 Task: Look for space in Ciudad Hidalgo, Mexico from 1st August, 2023 to 5th August, 2023 for 3 adults, 1 child in price range Rs.13000 to Rs.20000. Place can be entire place with 2 bedrooms having 3 beds and 2 bathrooms. Property type can be flatguest house, hotel. Booking option can be shelf check-in. Required host language is English.
Action: Mouse moved to (532, 137)
Screenshot: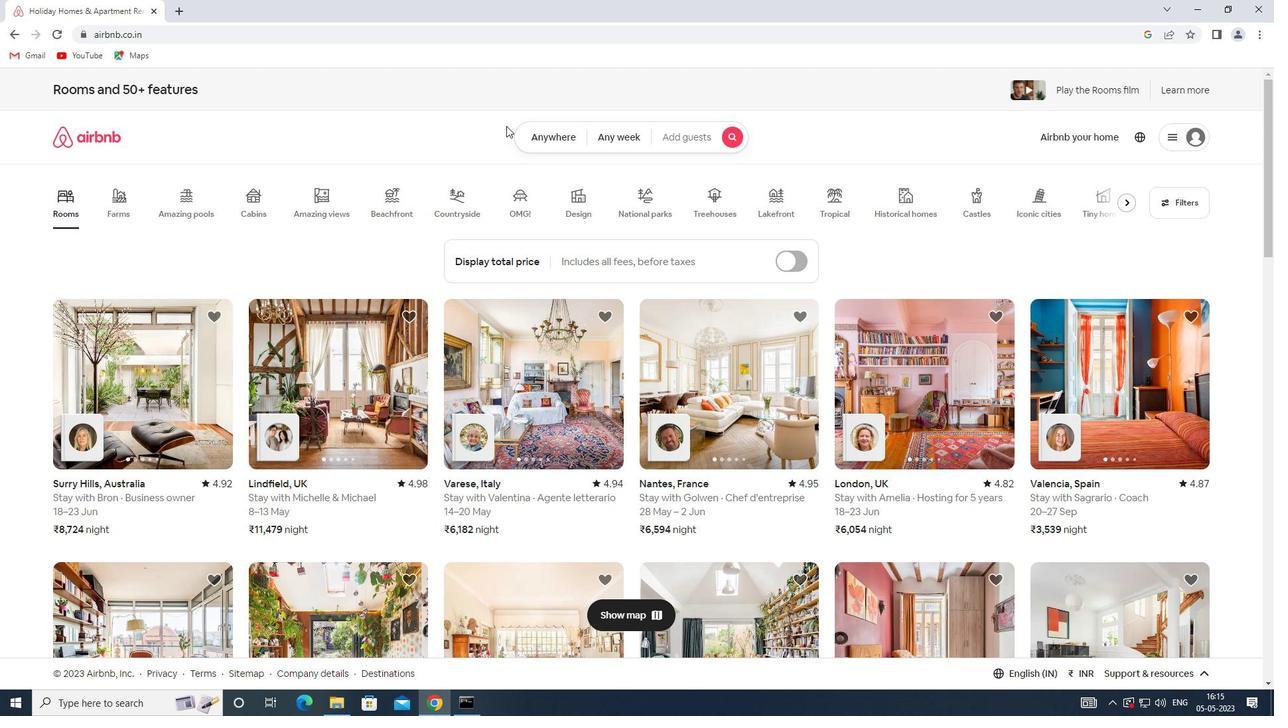
Action: Mouse pressed left at (532, 137)
Screenshot: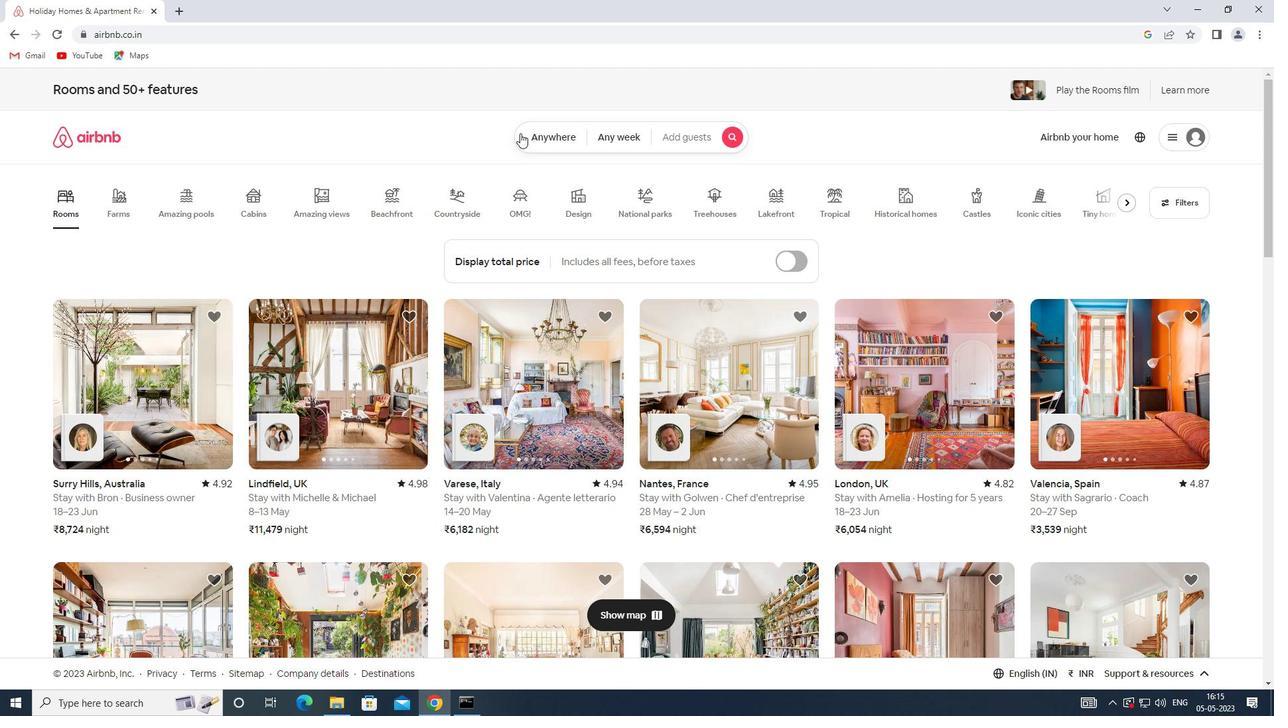 
Action: Mouse moved to (392, 182)
Screenshot: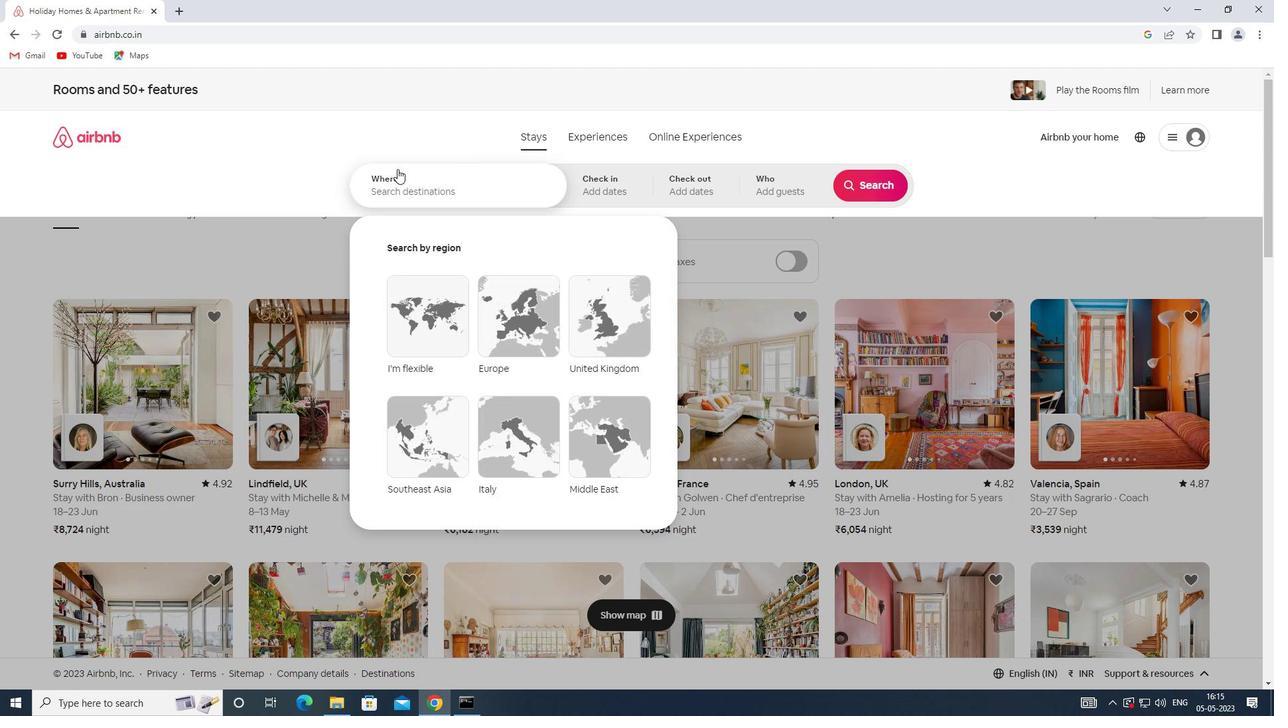 
Action: Mouse pressed left at (392, 182)
Screenshot: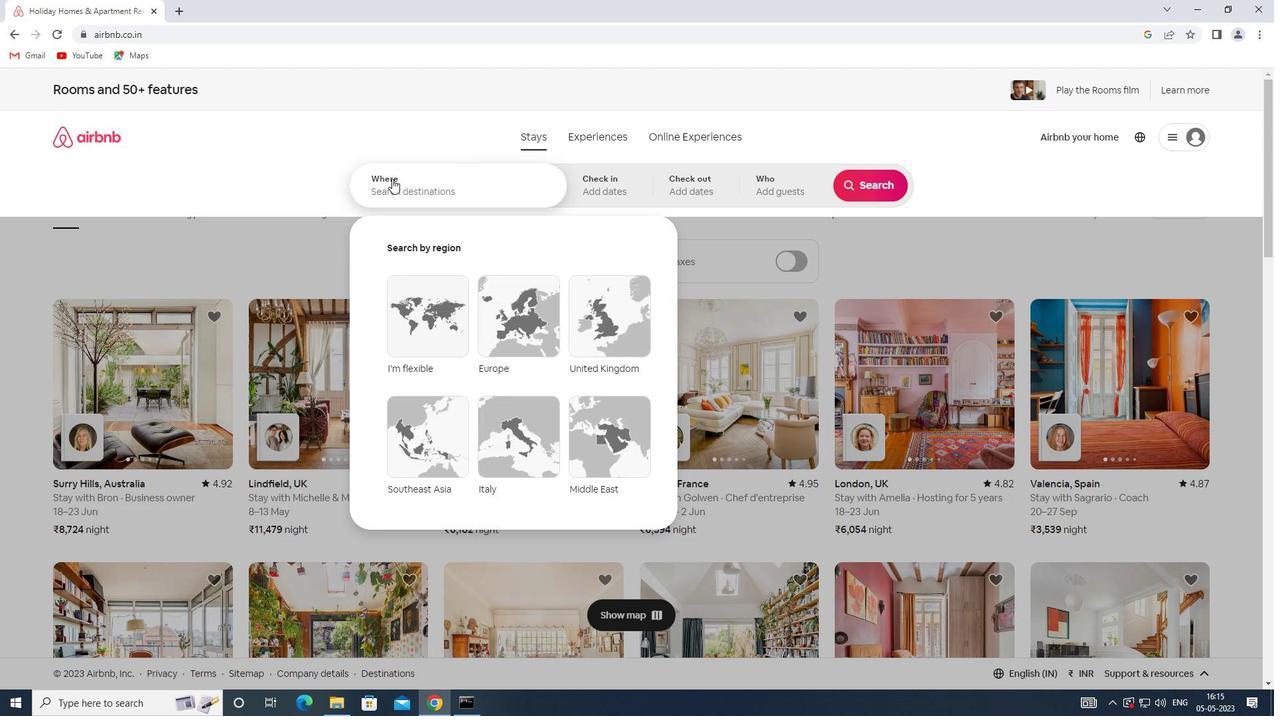 
Action: Key pressed <Key.shift><Key.shift><Key.shift><Key.shift>SPACE<Key.space>IN<Key.space><Key.shift>CIUDAD<Key.space><Key.shift>HIDALGO,<Key.shift>MEXICO
Screenshot: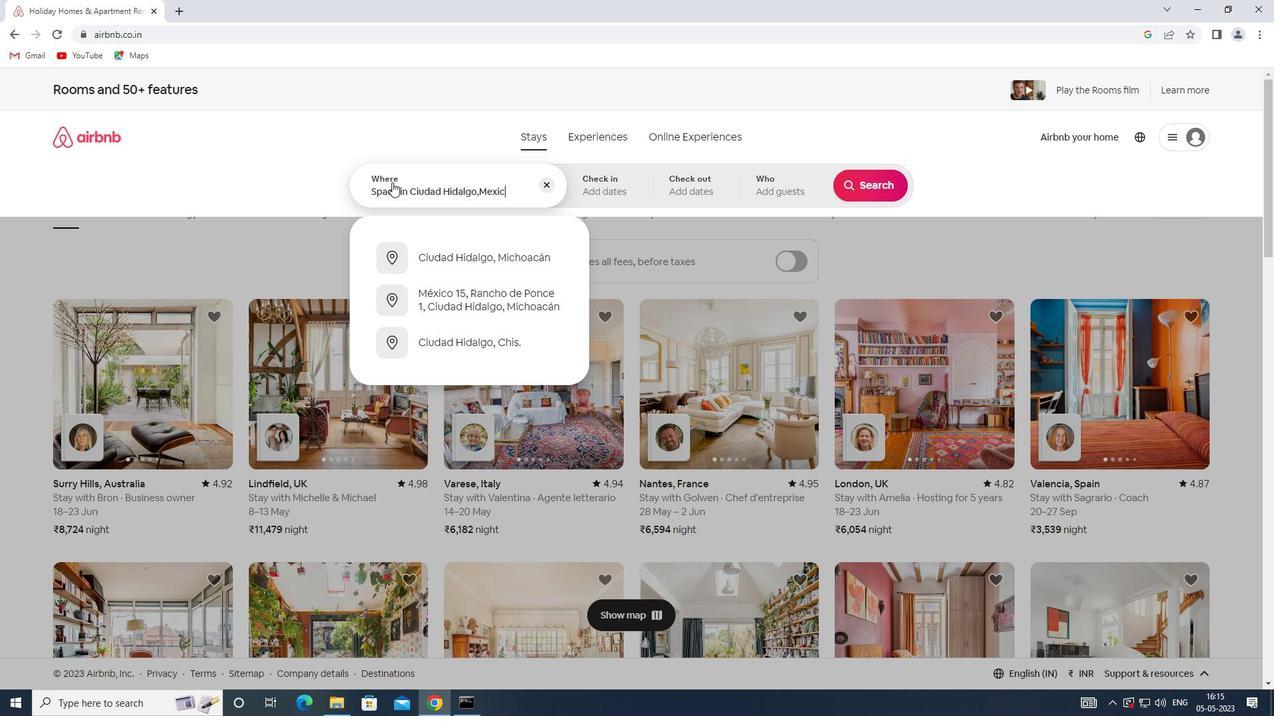 
Action: Mouse moved to (628, 189)
Screenshot: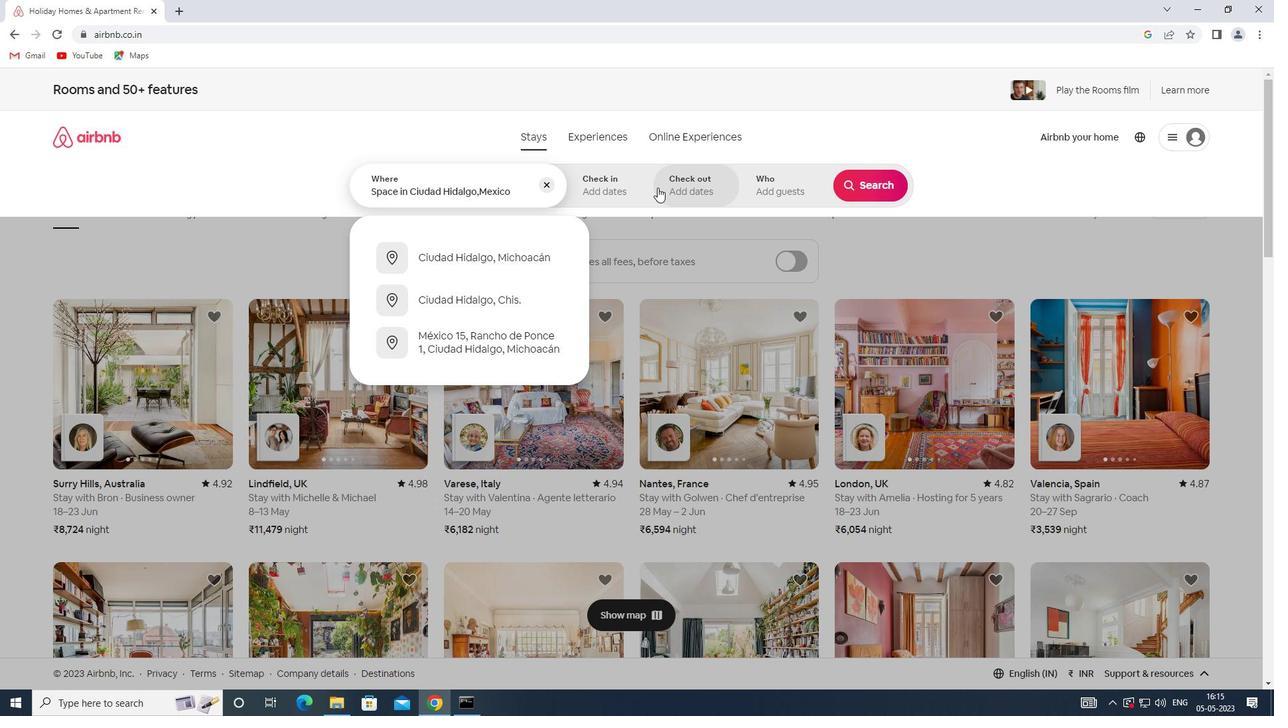 
Action: Mouse pressed left at (628, 189)
Screenshot: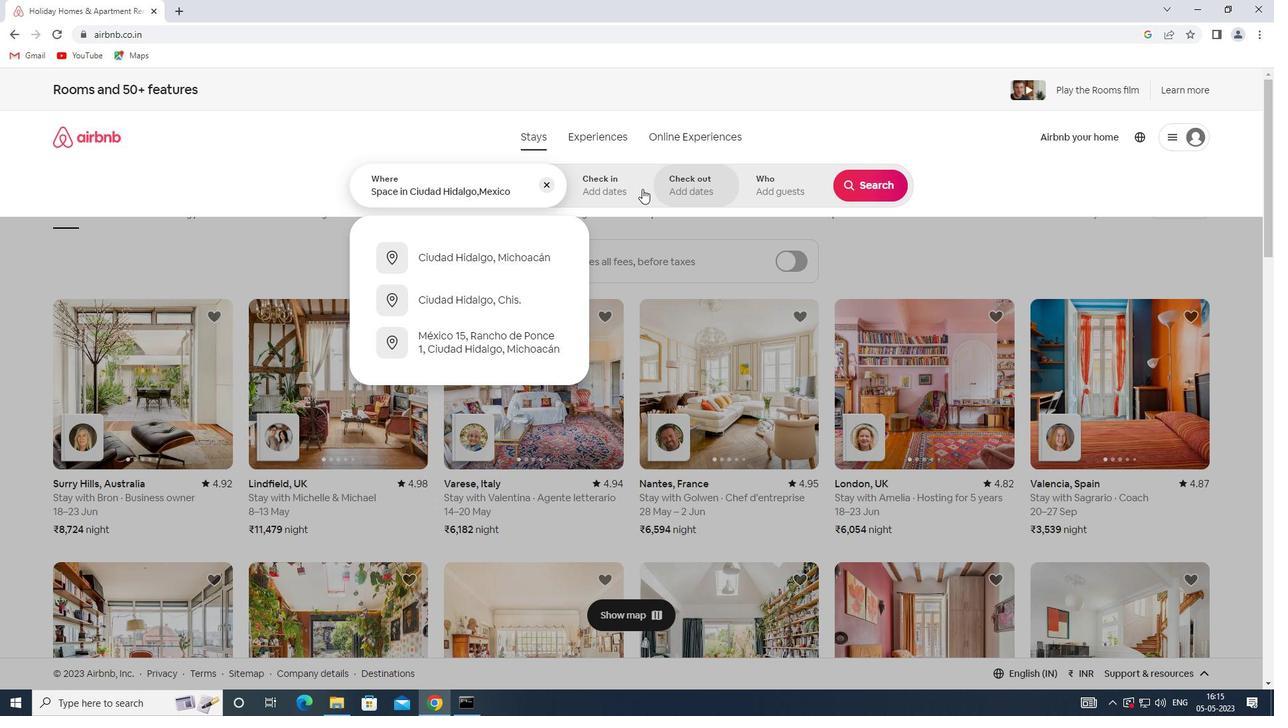 
Action: Mouse moved to (874, 293)
Screenshot: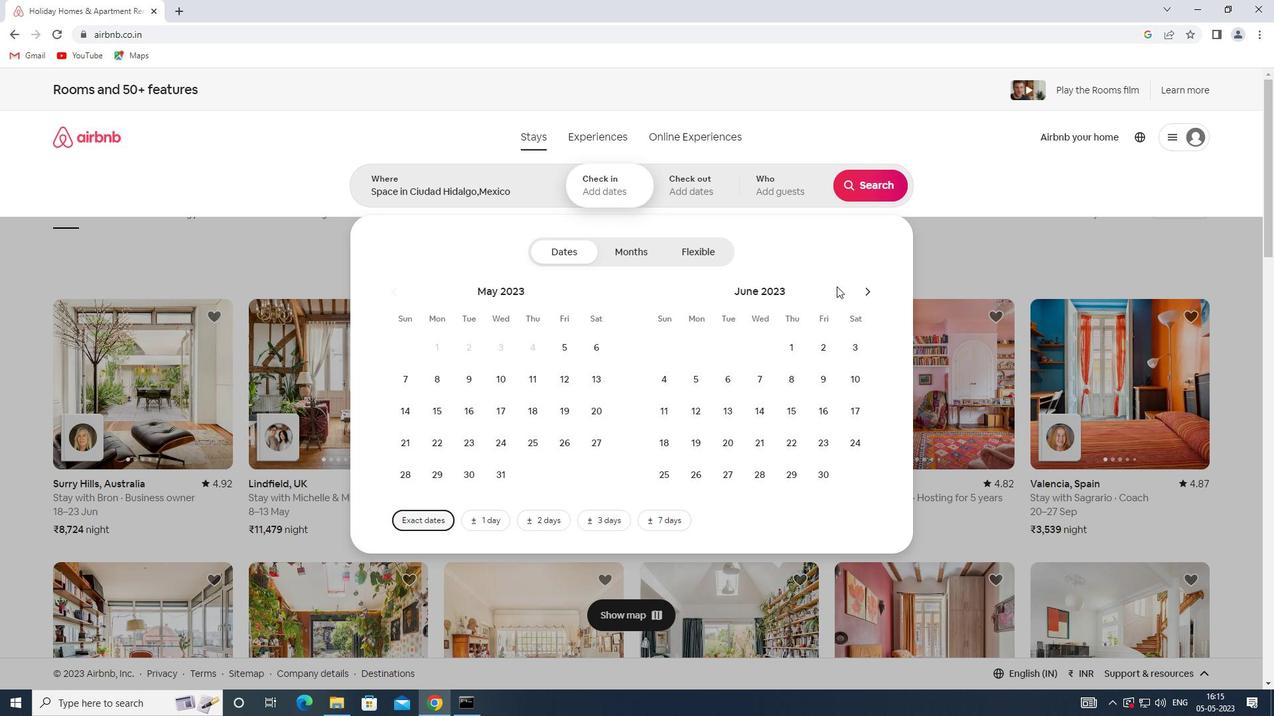 
Action: Mouse pressed left at (874, 293)
Screenshot: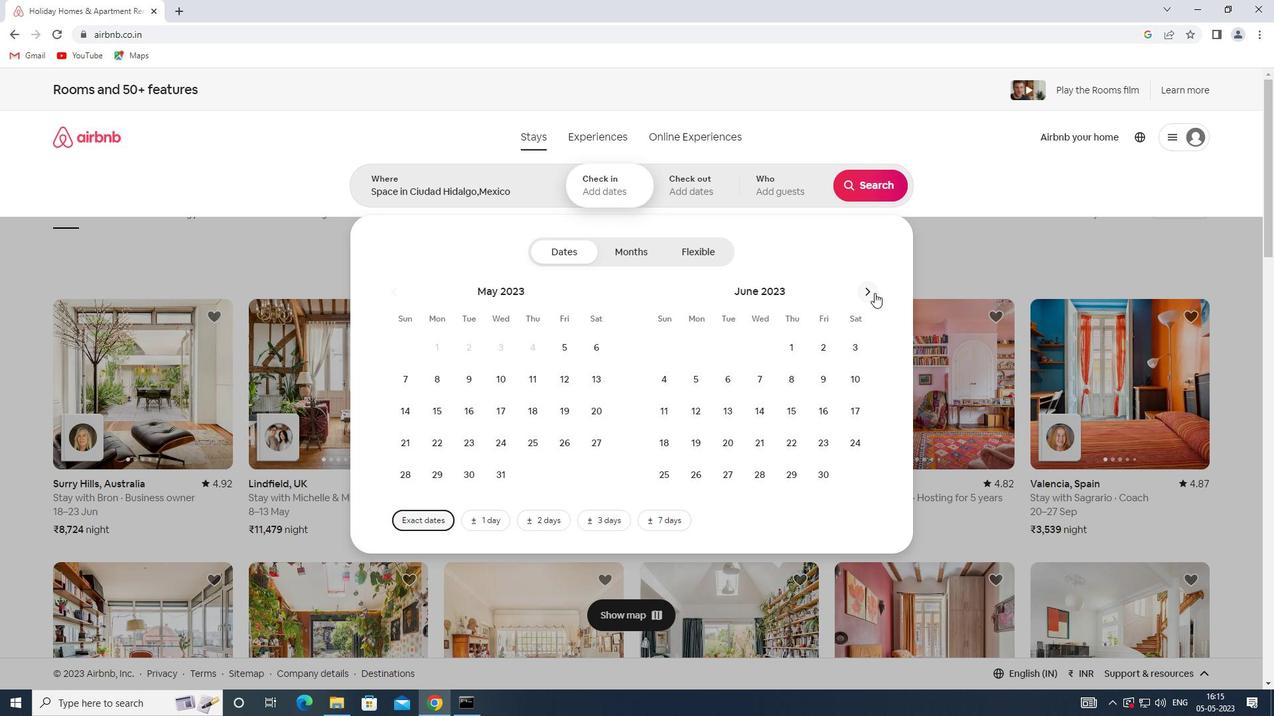 
Action: Mouse pressed left at (874, 293)
Screenshot: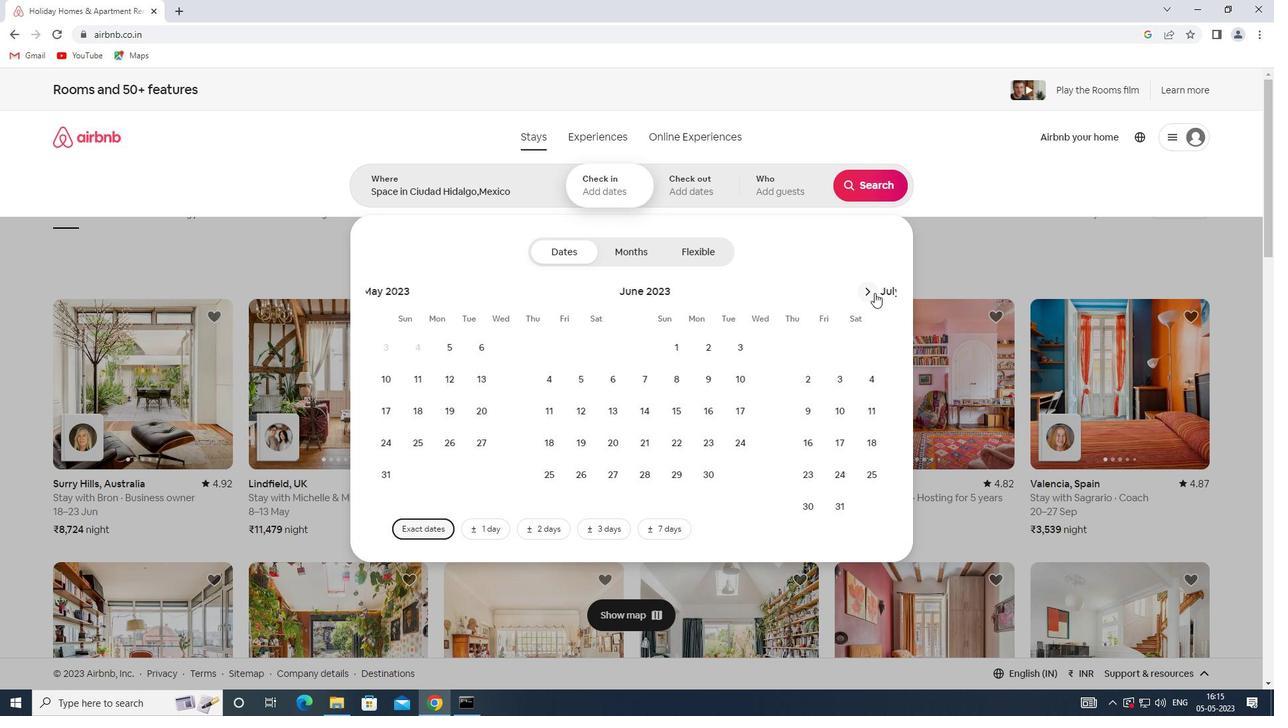 
Action: Mouse moved to (725, 351)
Screenshot: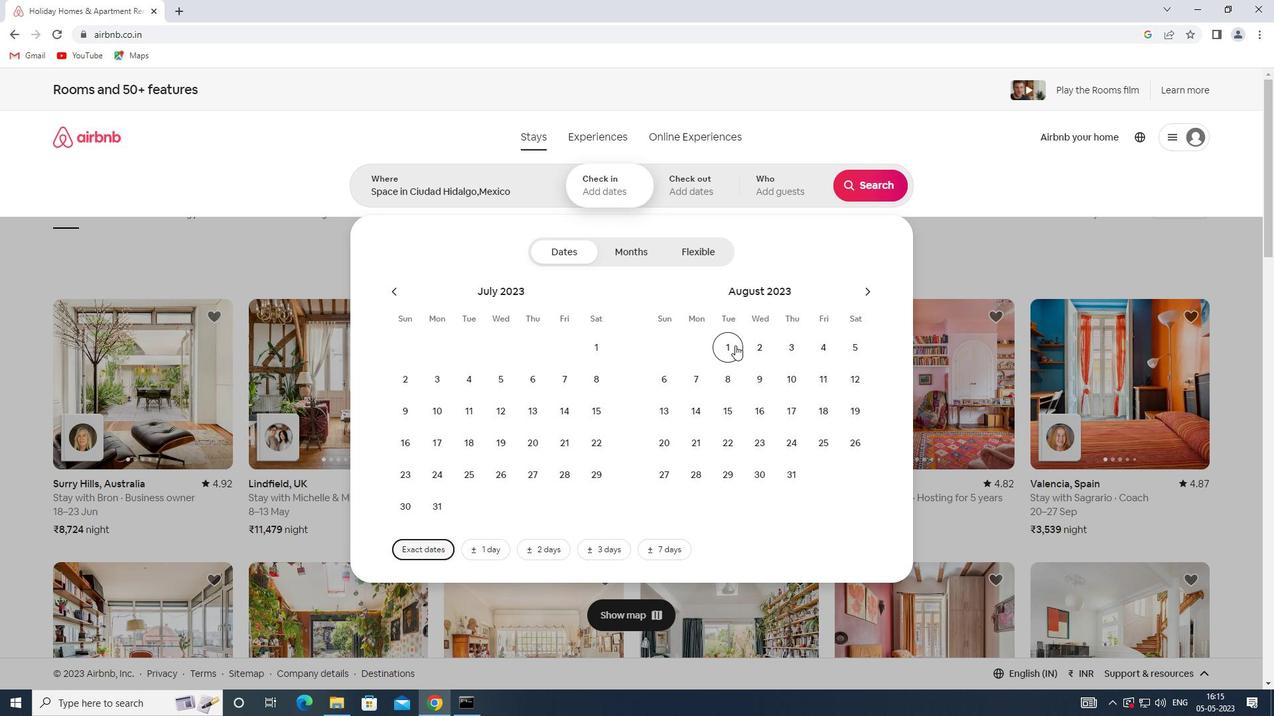 
Action: Mouse pressed left at (725, 351)
Screenshot: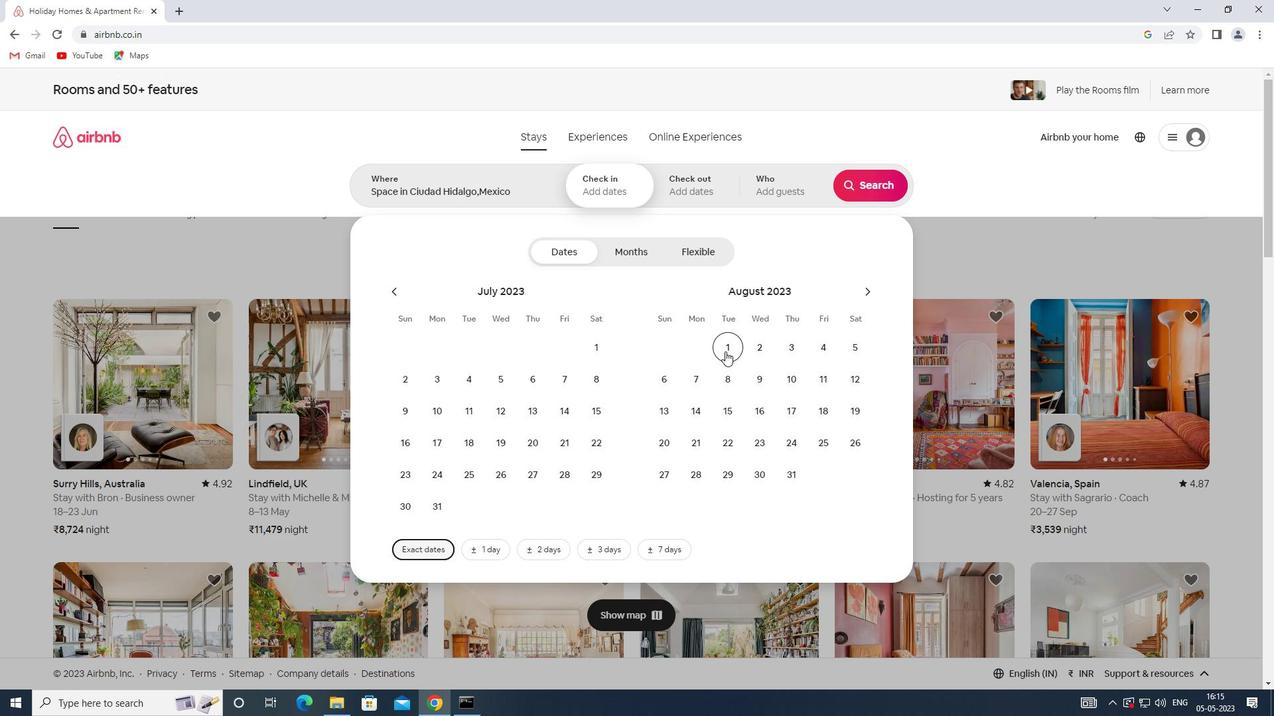 
Action: Mouse moved to (846, 355)
Screenshot: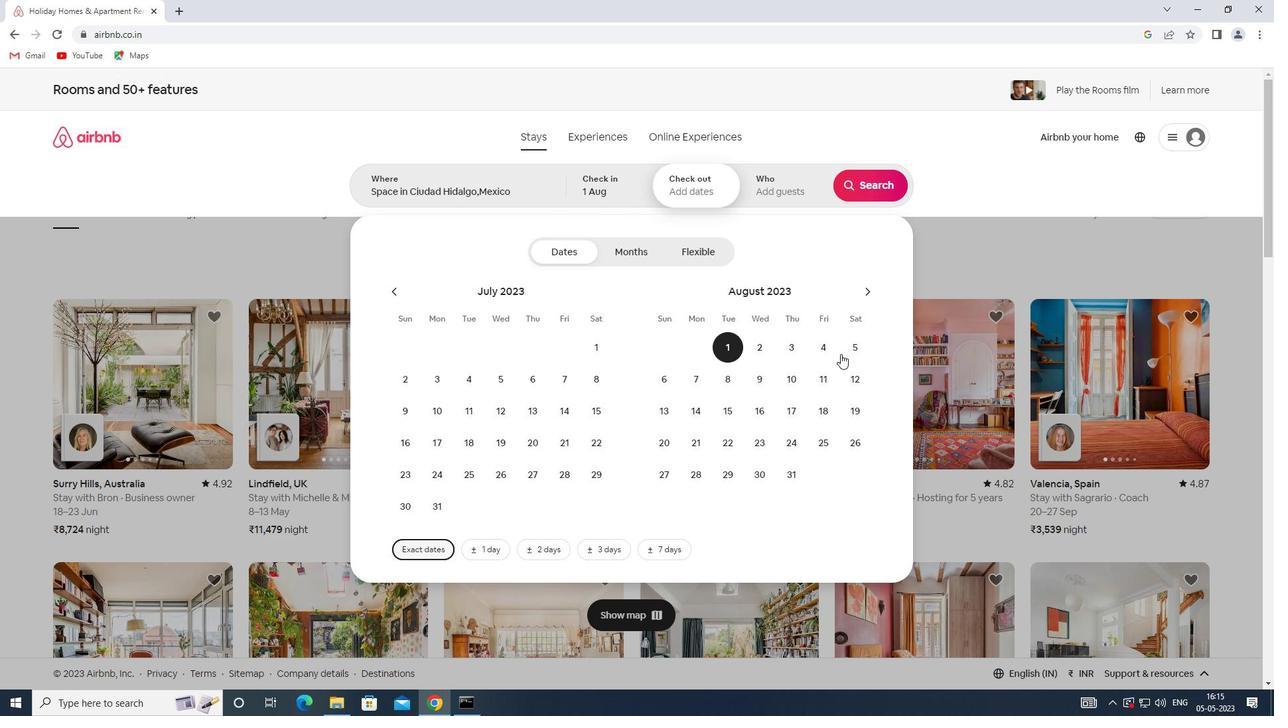 
Action: Mouse pressed left at (846, 355)
Screenshot: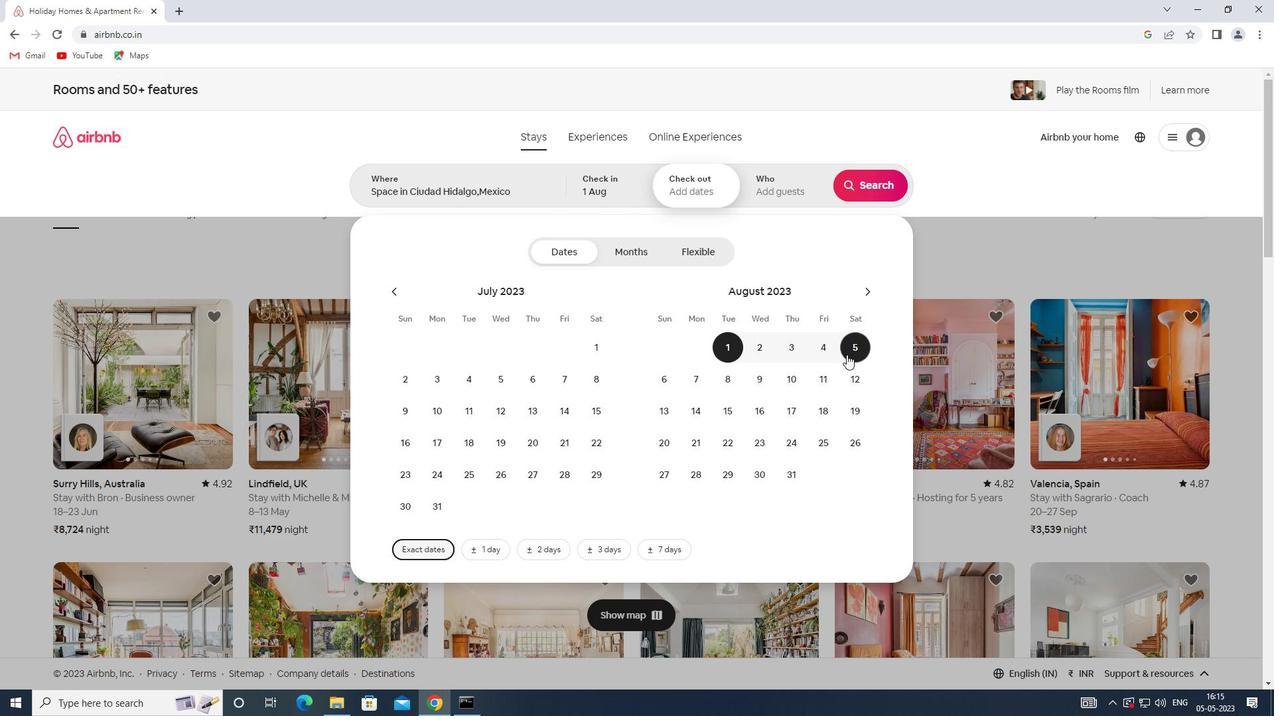 
Action: Mouse moved to (777, 187)
Screenshot: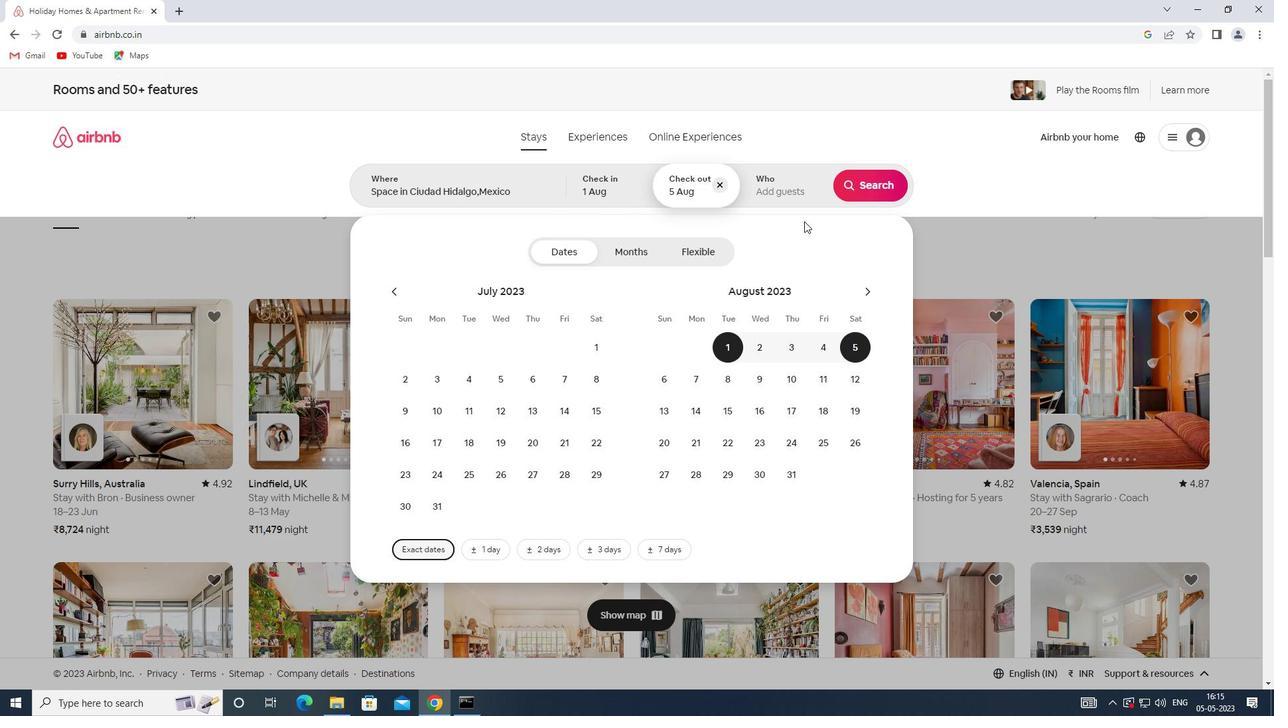 
Action: Mouse pressed left at (777, 187)
Screenshot: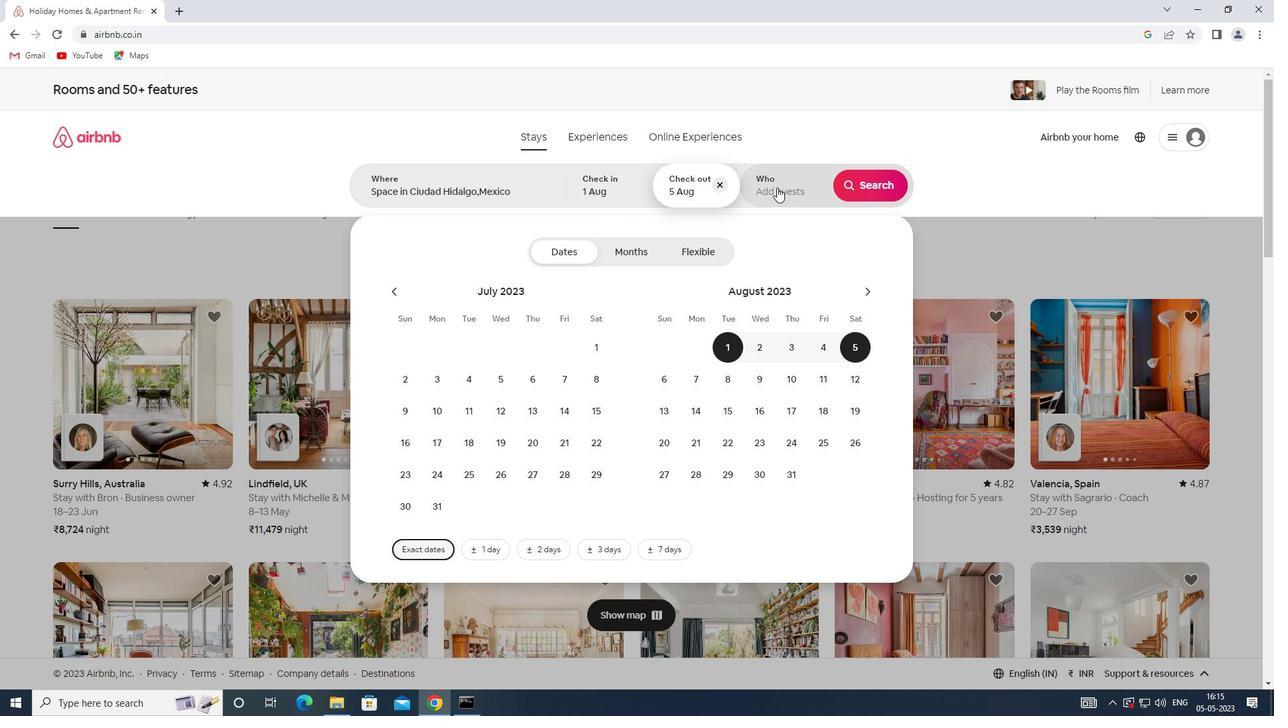 
Action: Mouse moved to (865, 255)
Screenshot: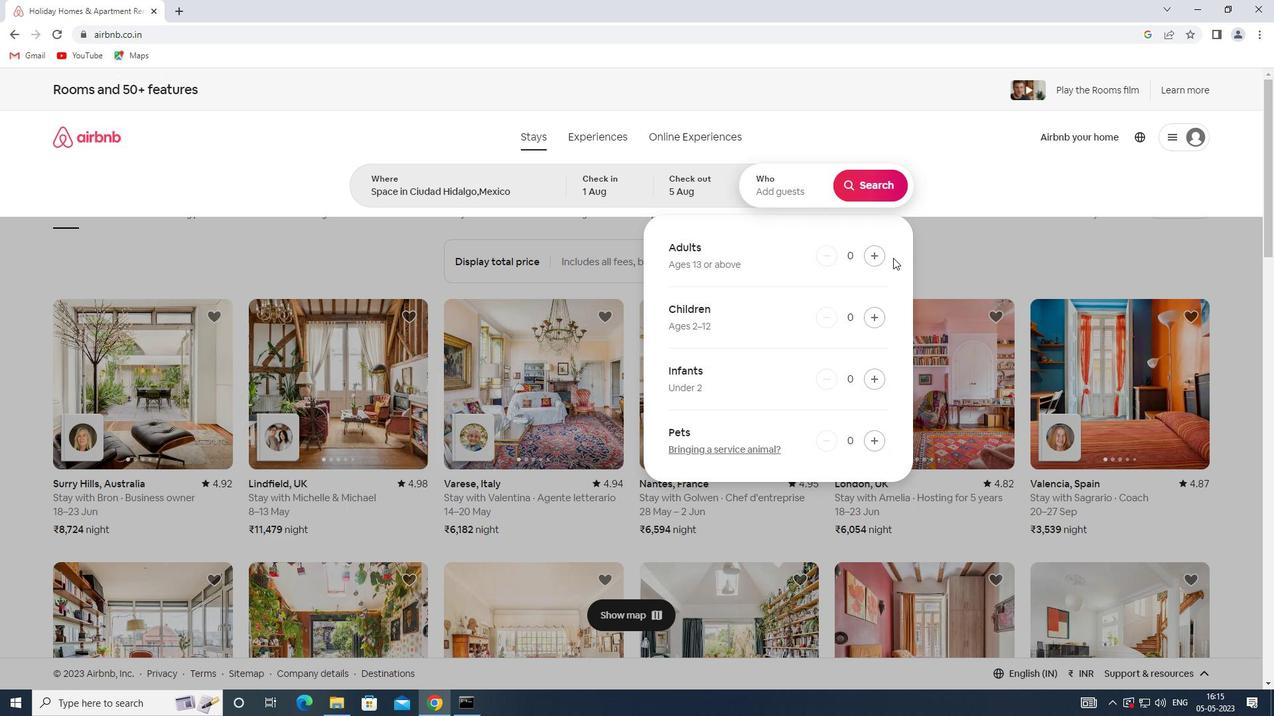 
Action: Mouse pressed left at (865, 255)
Screenshot: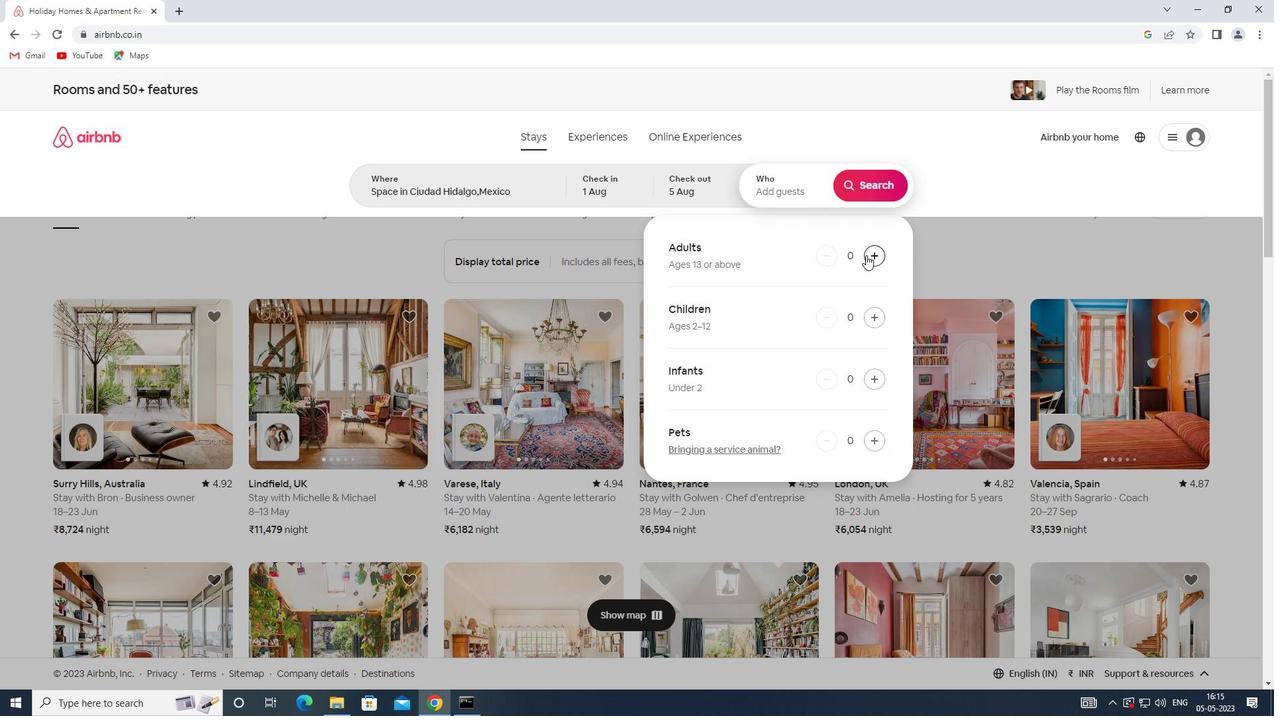 
Action: Mouse pressed left at (865, 255)
Screenshot: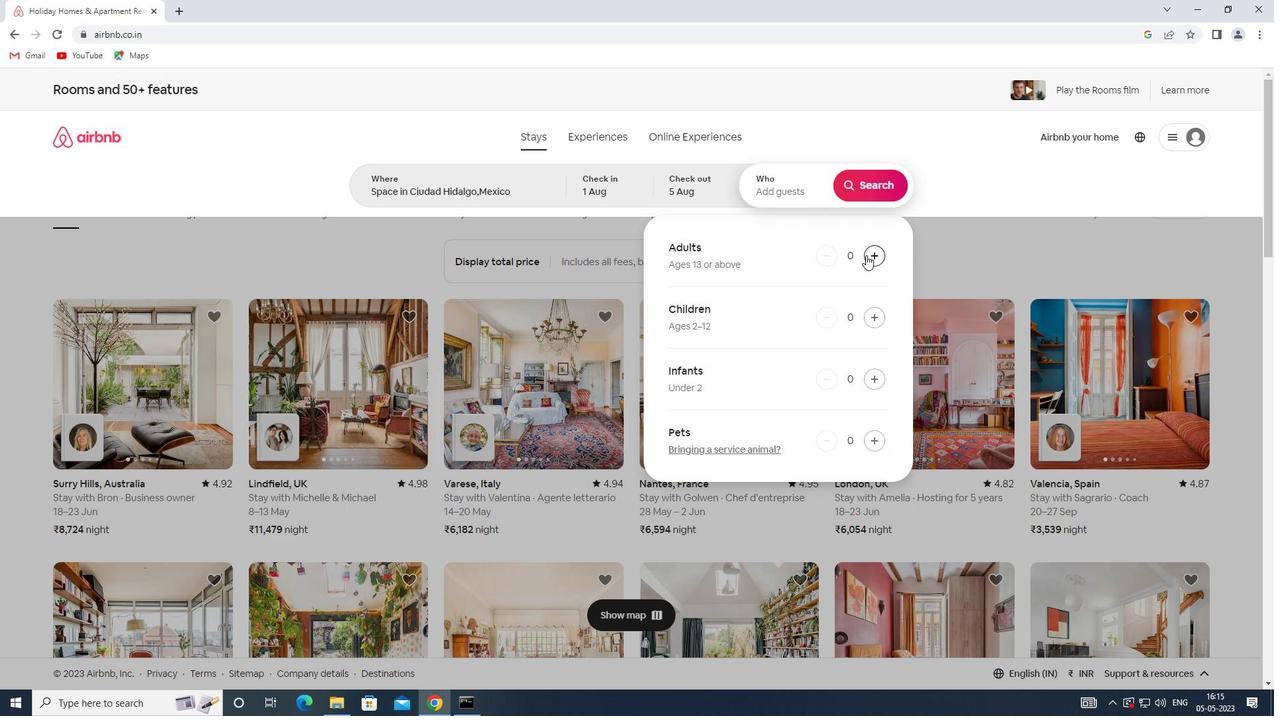 
Action: Mouse pressed left at (865, 255)
Screenshot: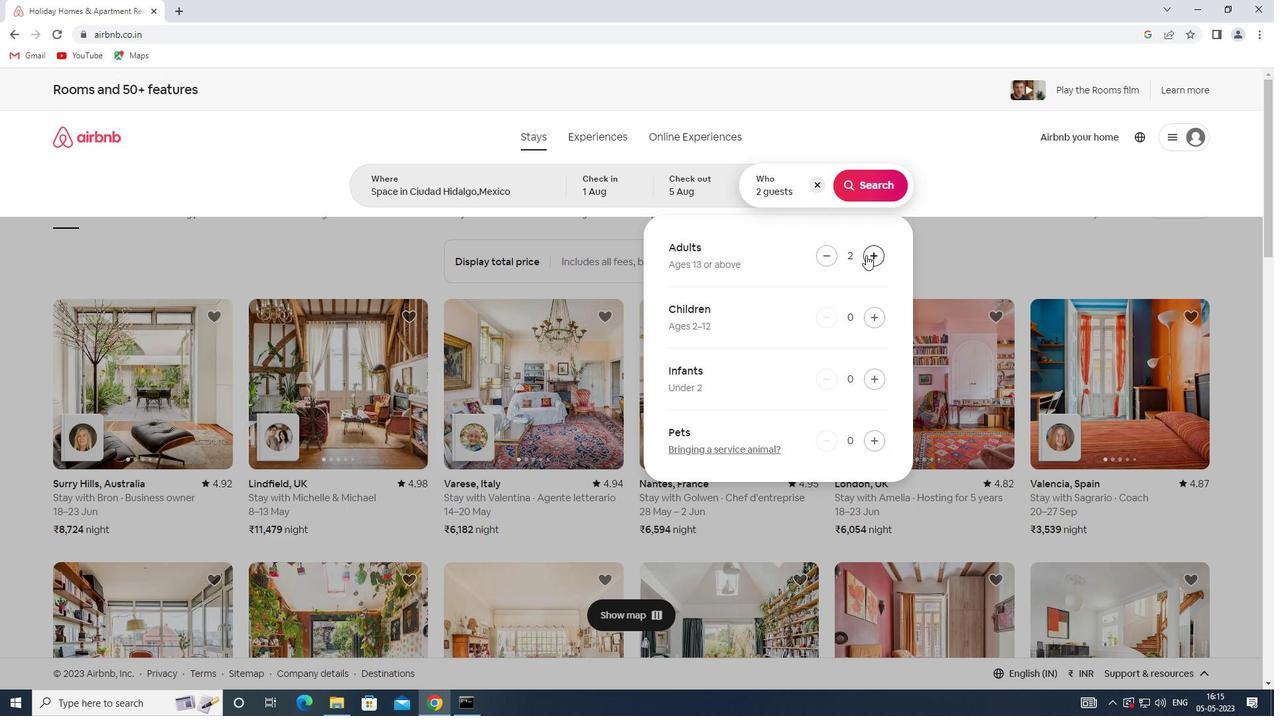 
Action: Mouse moved to (868, 315)
Screenshot: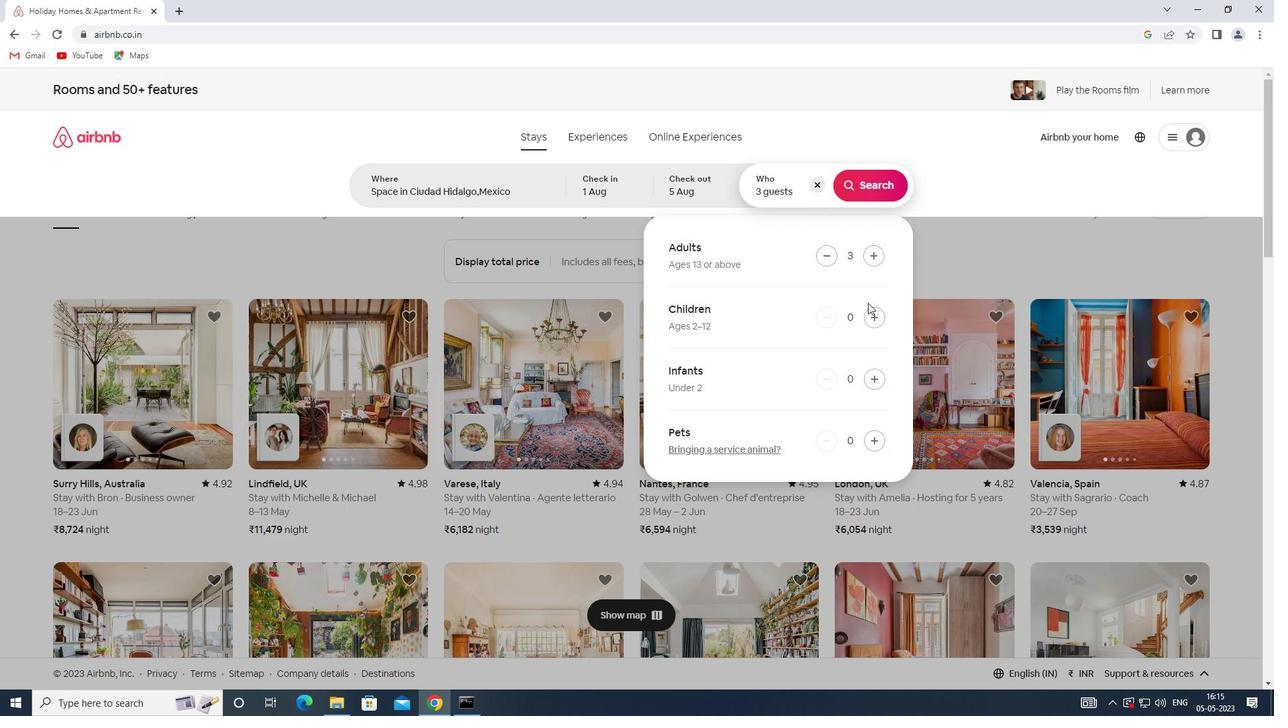 
Action: Mouse pressed left at (868, 315)
Screenshot: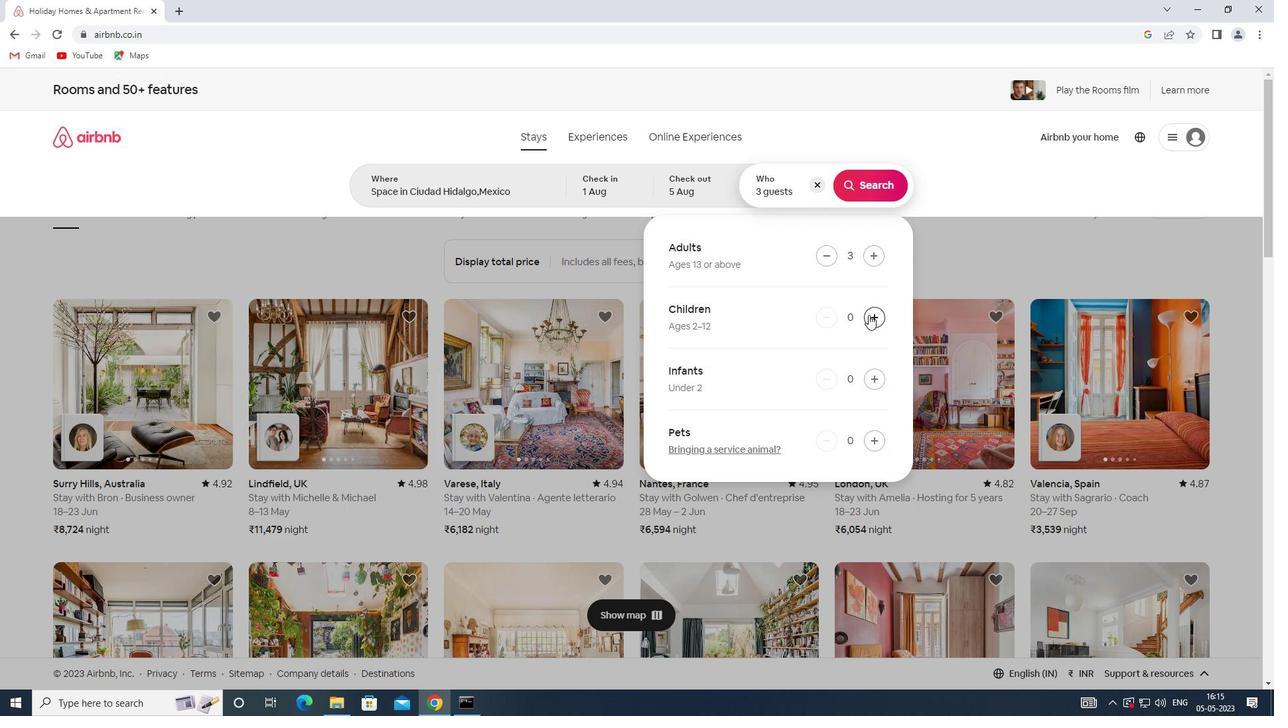 
Action: Mouse moved to (874, 191)
Screenshot: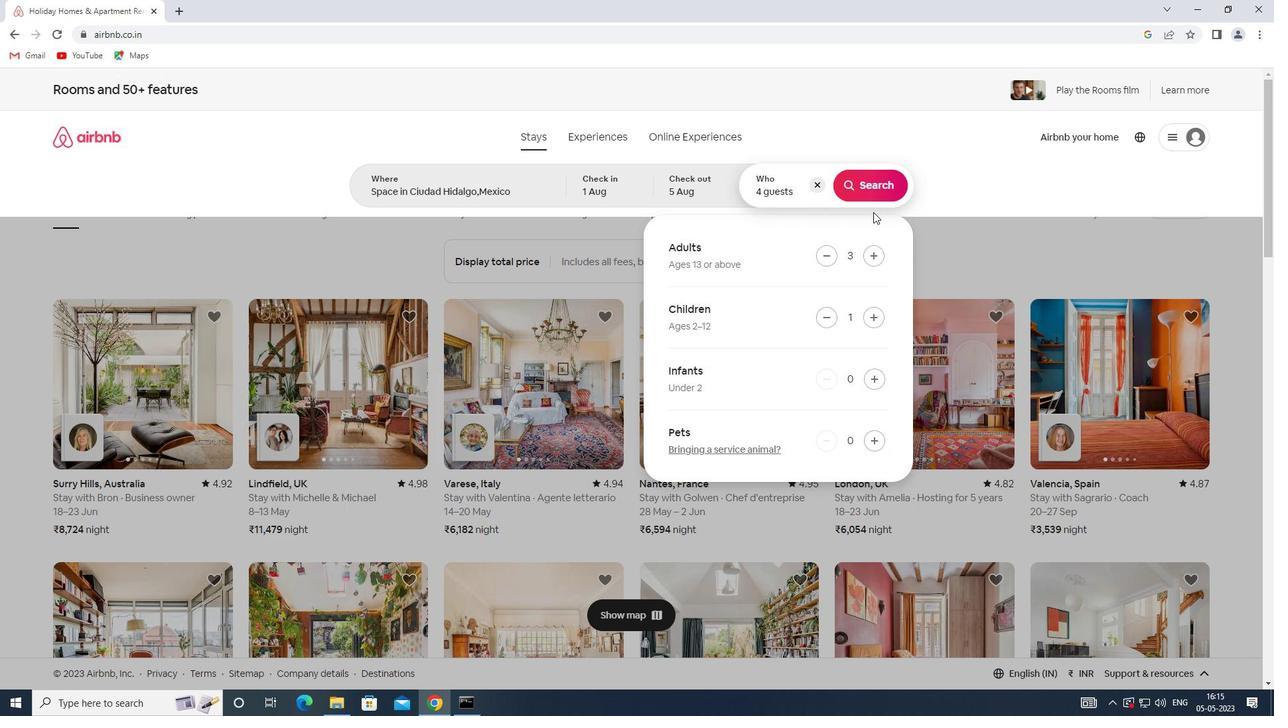 
Action: Mouse pressed left at (874, 191)
Screenshot: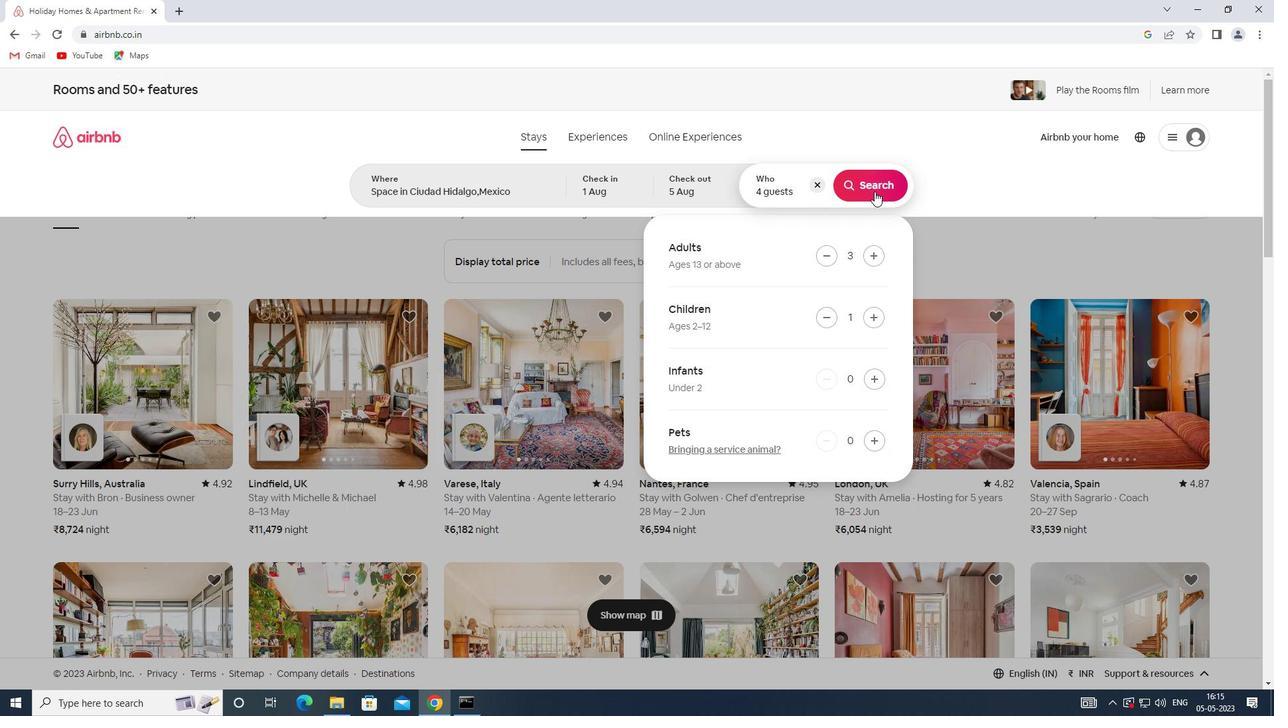 
Action: Mouse moved to (1223, 147)
Screenshot: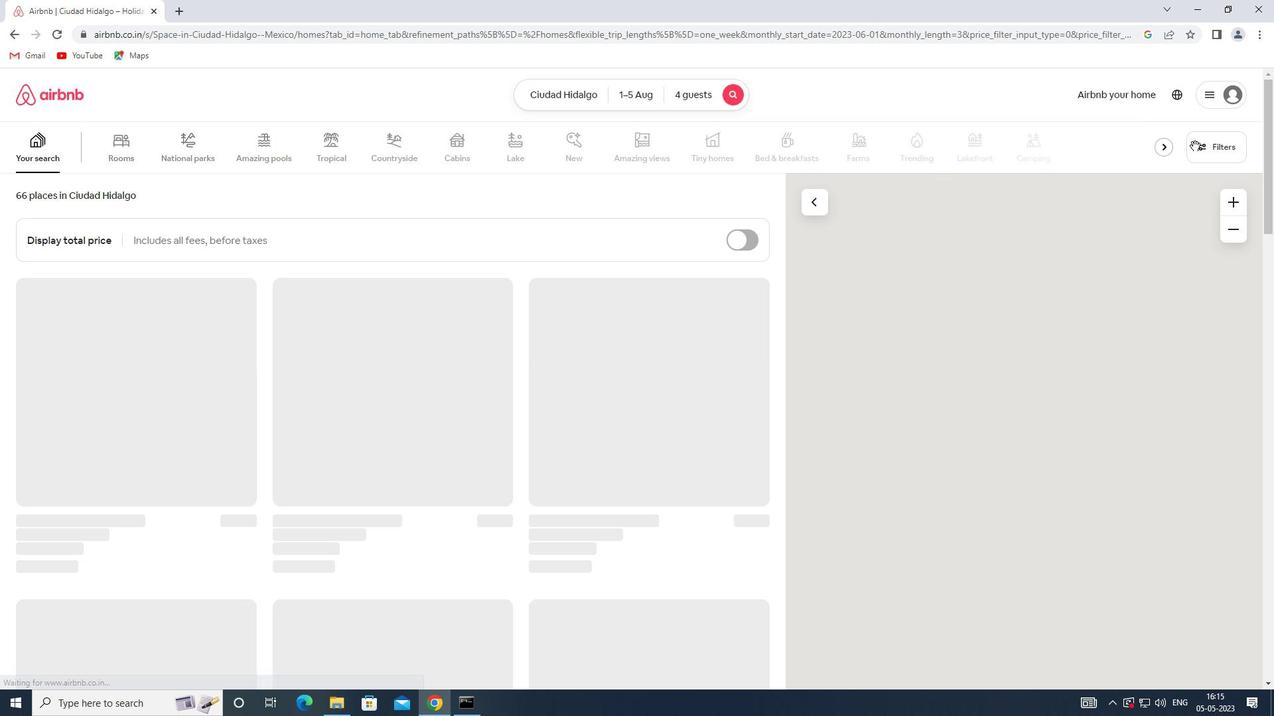 
Action: Mouse pressed left at (1223, 147)
Screenshot: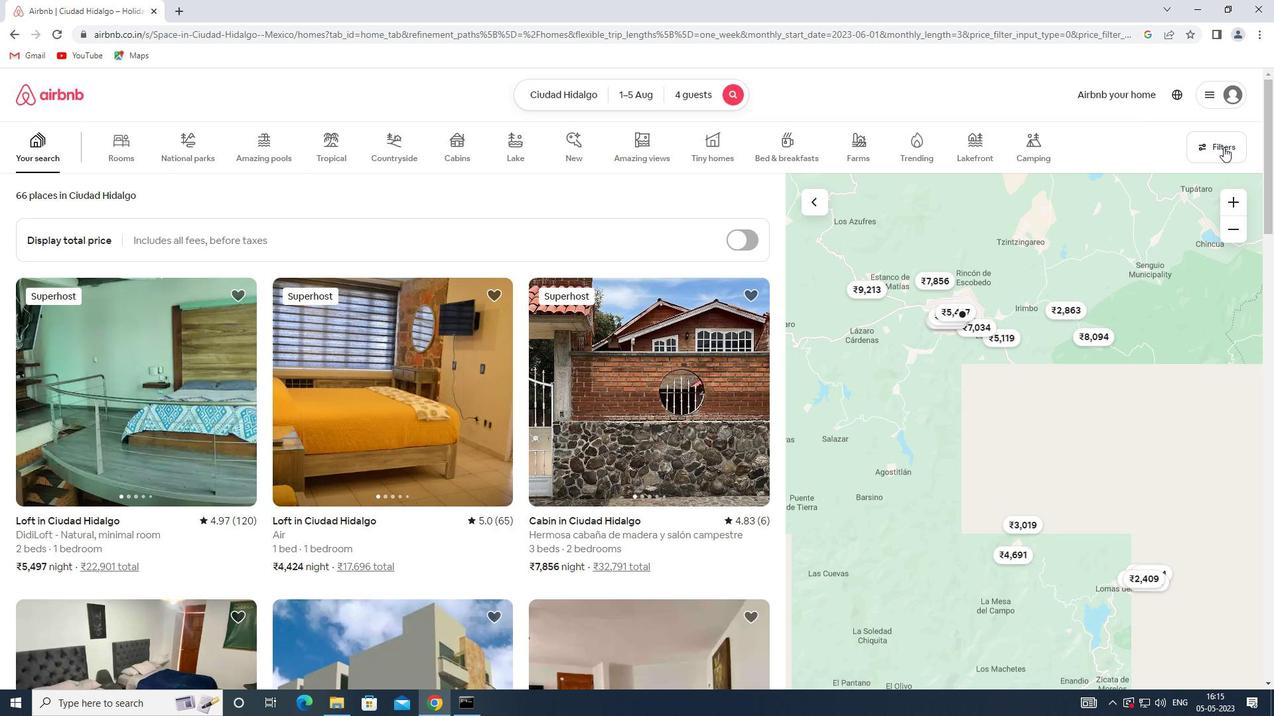 
Action: Mouse moved to (481, 477)
Screenshot: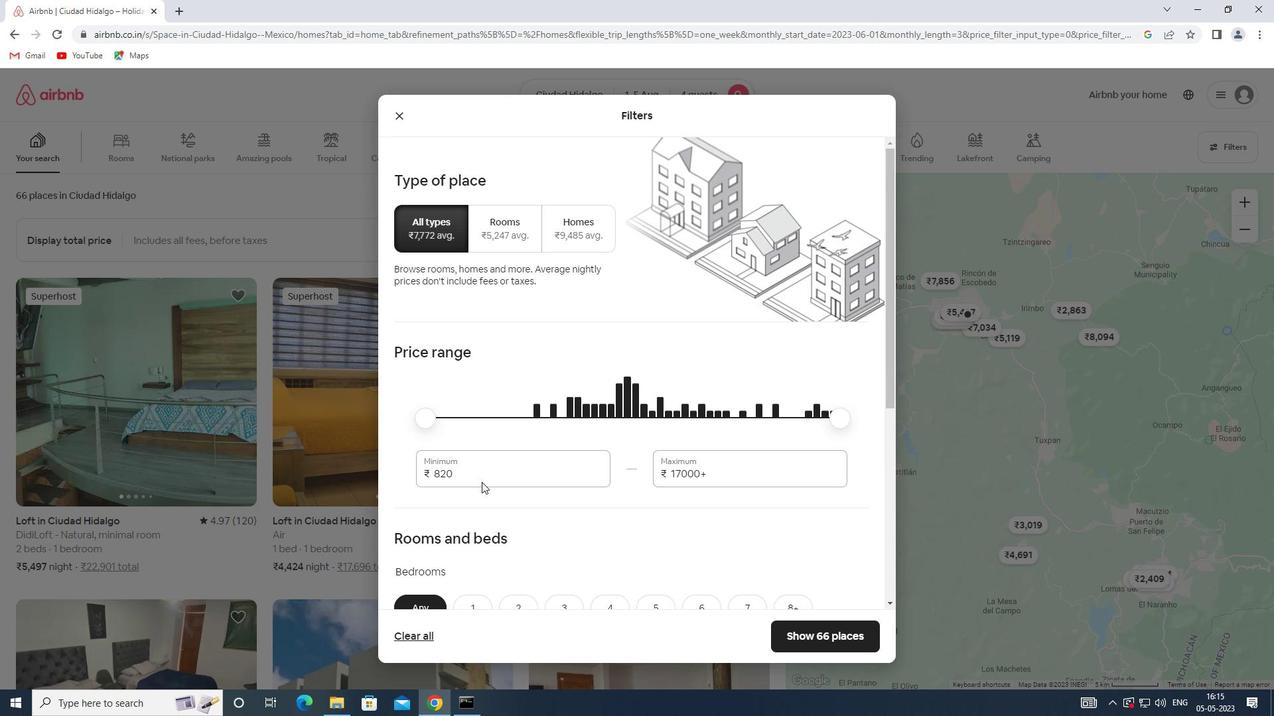 
Action: Mouse pressed left at (481, 477)
Screenshot: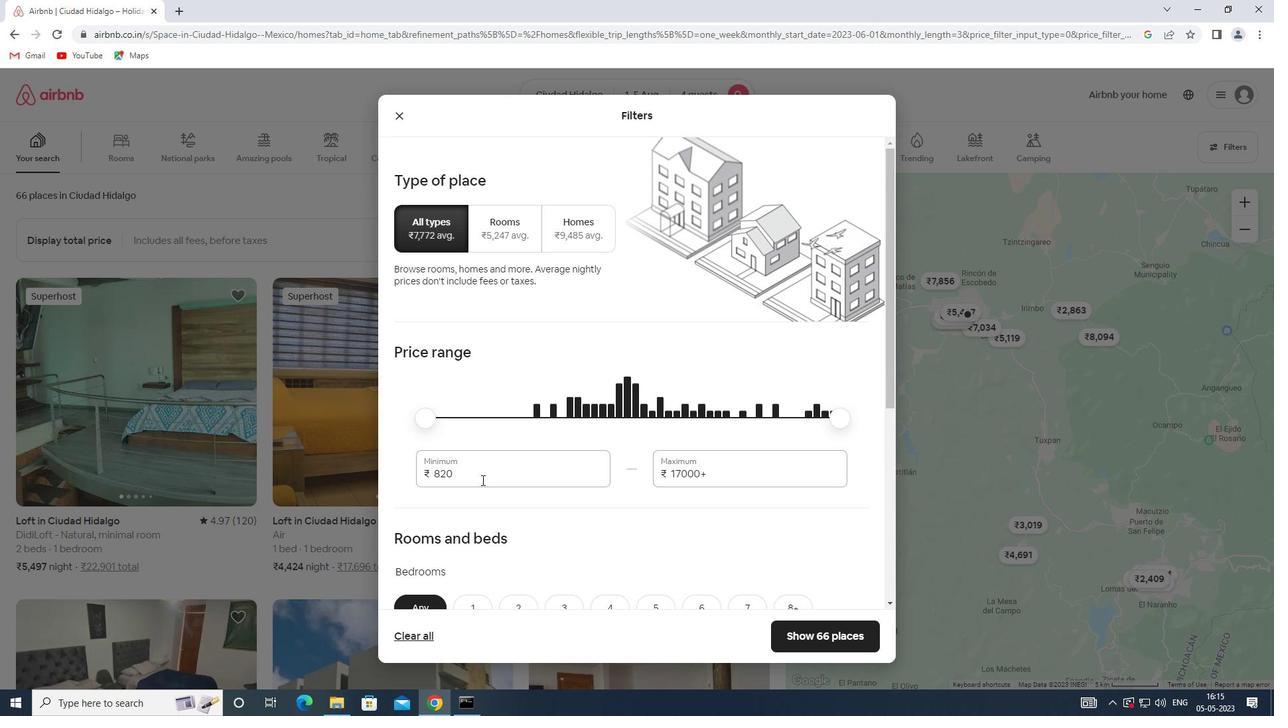 
Action: Mouse moved to (414, 467)
Screenshot: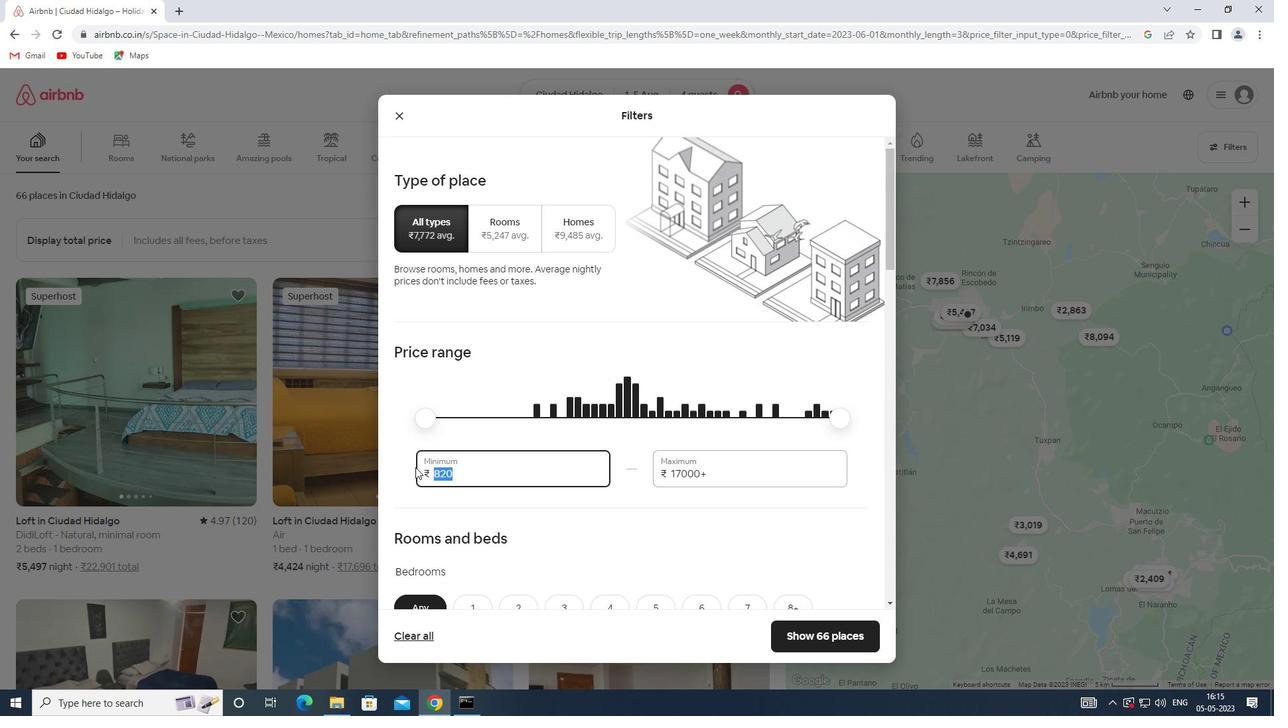 
Action: Key pressed 13000
Screenshot: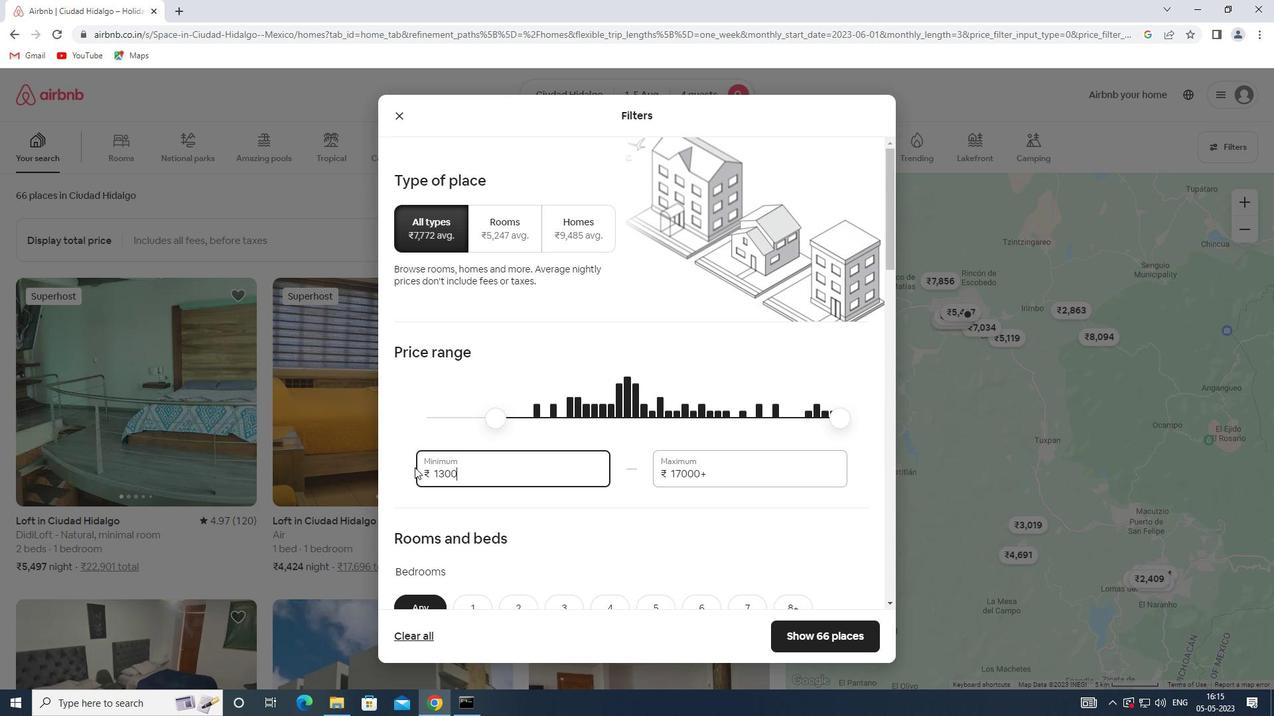 
Action: Mouse moved to (709, 481)
Screenshot: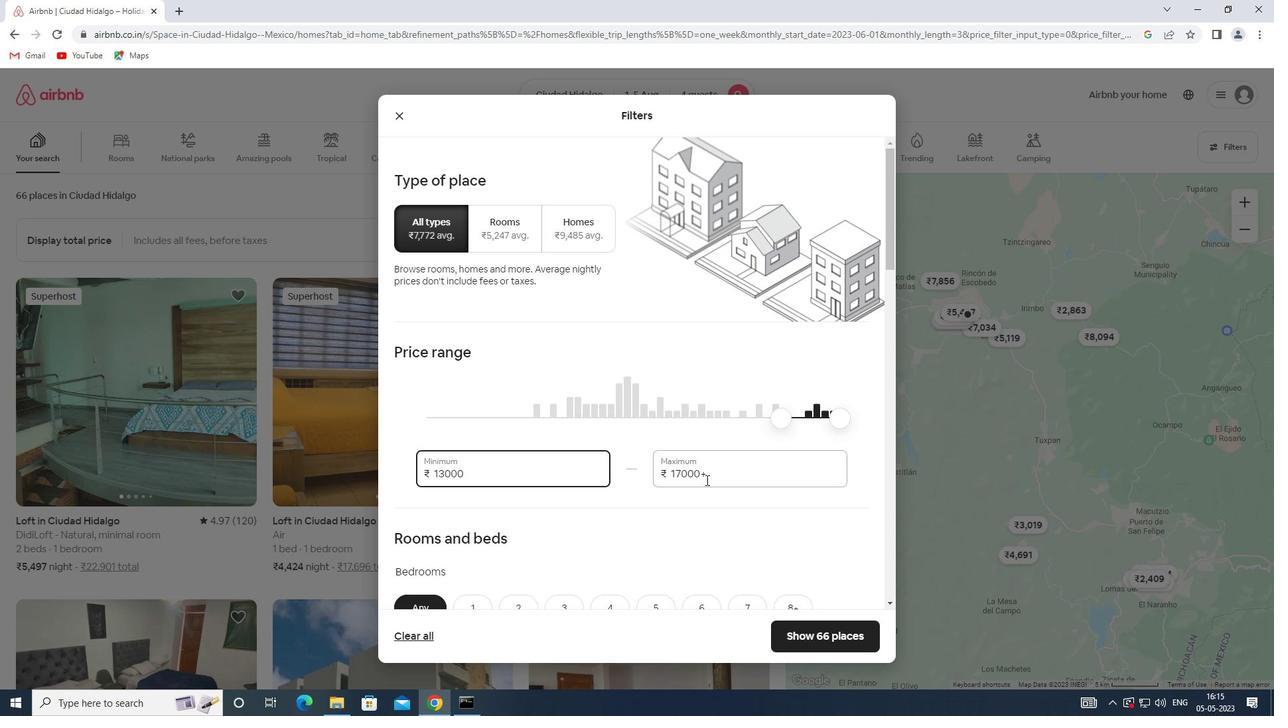 
Action: Mouse pressed left at (709, 481)
Screenshot: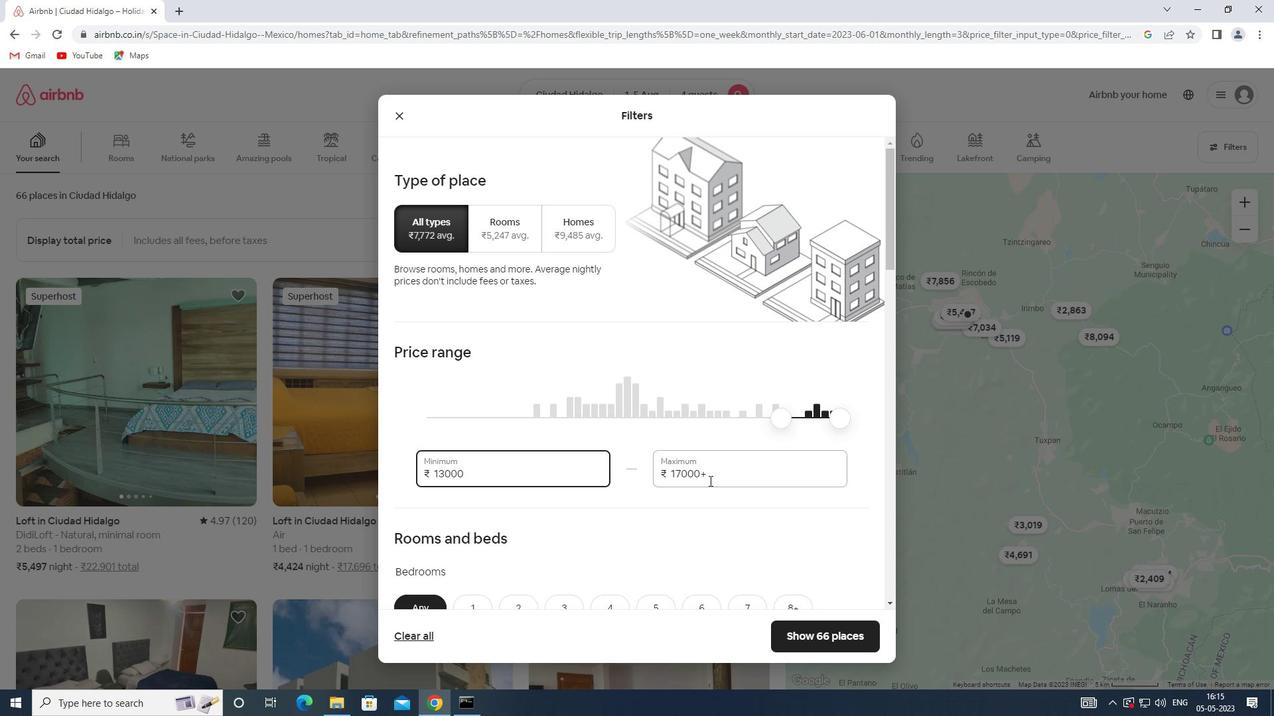 
Action: Mouse moved to (666, 471)
Screenshot: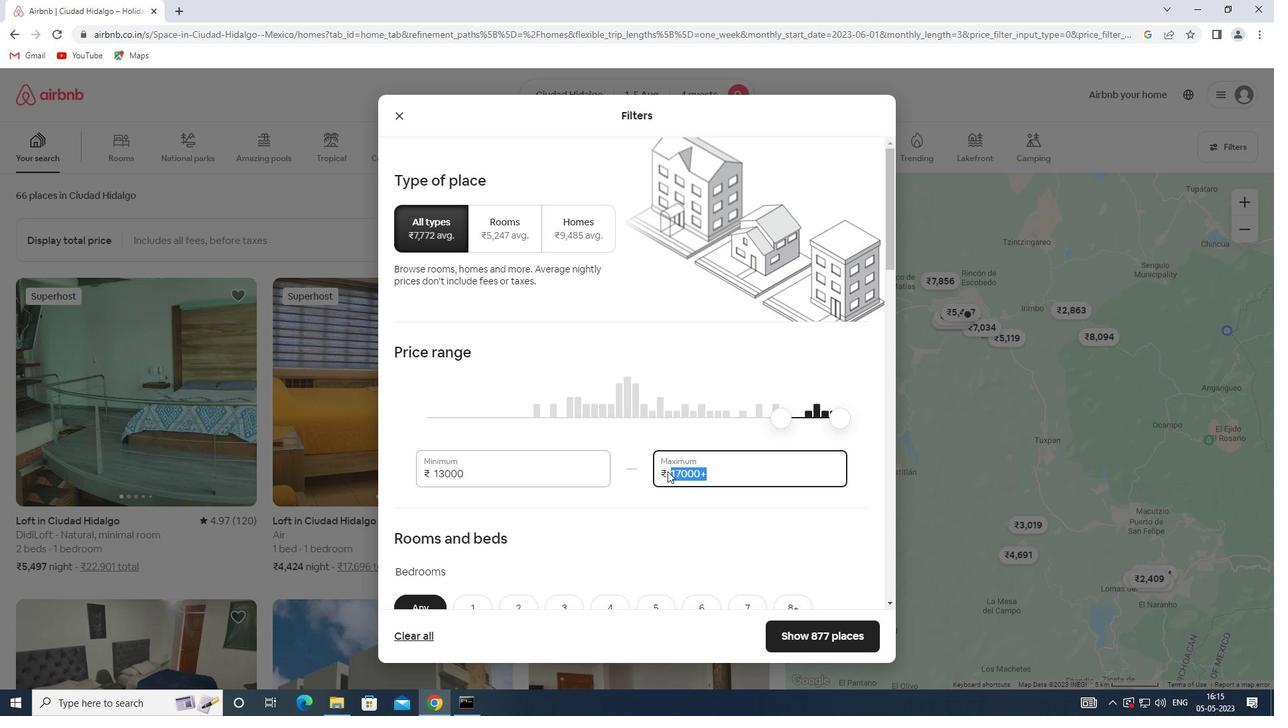 
Action: Key pressed 20000
Screenshot: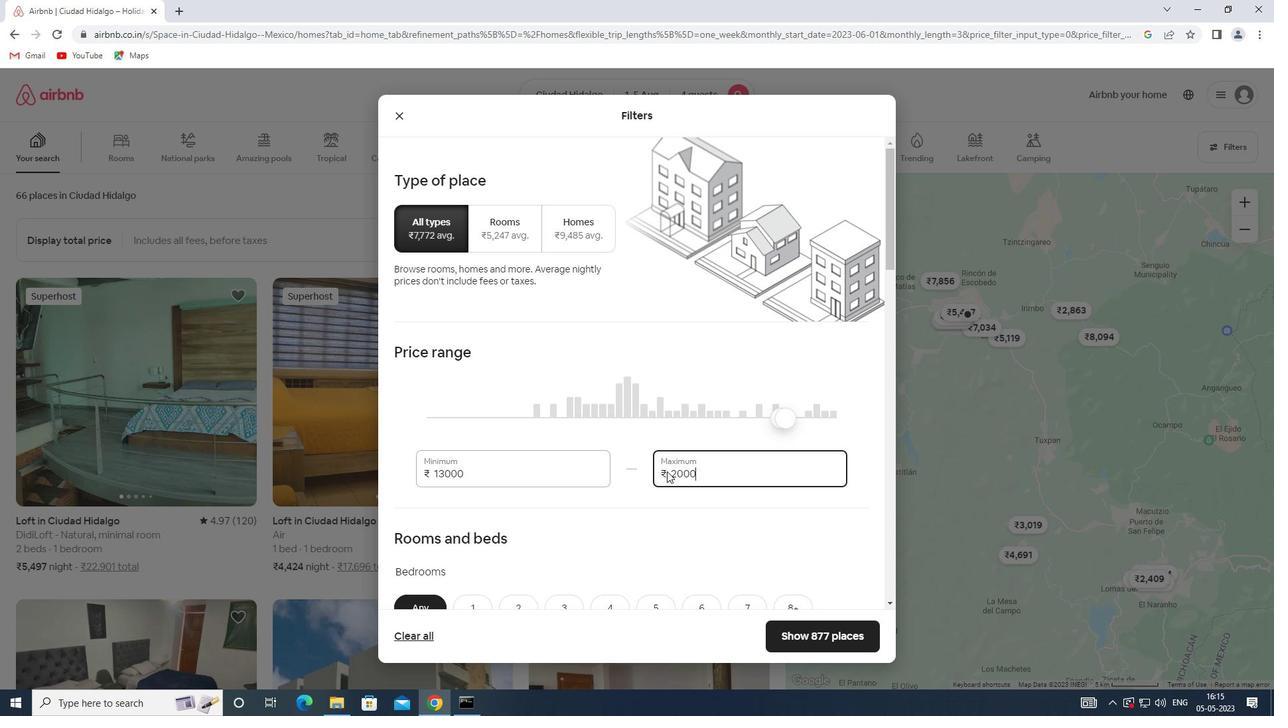 
Action: Mouse moved to (640, 427)
Screenshot: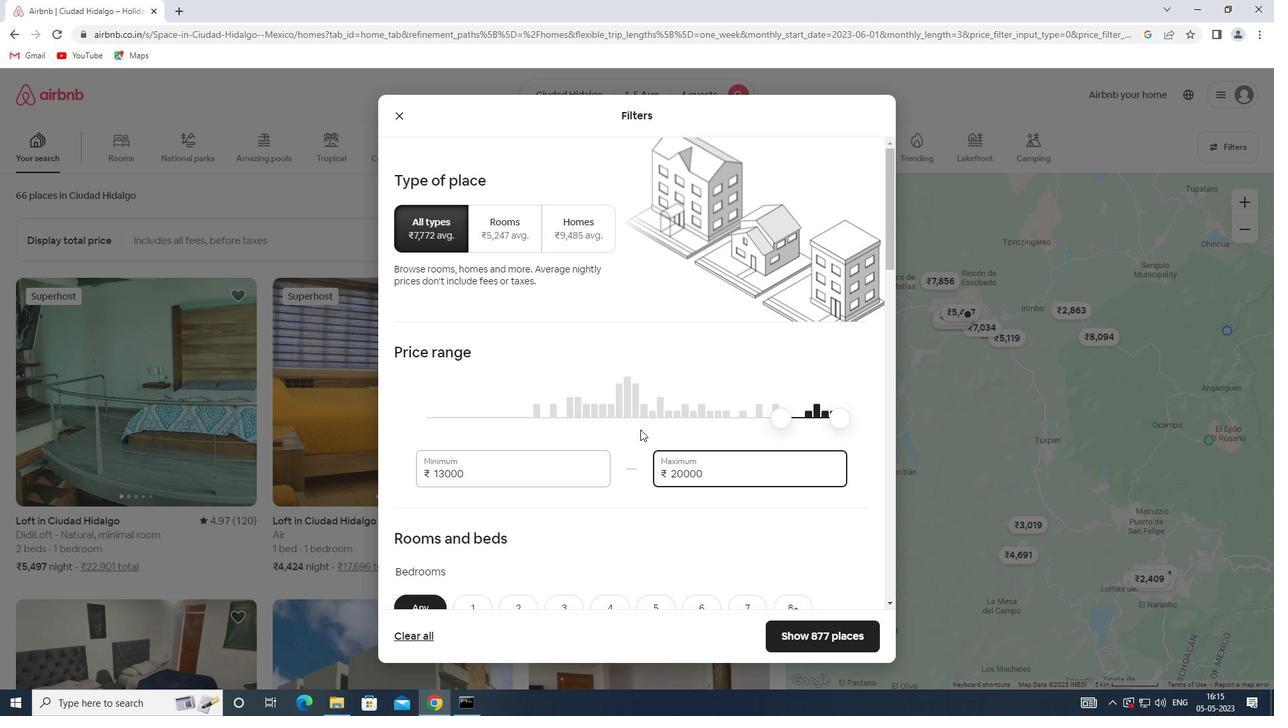 
Action: Mouse scrolled (640, 427) with delta (0, 0)
Screenshot: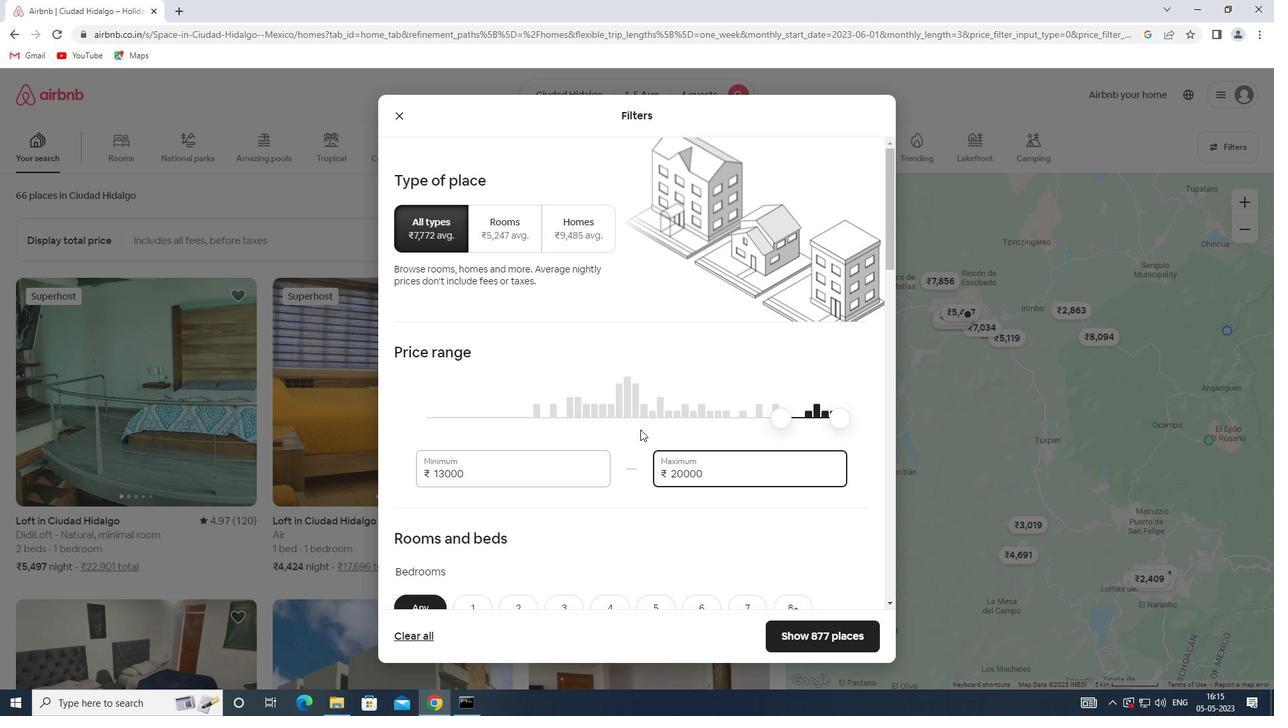 
Action: Mouse moved to (639, 426)
Screenshot: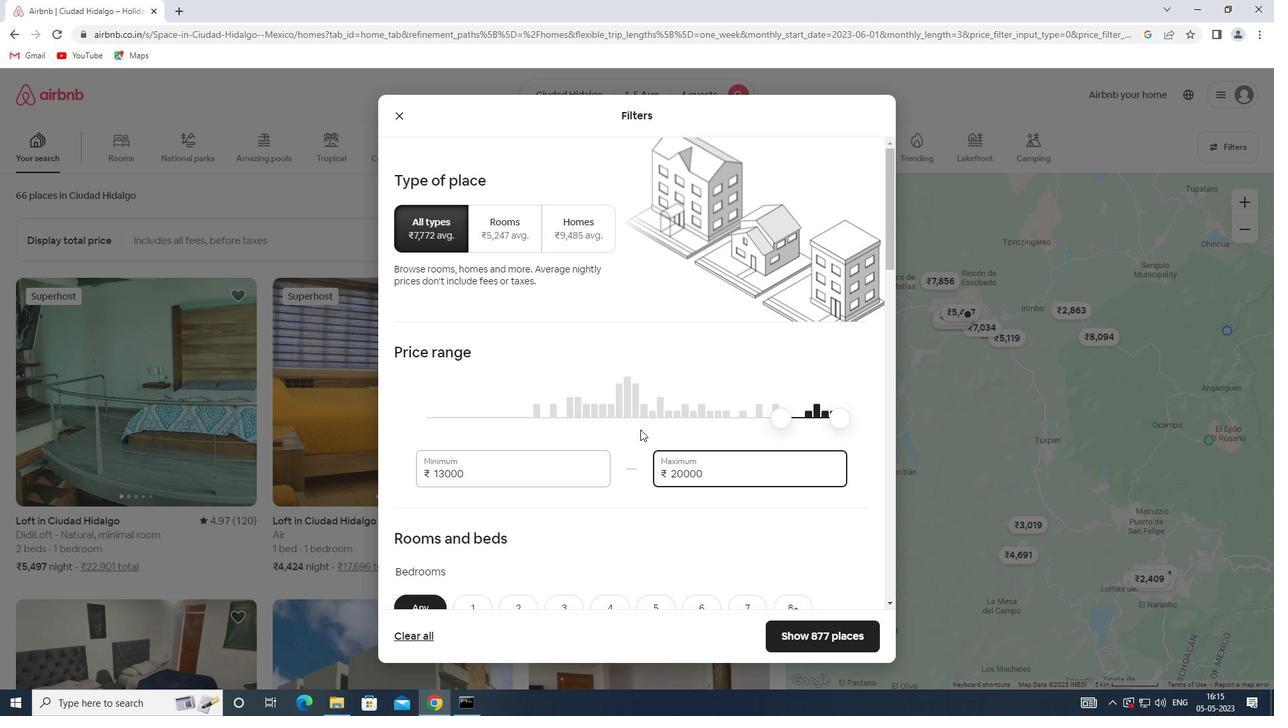 
Action: Mouse scrolled (639, 426) with delta (0, 0)
Screenshot: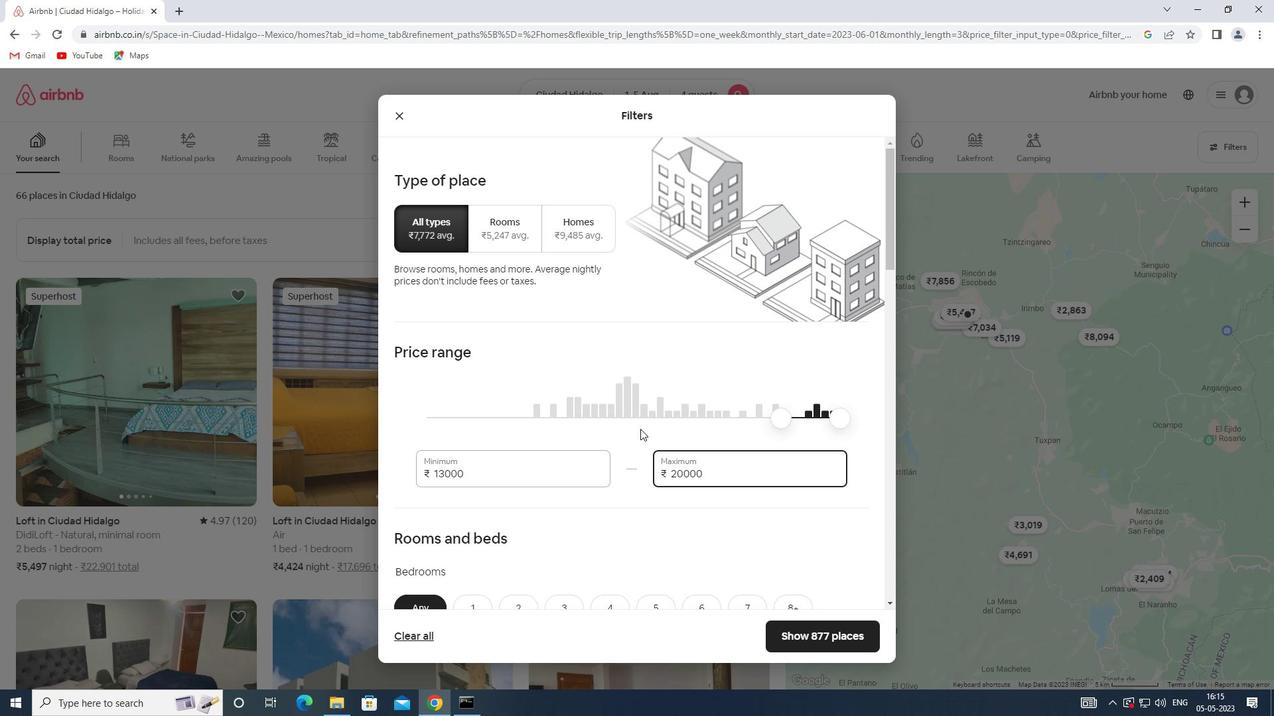 
Action: Mouse scrolled (639, 426) with delta (0, 0)
Screenshot: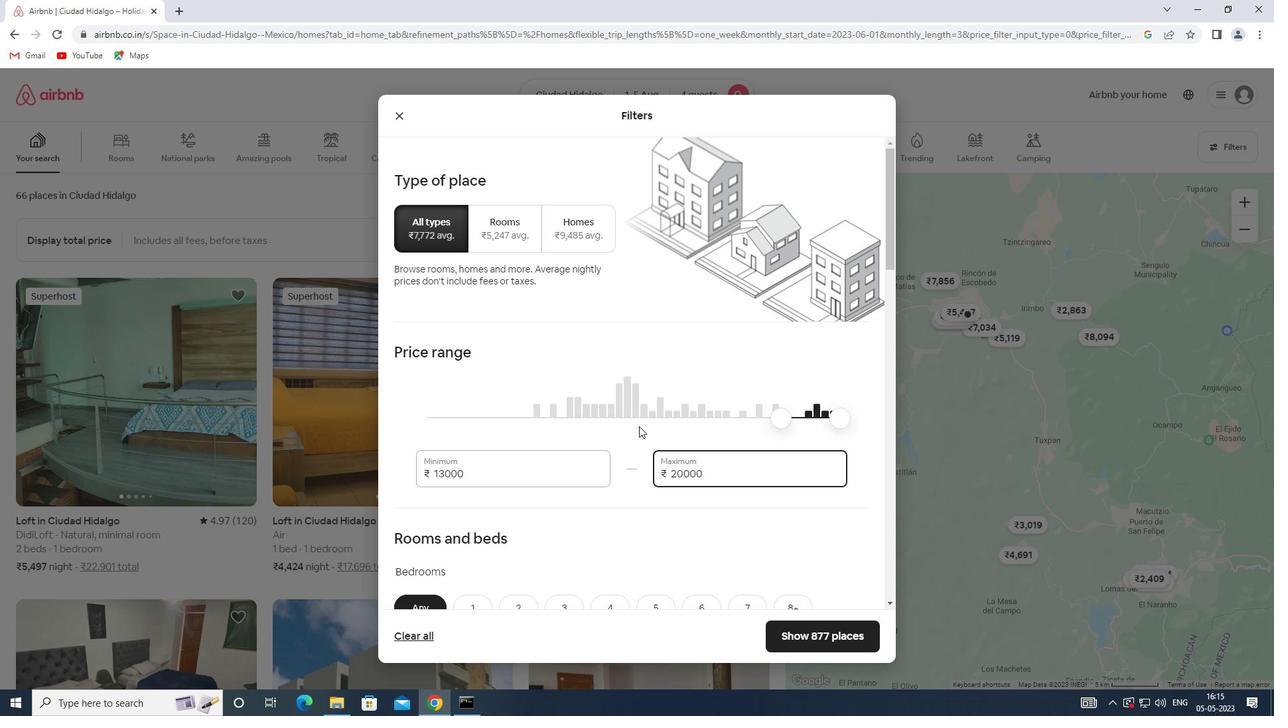
Action: Mouse moved to (522, 408)
Screenshot: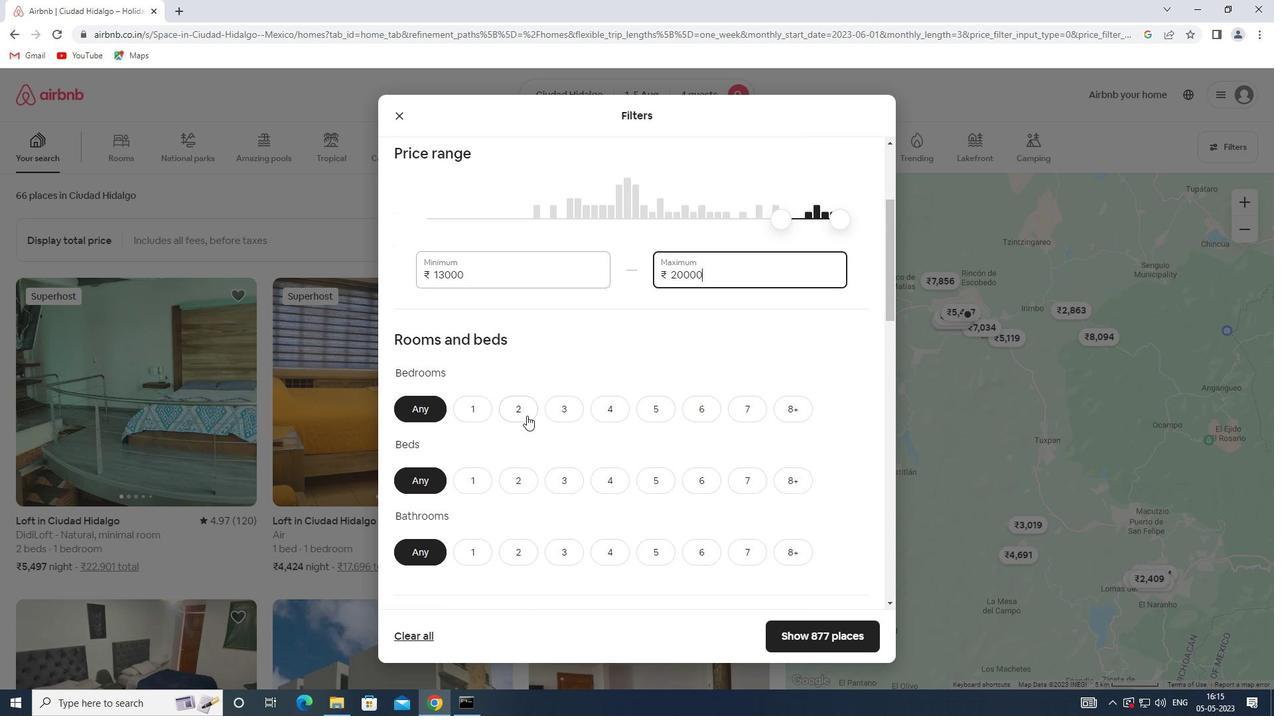 
Action: Mouse pressed left at (522, 408)
Screenshot: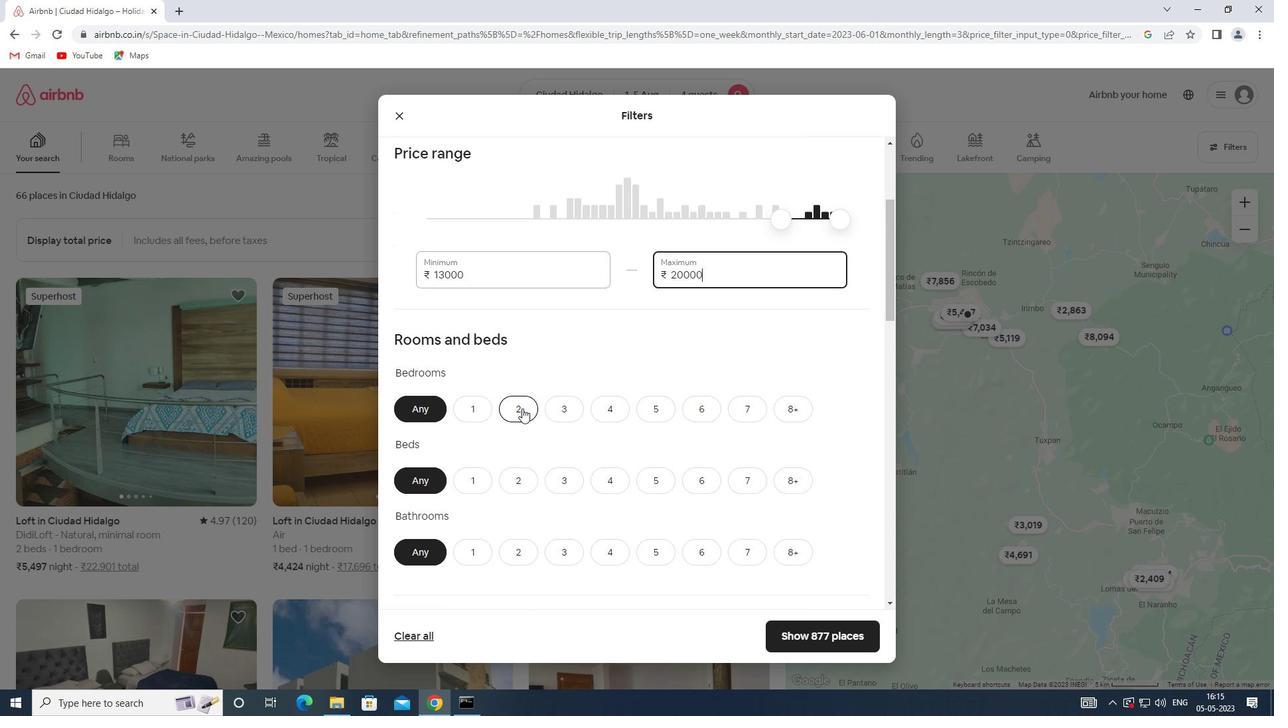 
Action: Mouse moved to (552, 479)
Screenshot: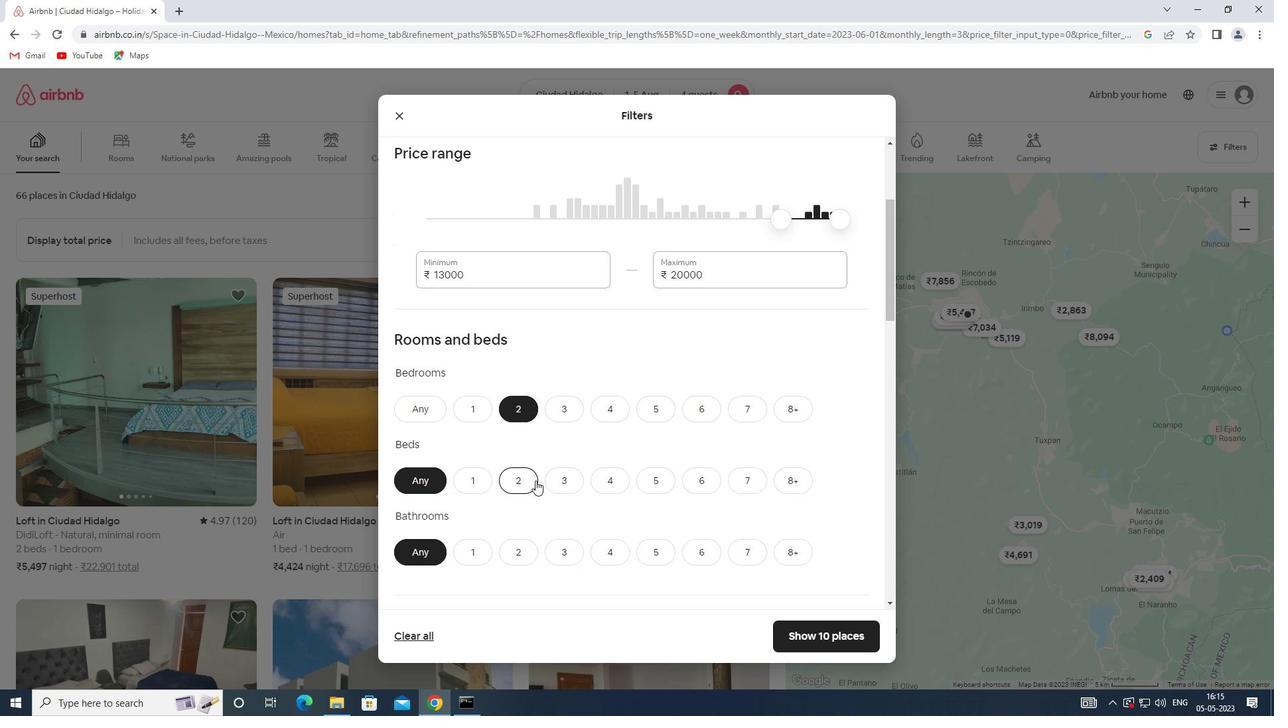 
Action: Mouse pressed left at (552, 479)
Screenshot: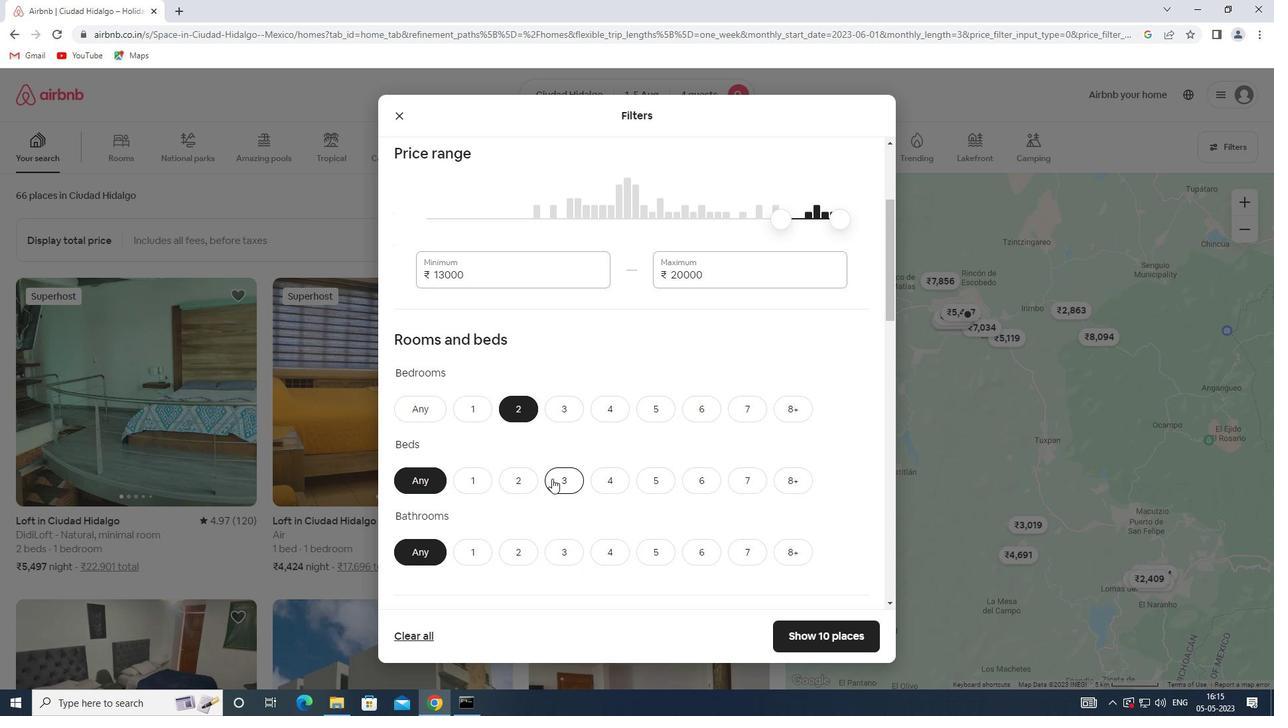 
Action: Mouse moved to (512, 554)
Screenshot: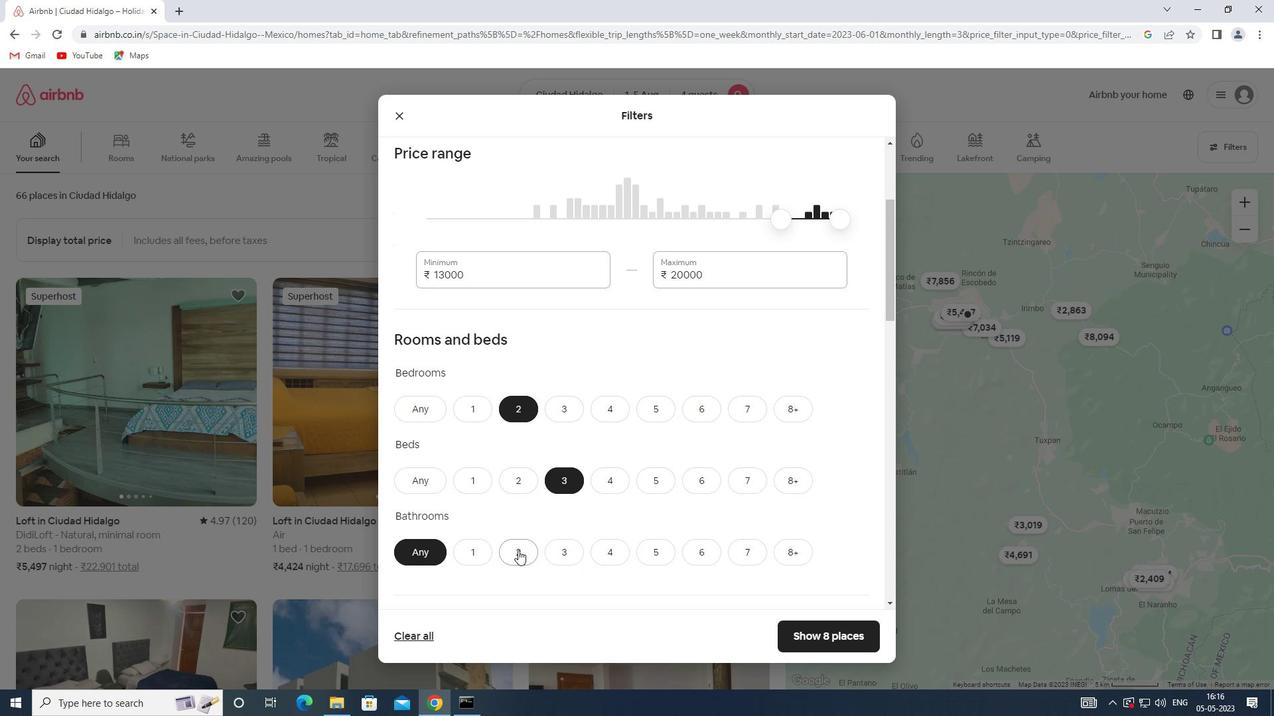 
Action: Mouse pressed left at (512, 554)
Screenshot: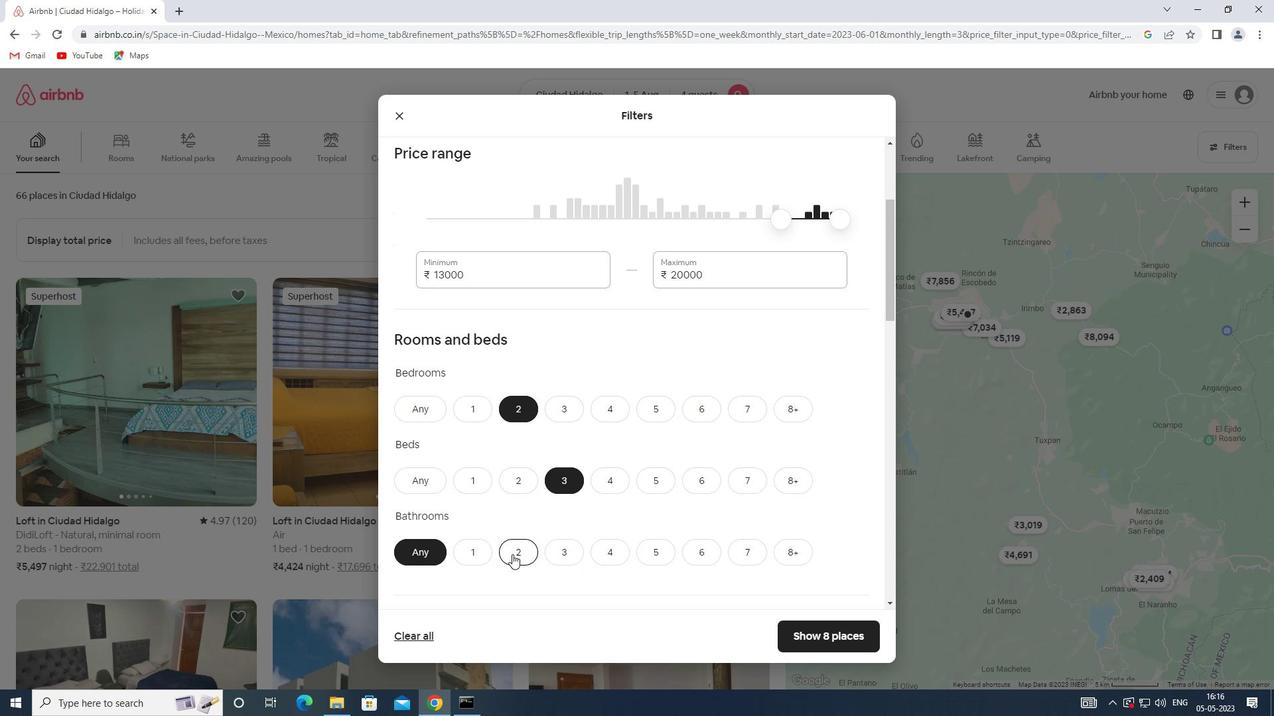 
Action: Mouse moved to (543, 482)
Screenshot: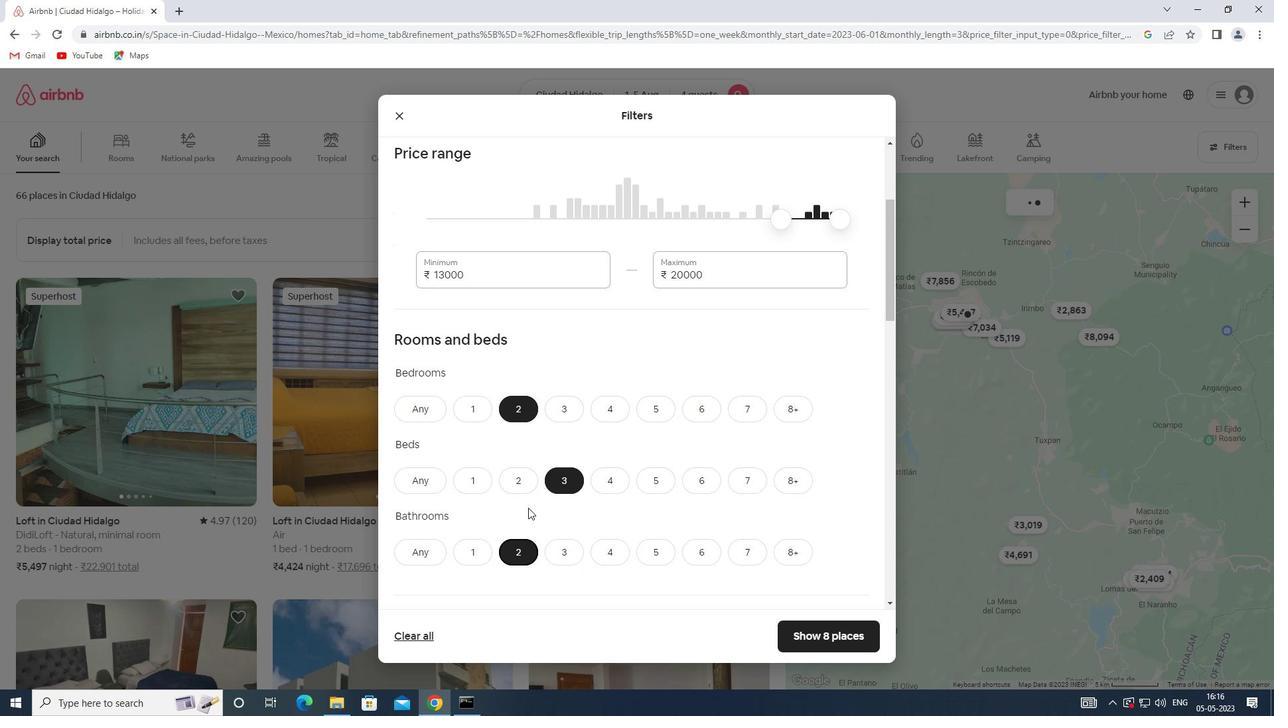 
Action: Mouse scrolled (543, 481) with delta (0, 0)
Screenshot: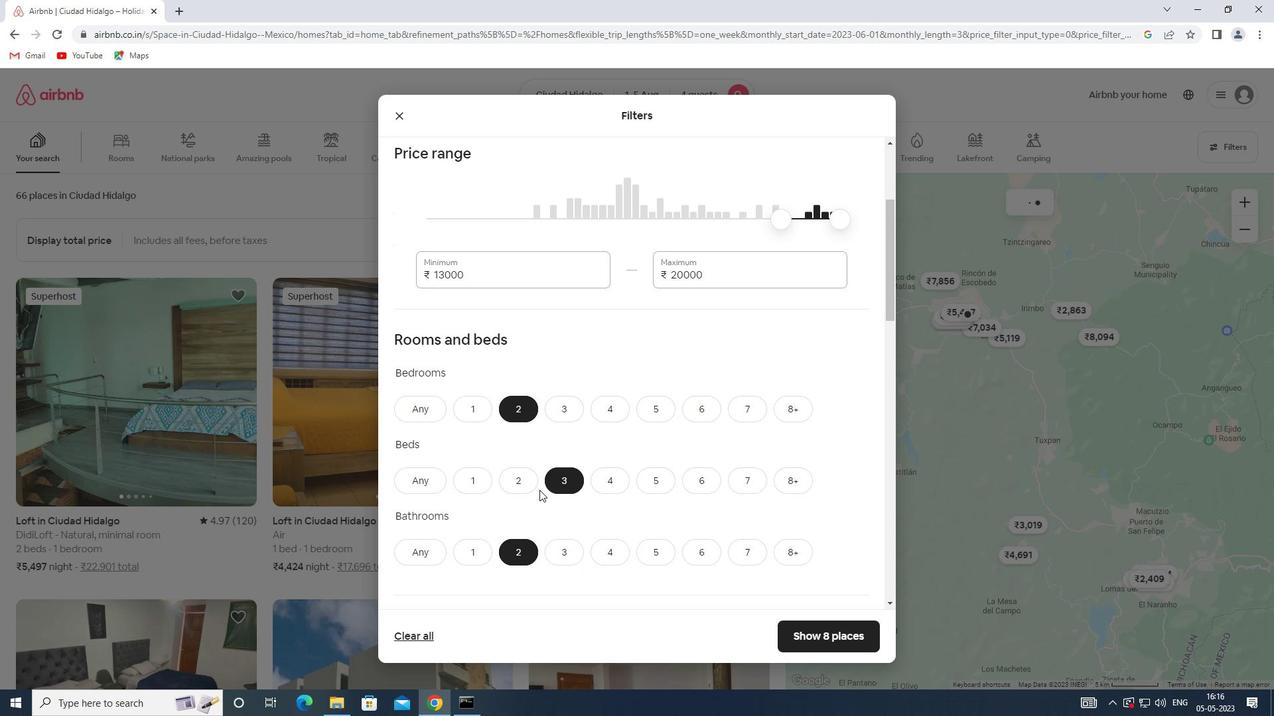 
Action: Mouse scrolled (543, 481) with delta (0, 0)
Screenshot: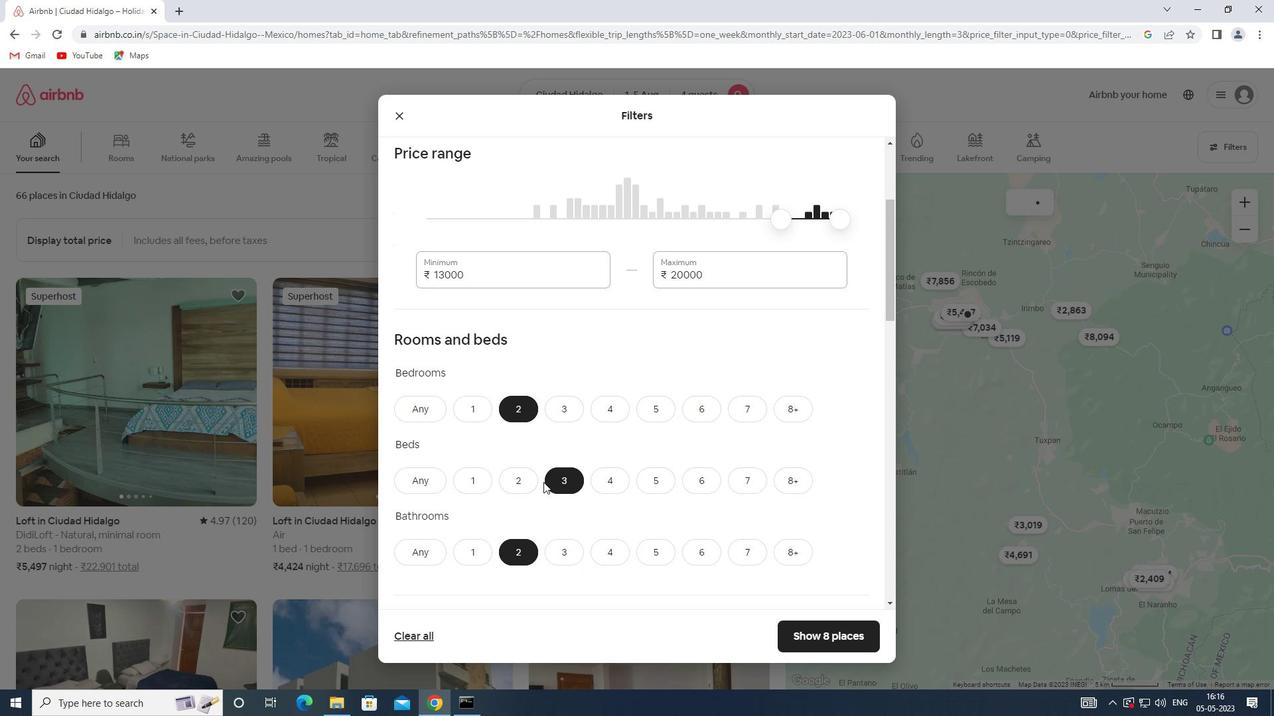 
Action: Mouse scrolled (543, 481) with delta (0, 0)
Screenshot: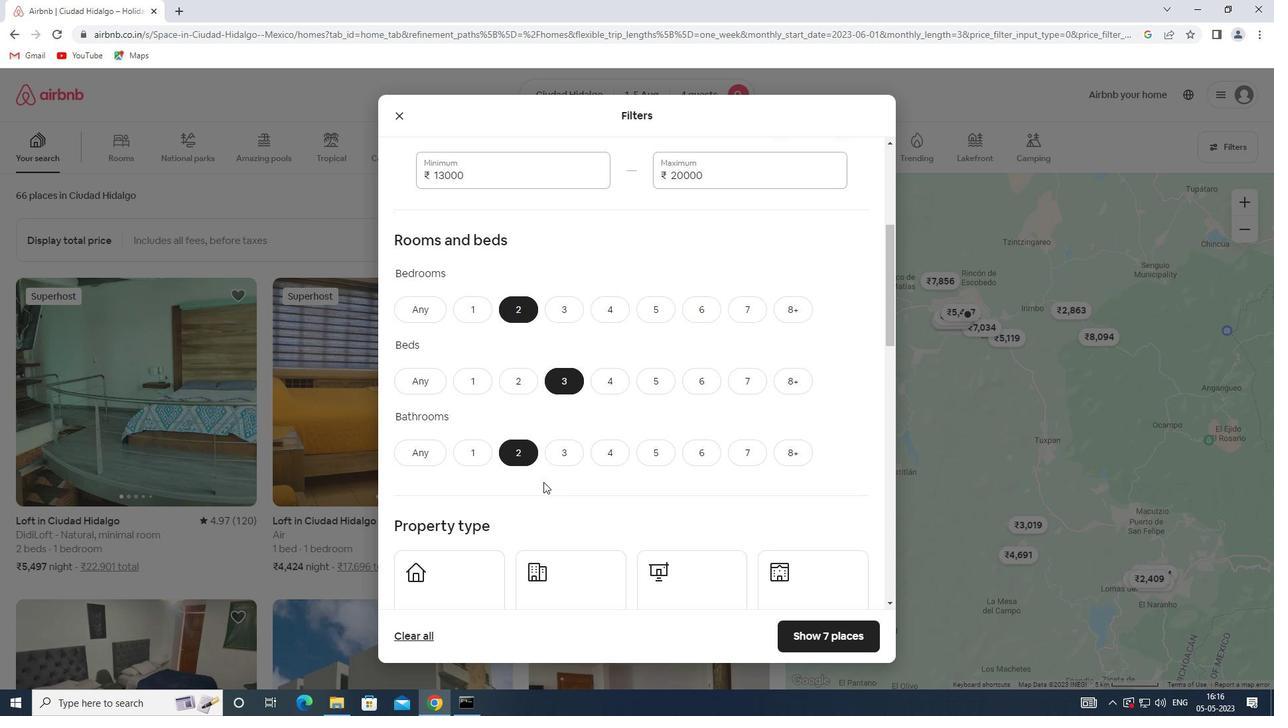 
Action: Mouse scrolled (543, 481) with delta (0, 0)
Screenshot: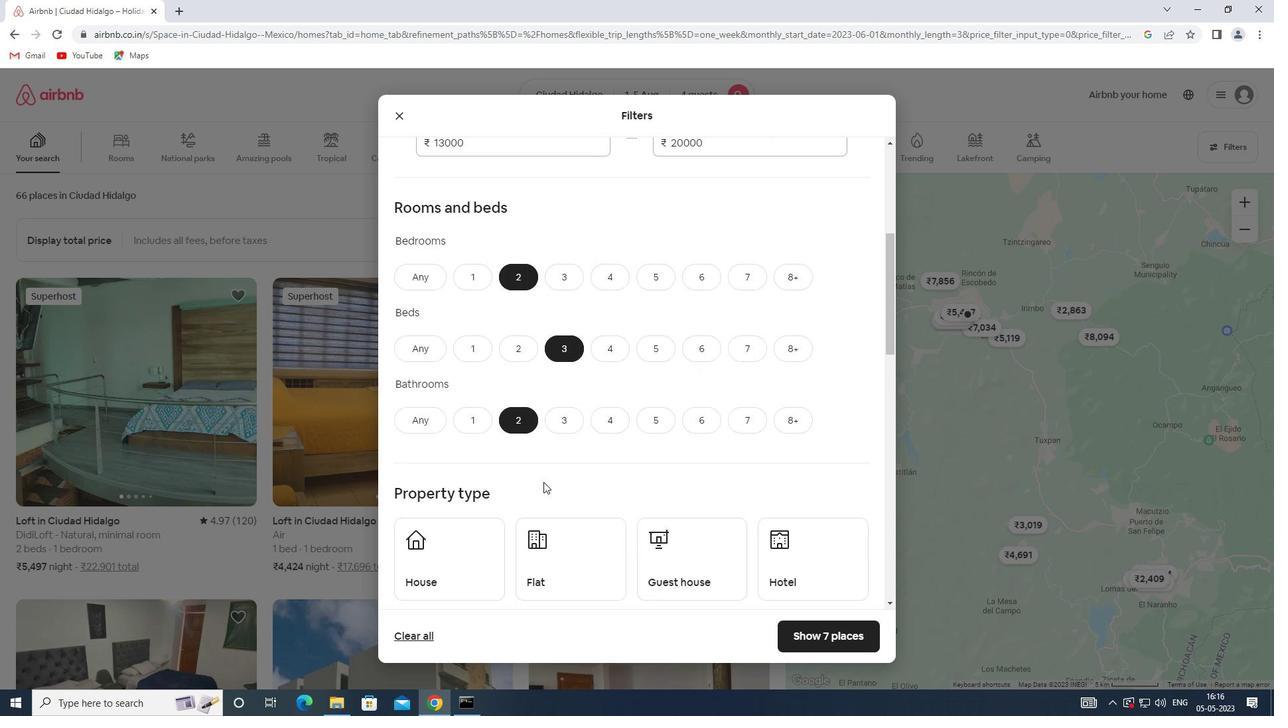 
Action: Mouse moved to (547, 447)
Screenshot: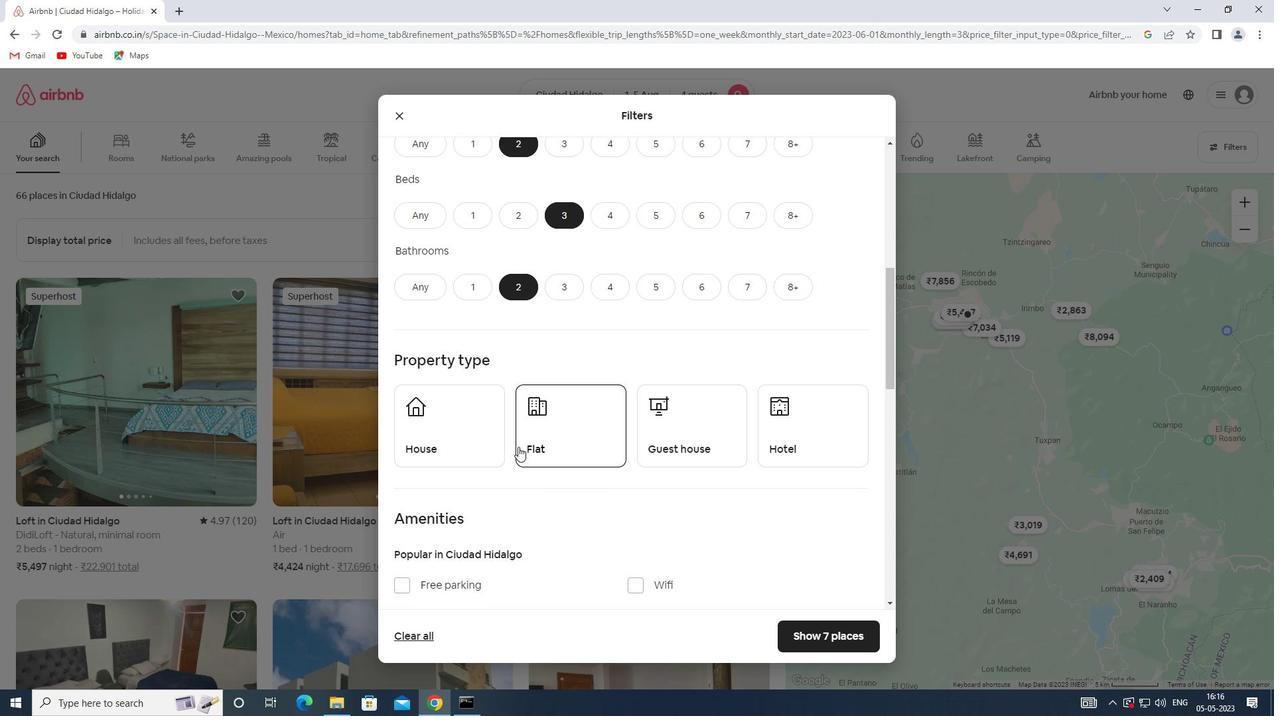 
Action: Mouse pressed left at (547, 447)
Screenshot: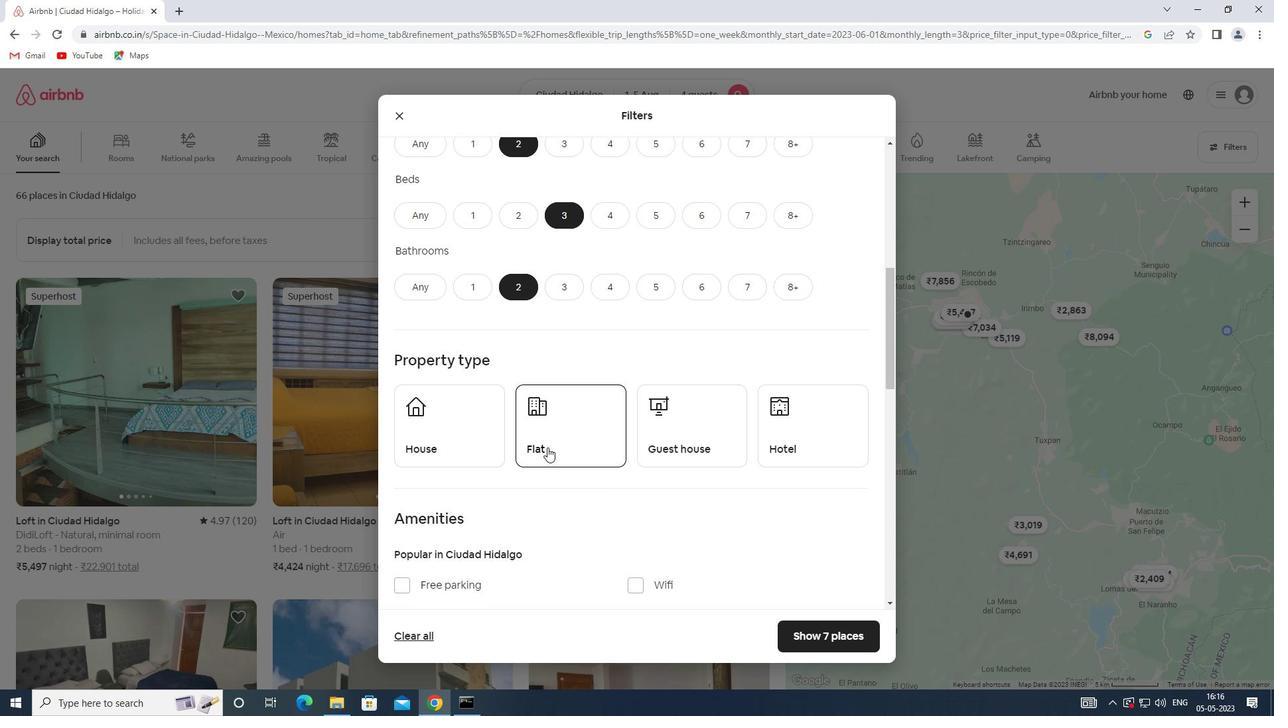 
Action: Mouse moved to (668, 446)
Screenshot: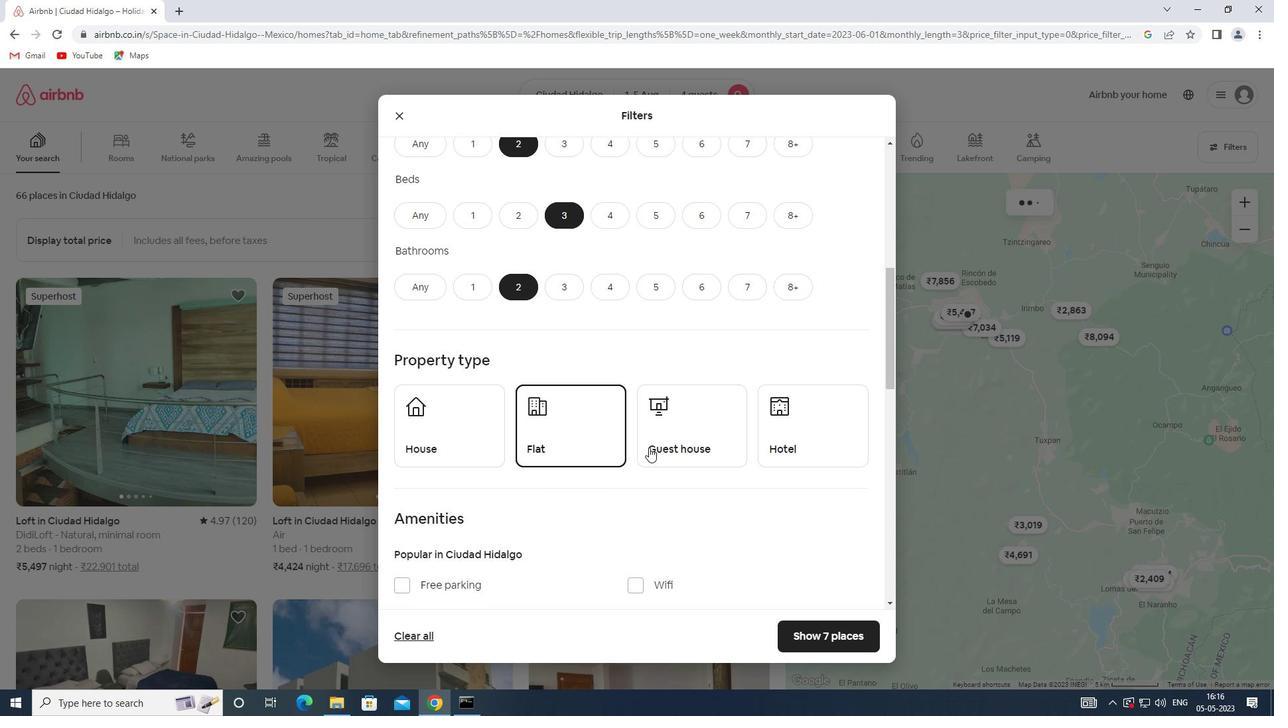 
Action: Mouse pressed left at (668, 446)
Screenshot: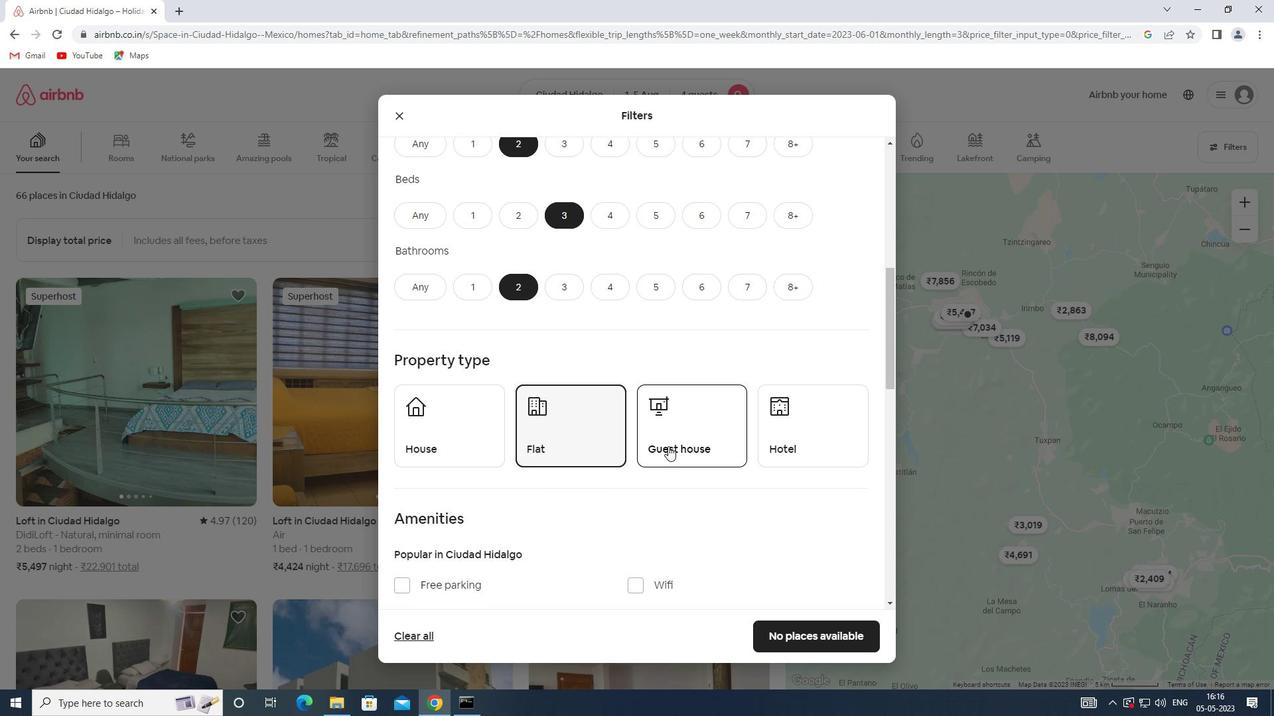 
Action: Mouse moved to (805, 443)
Screenshot: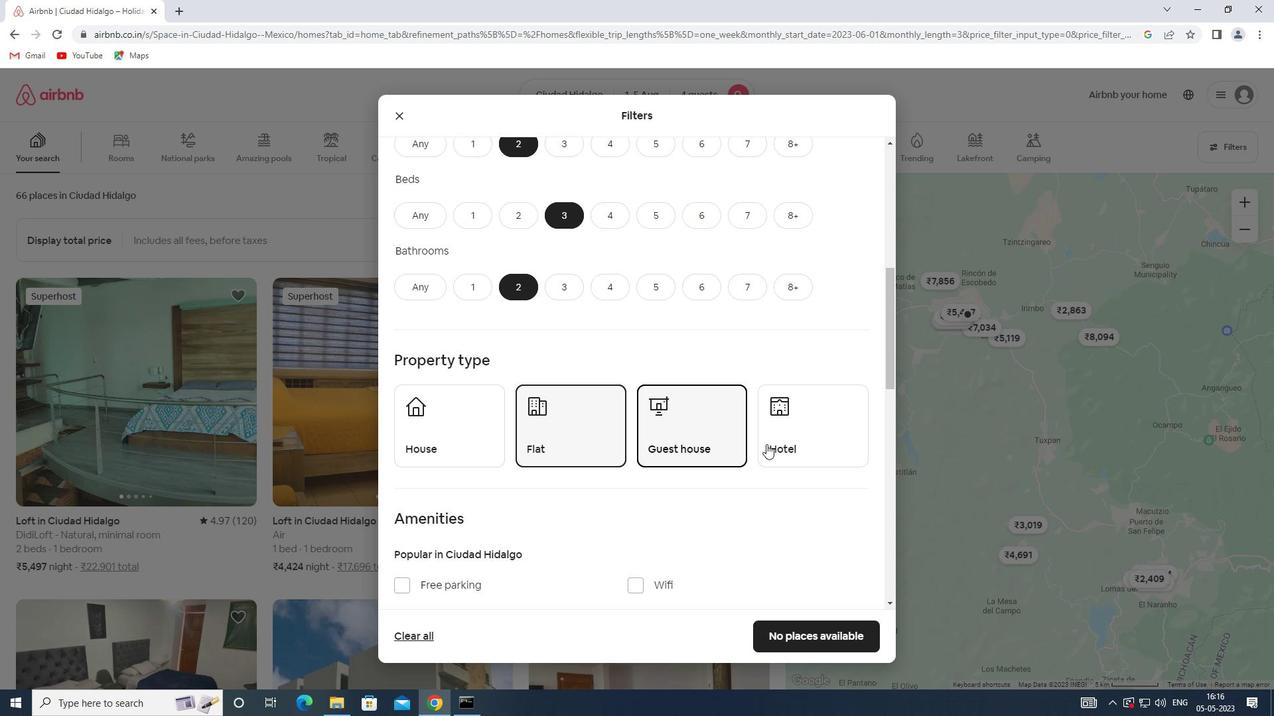 
Action: Mouse pressed left at (805, 443)
Screenshot: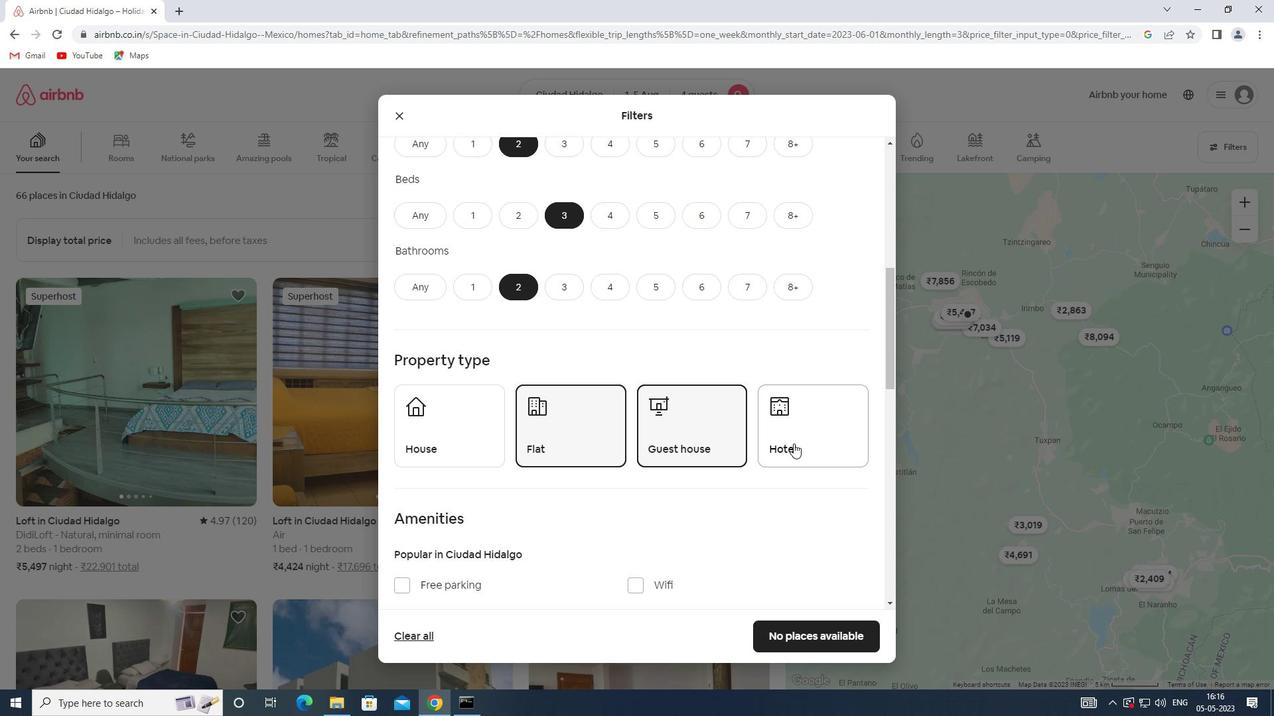 
Action: Mouse moved to (607, 432)
Screenshot: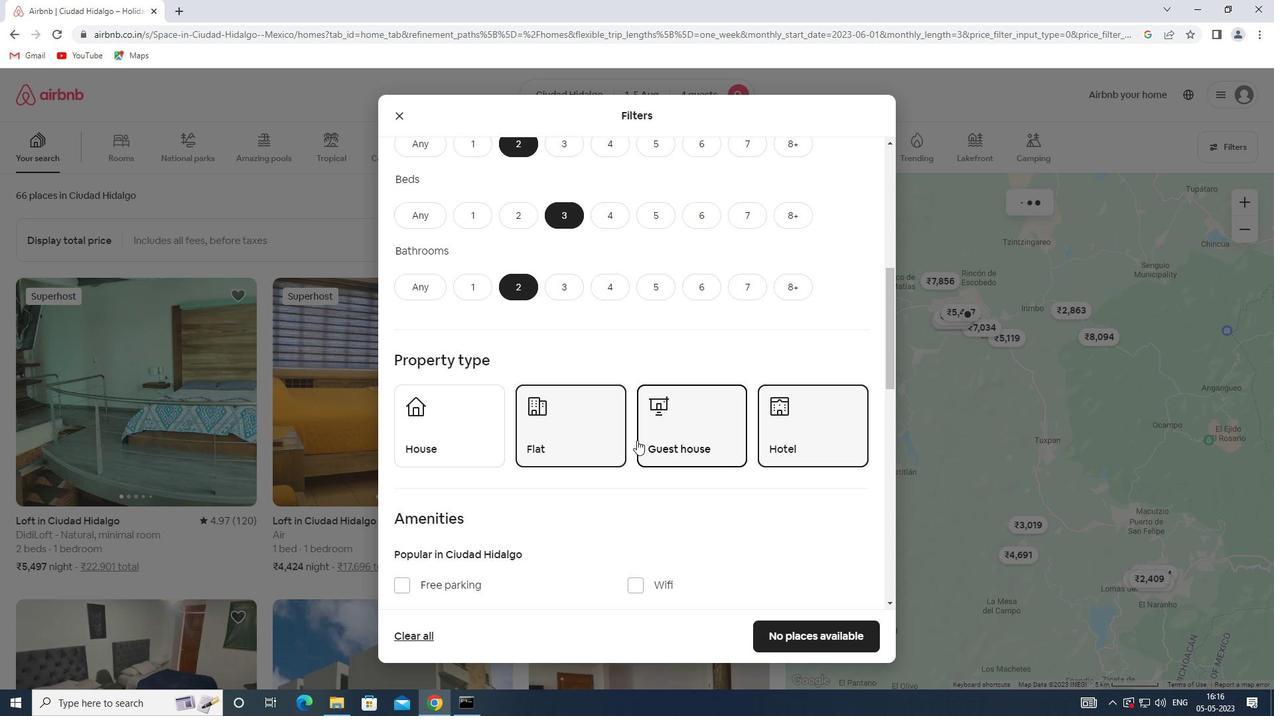 
Action: Mouse scrolled (607, 431) with delta (0, 0)
Screenshot: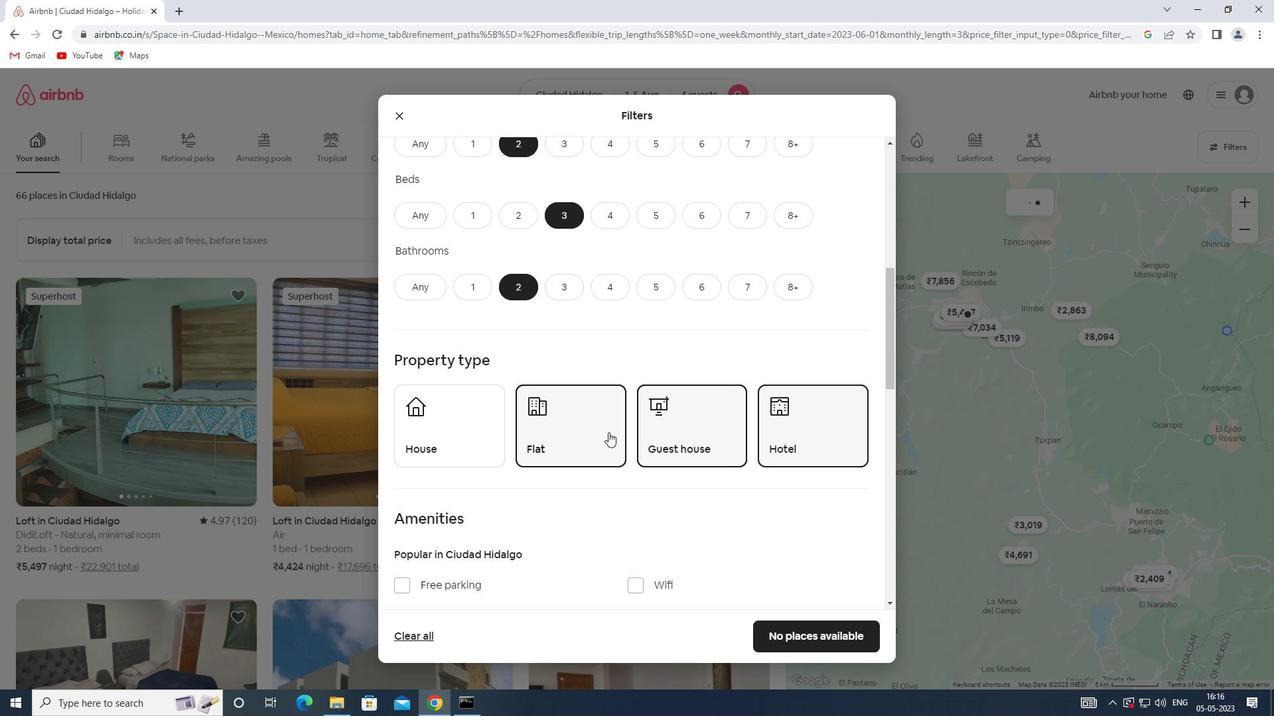 
Action: Mouse scrolled (607, 431) with delta (0, 0)
Screenshot: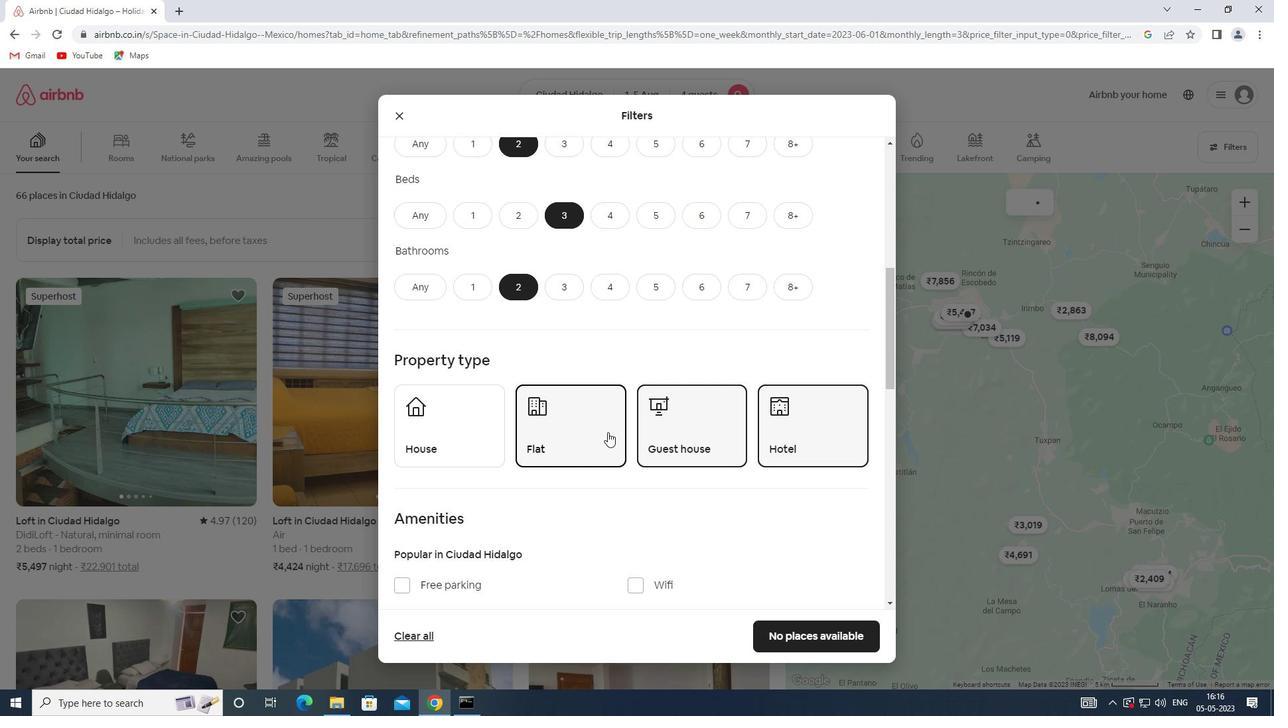 
Action: Mouse scrolled (607, 431) with delta (0, 0)
Screenshot: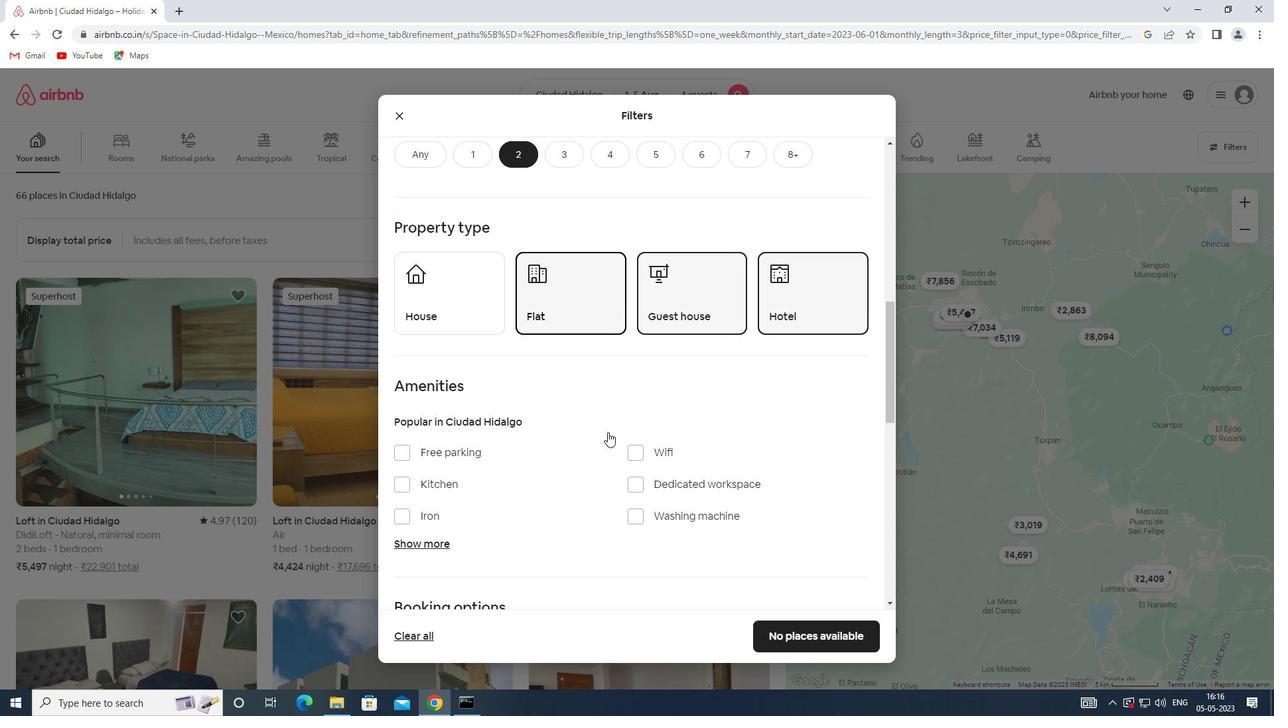 
Action: Mouse scrolled (607, 431) with delta (0, 0)
Screenshot: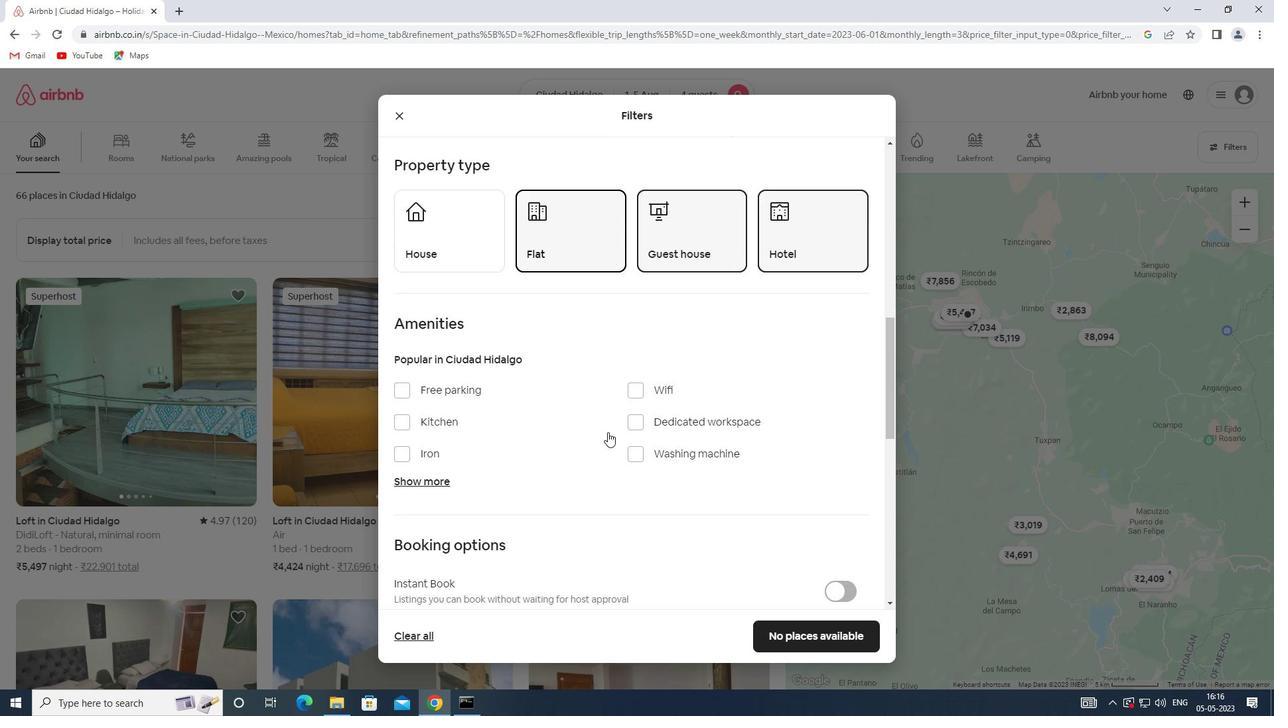 
Action: Mouse scrolled (607, 431) with delta (0, 0)
Screenshot: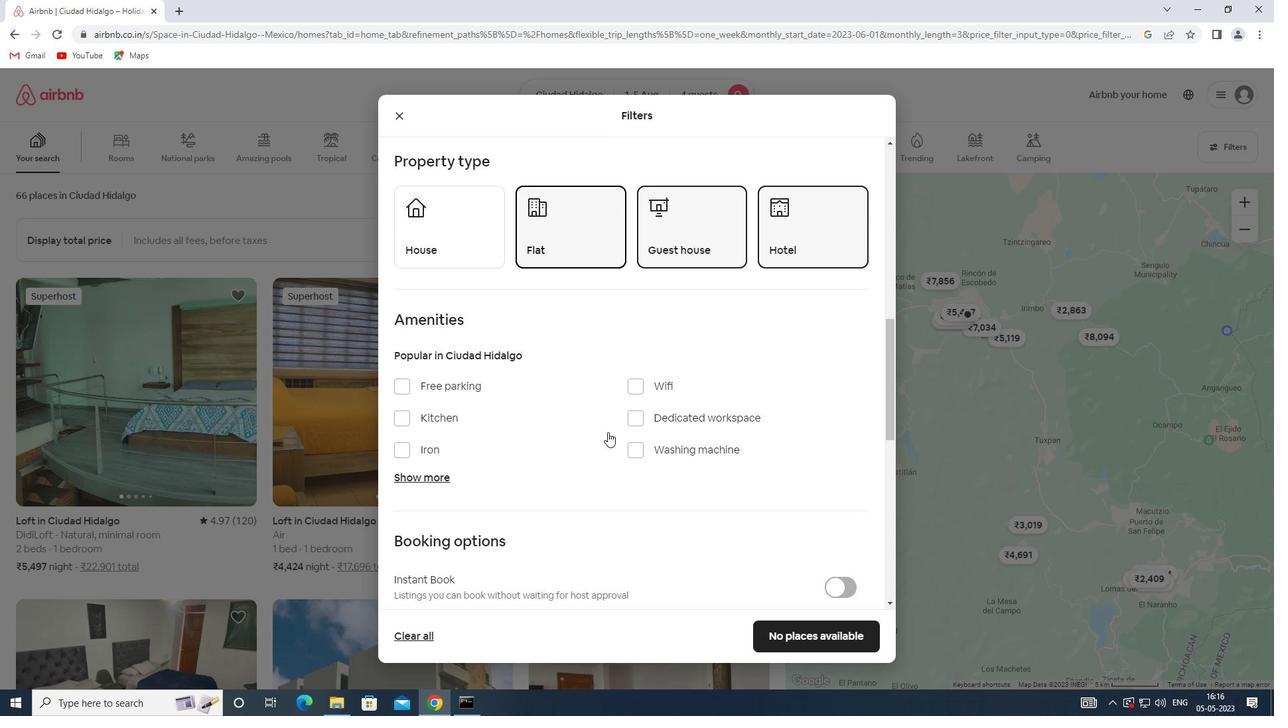 
Action: Mouse moved to (840, 499)
Screenshot: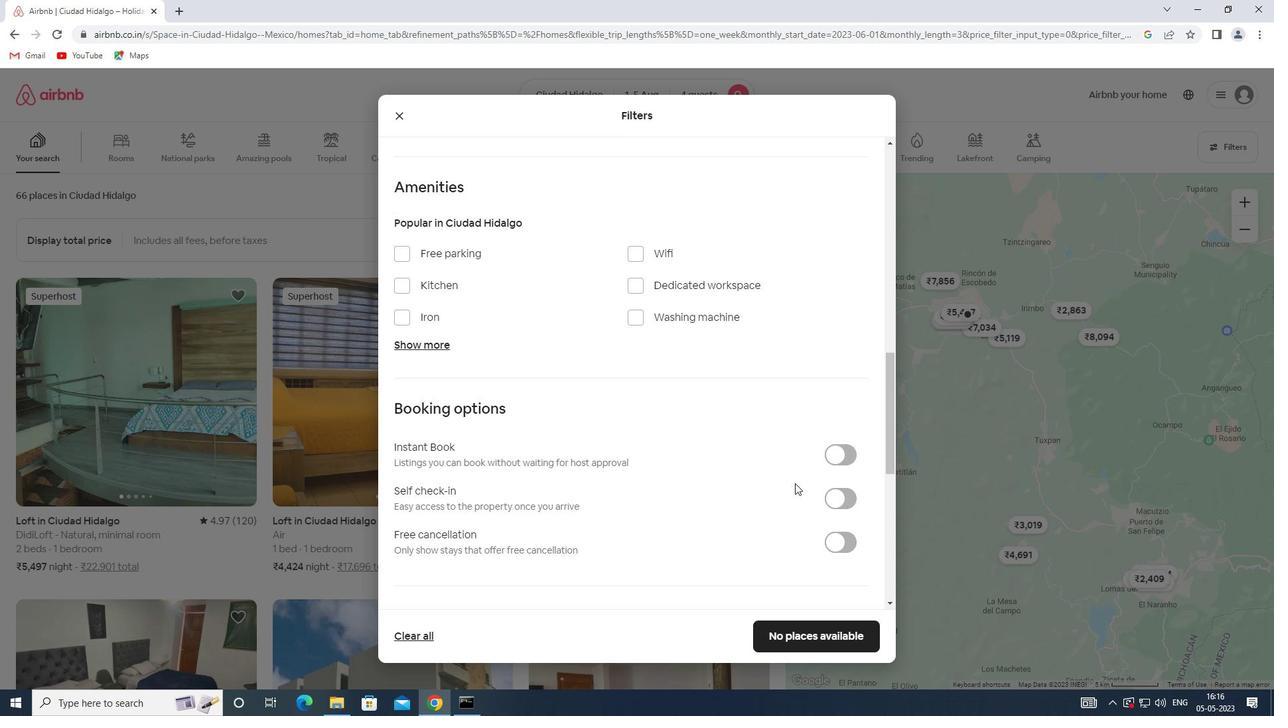 
Action: Mouse pressed left at (840, 499)
Screenshot: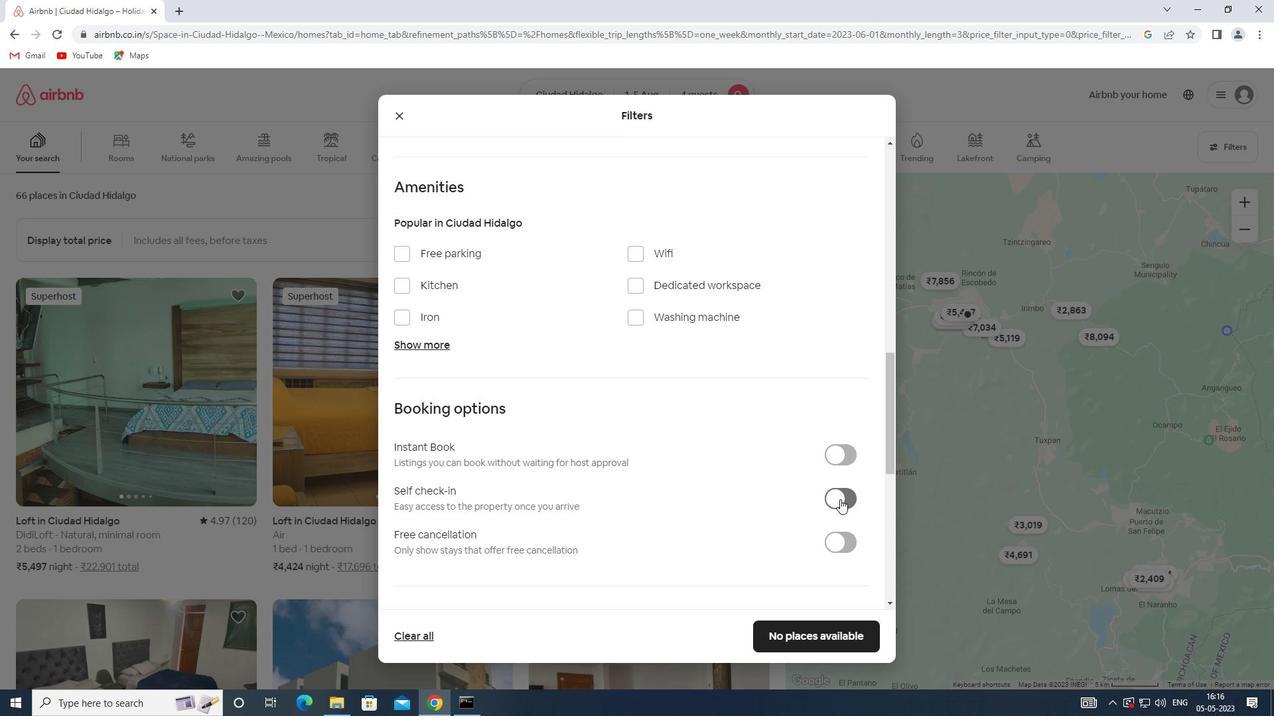 
Action: Mouse moved to (533, 443)
Screenshot: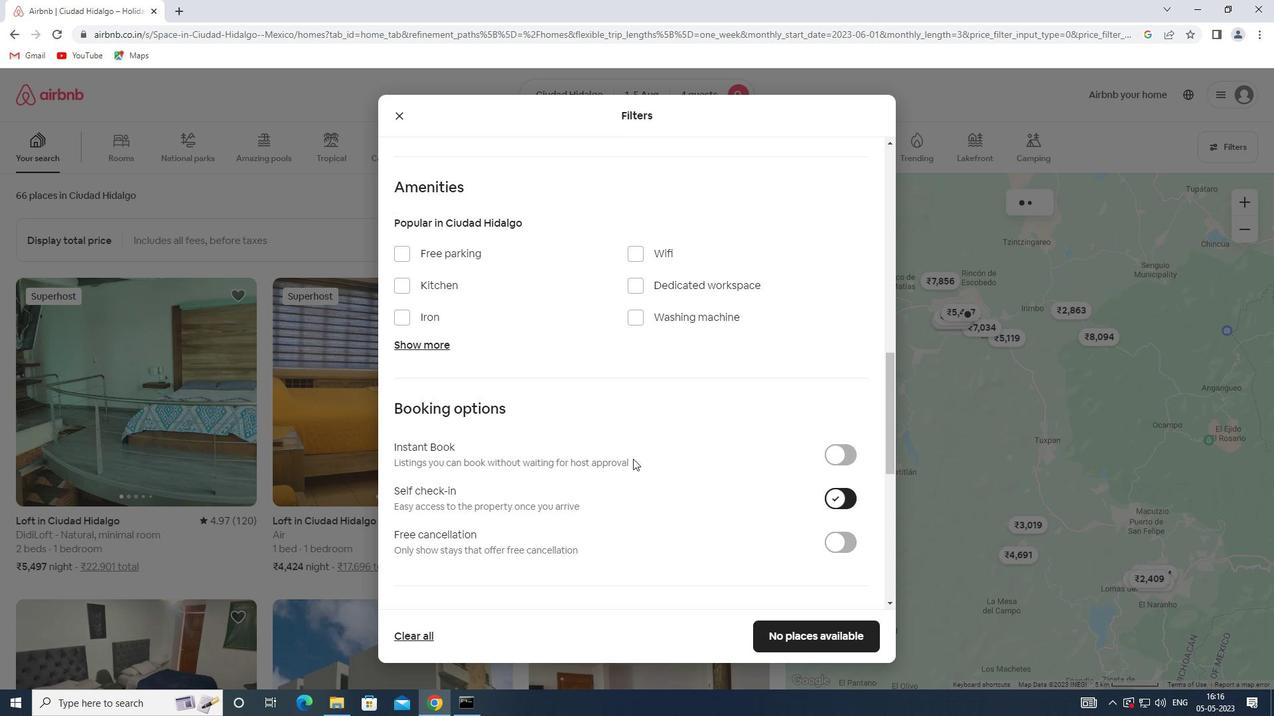 
Action: Mouse scrolled (533, 442) with delta (0, 0)
Screenshot: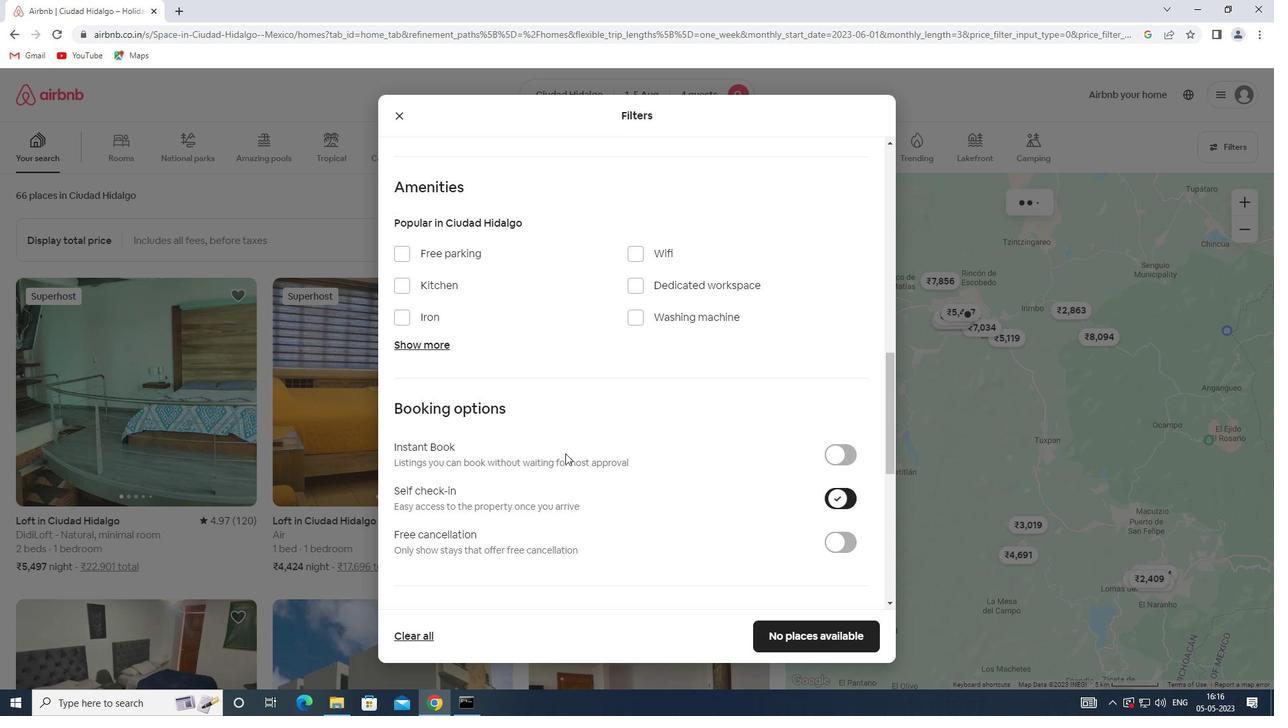 
Action: Mouse scrolled (533, 442) with delta (0, 0)
Screenshot: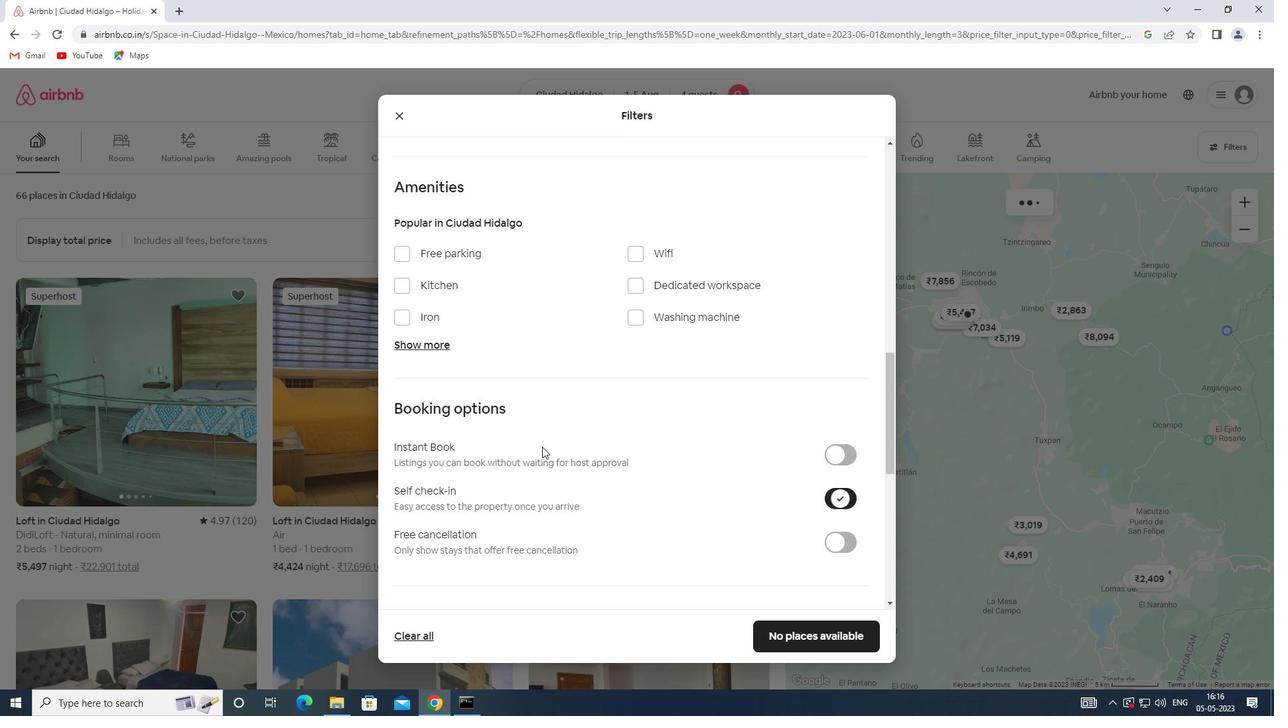 
Action: Mouse scrolled (533, 442) with delta (0, 0)
Screenshot: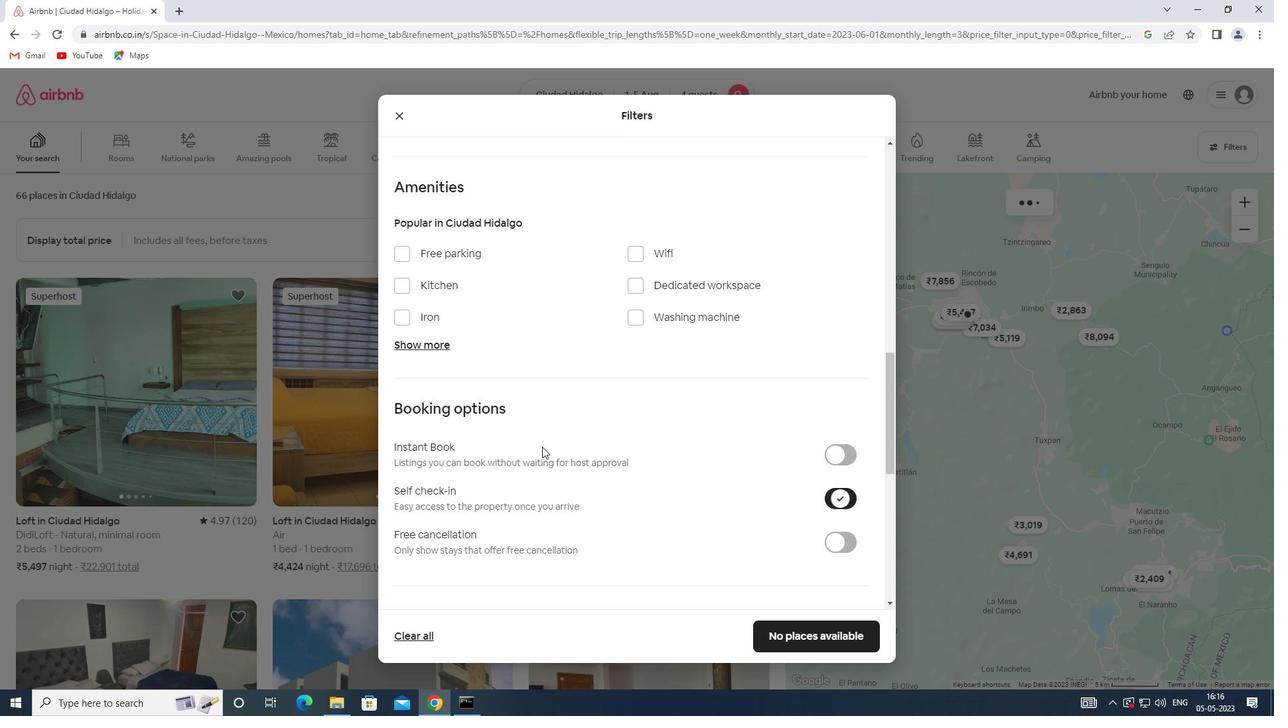 
Action: Mouse scrolled (533, 442) with delta (0, 0)
Screenshot: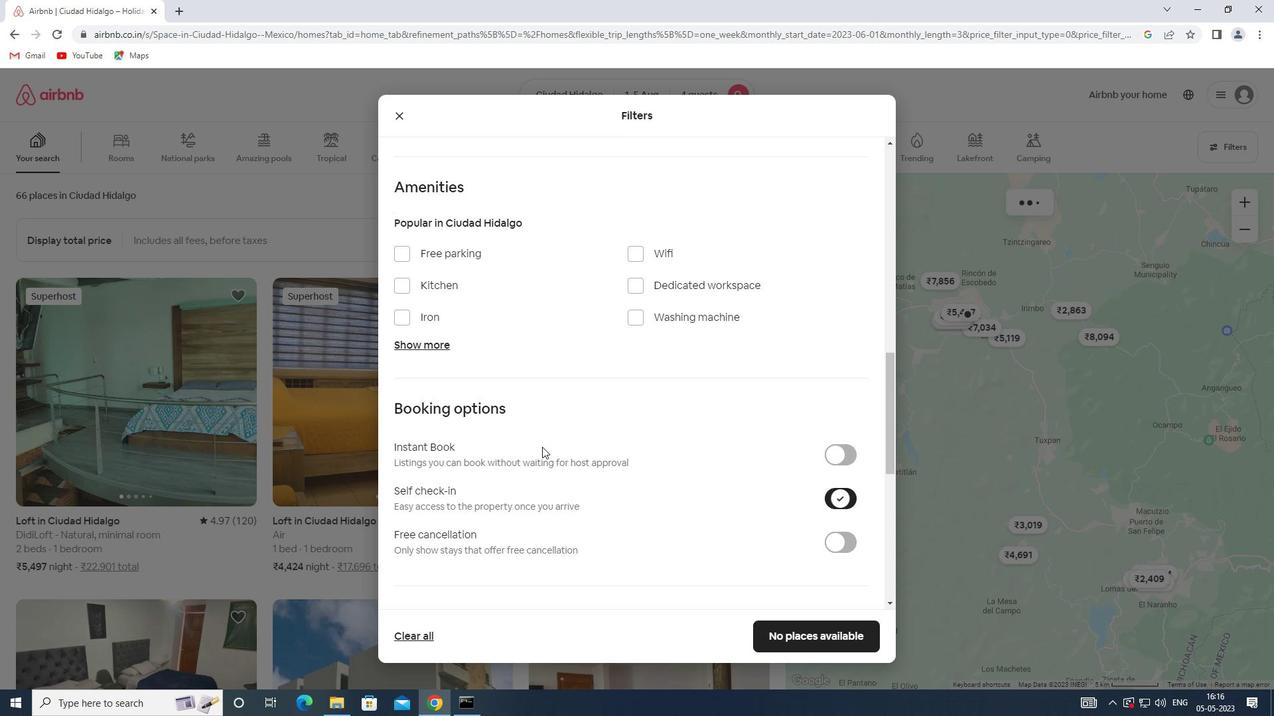 
Action: Mouse scrolled (533, 442) with delta (0, 0)
Screenshot: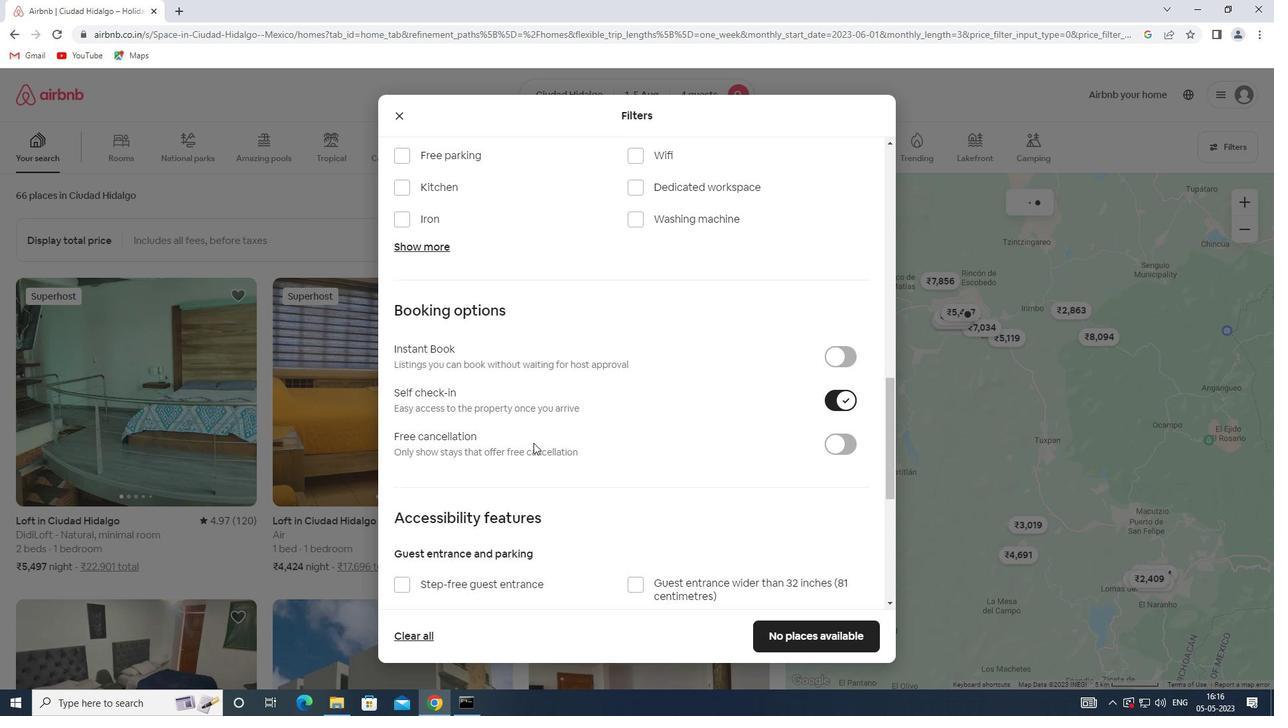 
Action: Mouse scrolled (533, 442) with delta (0, 0)
Screenshot: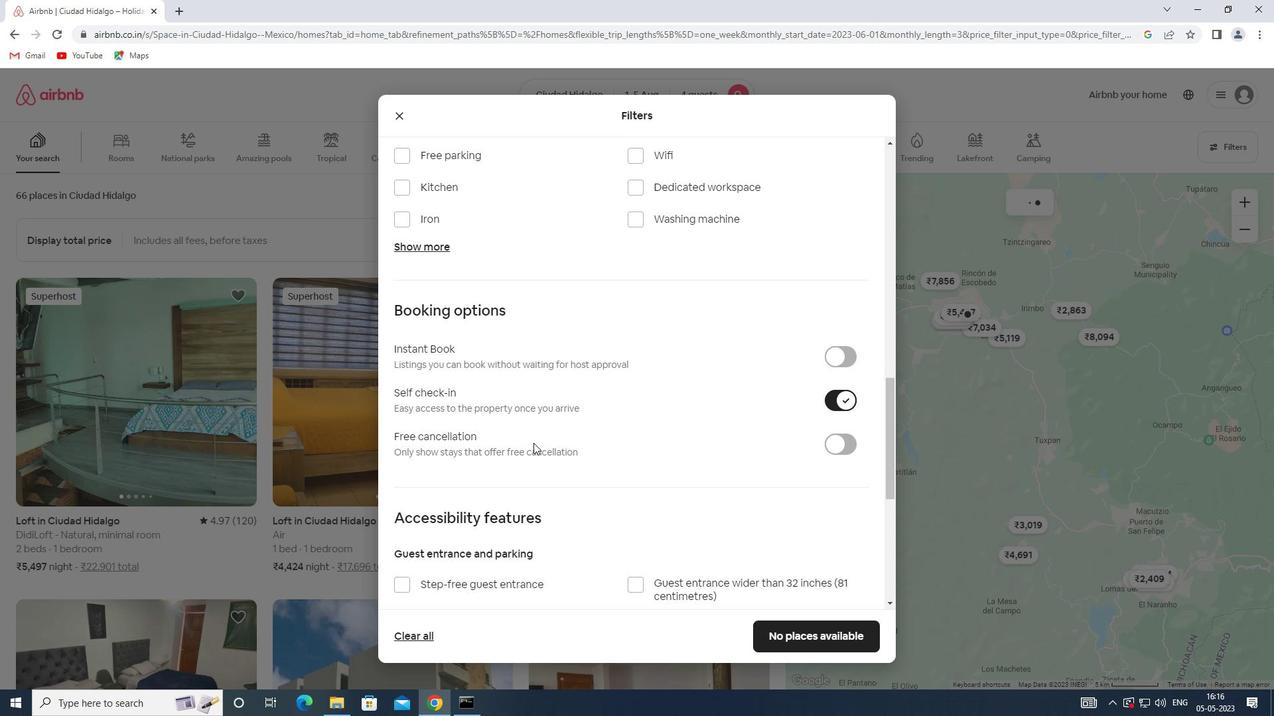 
Action: Mouse scrolled (533, 442) with delta (0, 0)
Screenshot: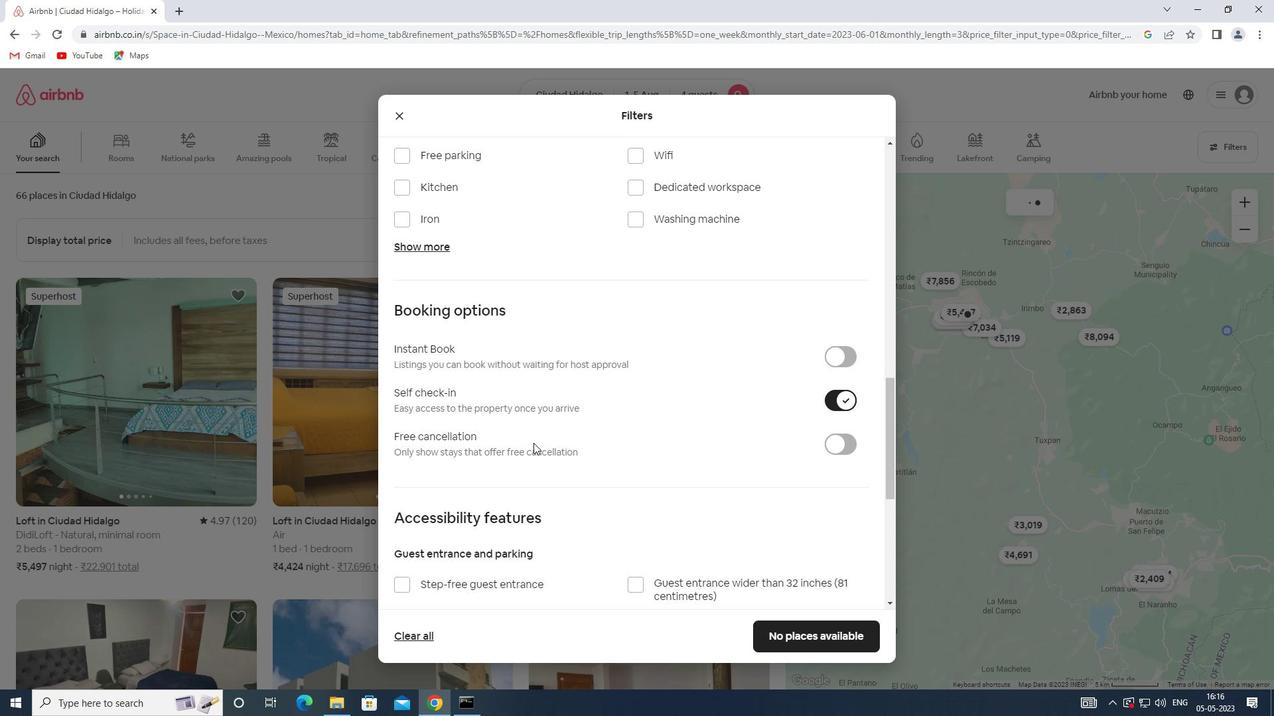 
Action: Mouse moved to (427, 525)
Screenshot: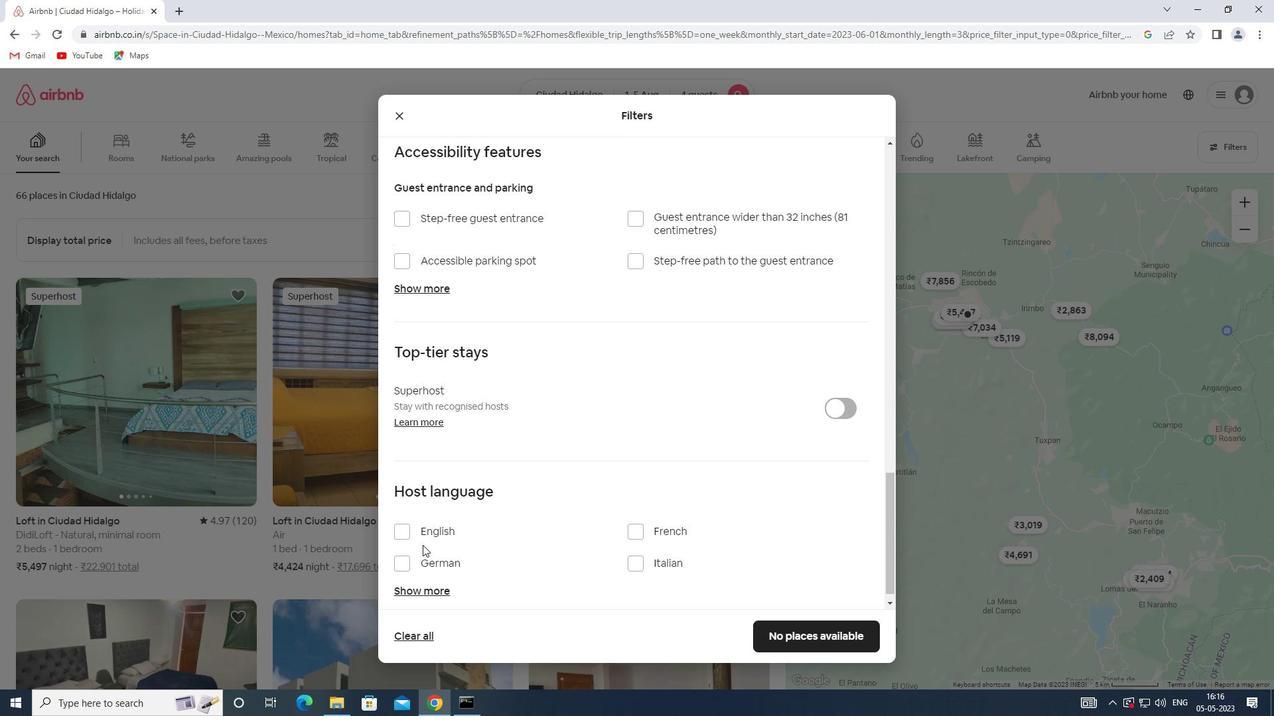 
Action: Mouse pressed left at (427, 525)
Screenshot: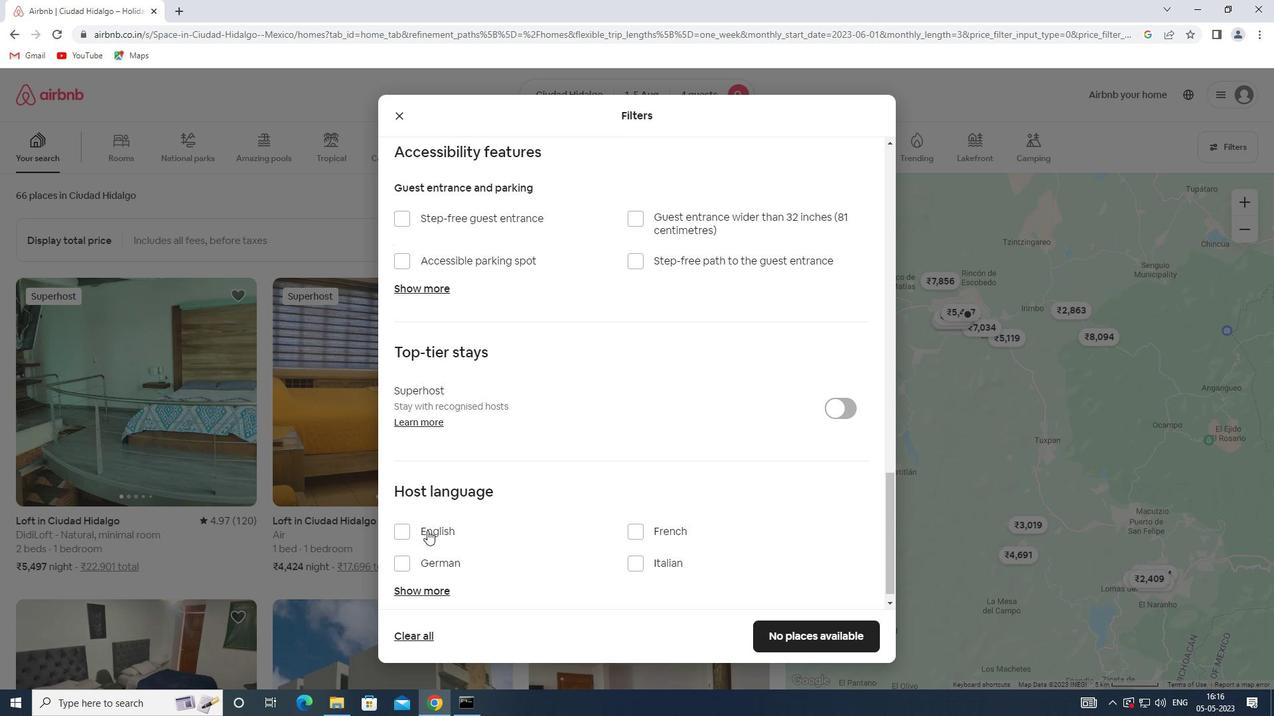 
Action: Mouse moved to (793, 633)
Screenshot: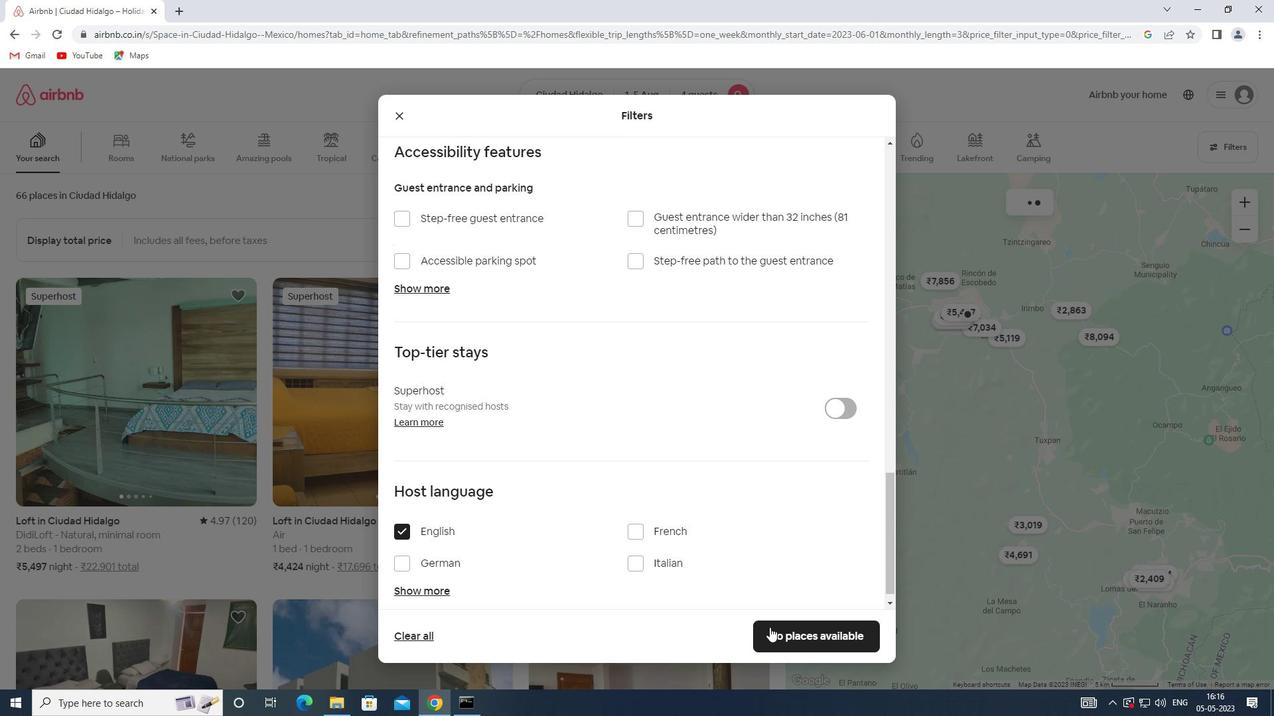 
Action: Mouse pressed left at (793, 633)
Screenshot: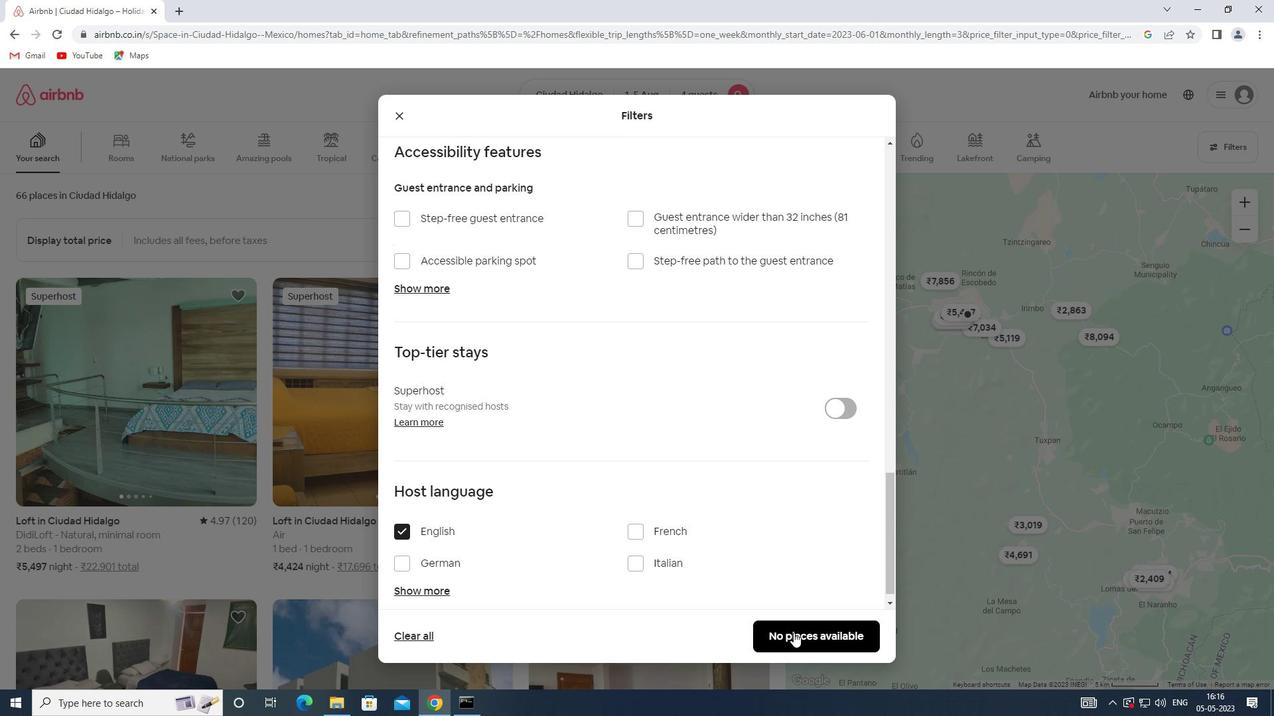 
